 Task: Search one way flight ticket for 2 adults, 2 children, 2 infants in seat in first from Portland: Portland International Jetport to Fort Wayne: Fort Wayne International Airport on 5-4-2023. Choice of flights is Frontier. Number of bags: 2 carry on bags. Price is upto 91000. Outbound departure time preference is 21:45.
Action: Mouse moved to (283, 111)
Screenshot: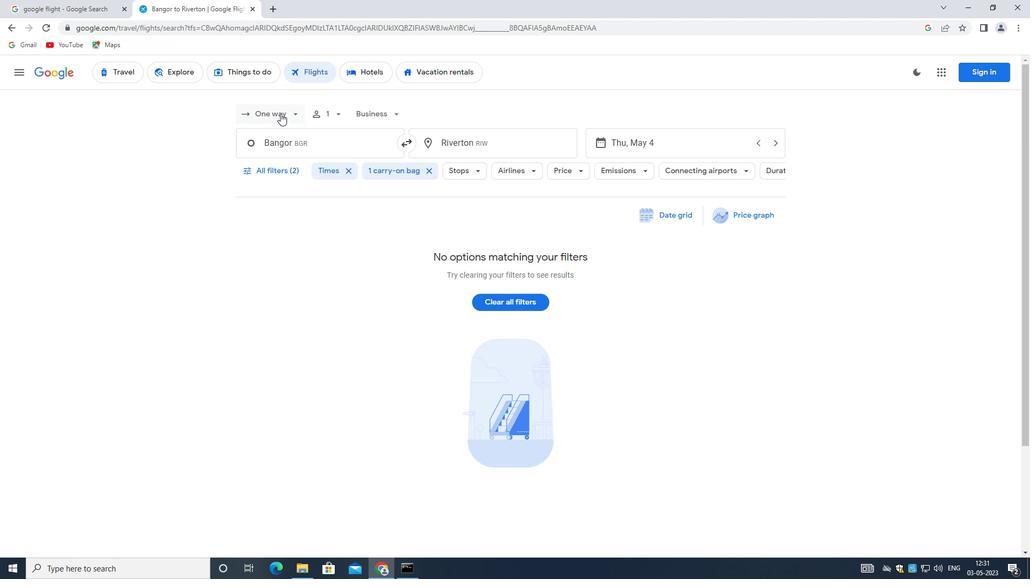 
Action: Mouse pressed left at (283, 111)
Screenshot: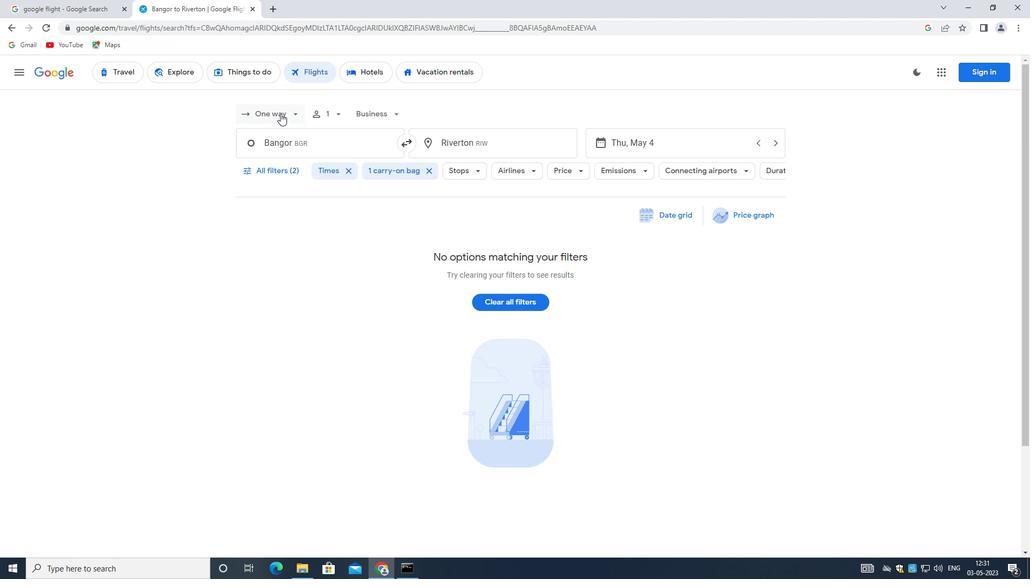 
Action: Mouse moved to (285, 159)
Screenshot: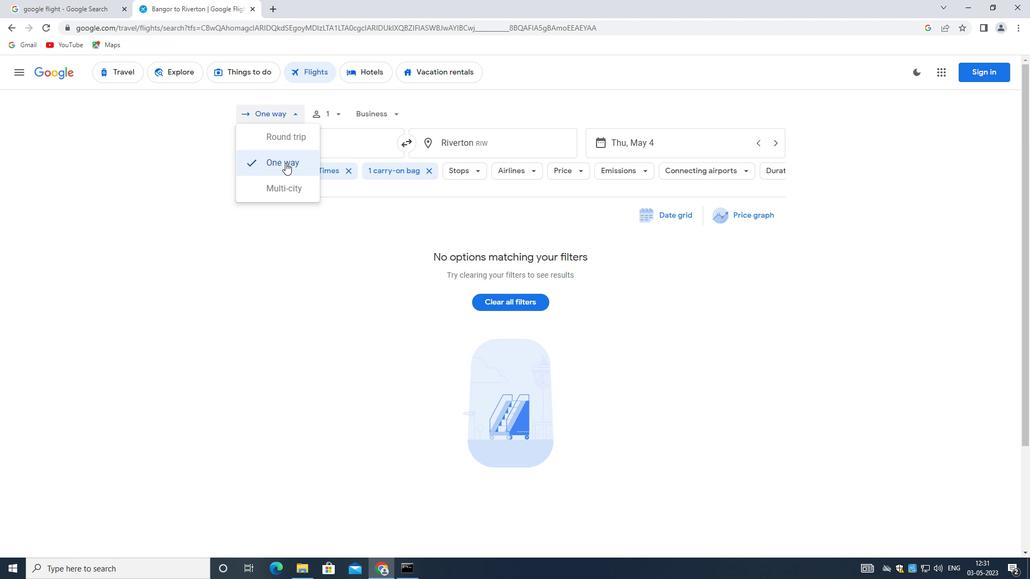 
Action: Mouse pressed left at (285, 159)
Screenshot: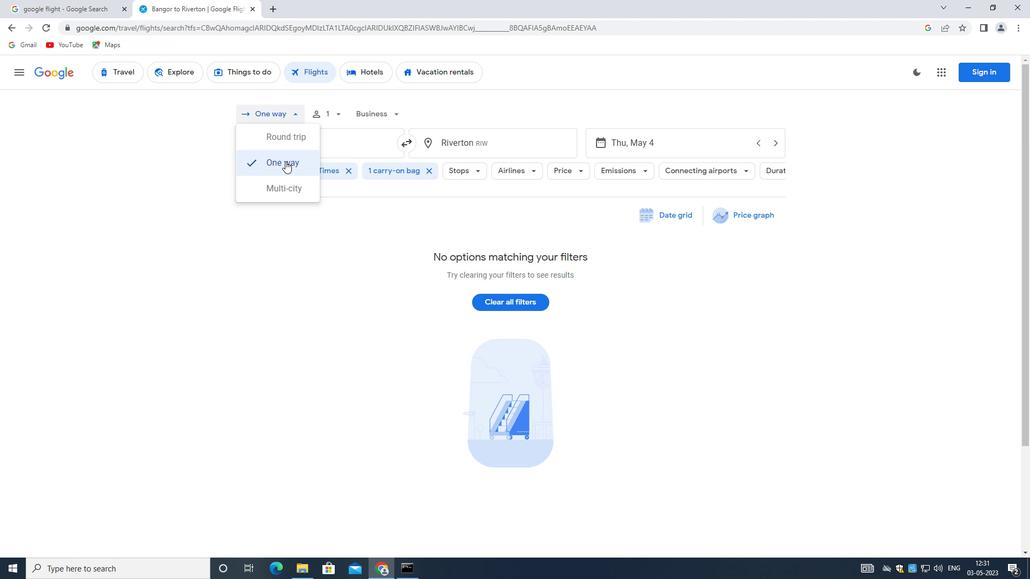 
Action: Mouse moved to (338, 115)
Screenshot: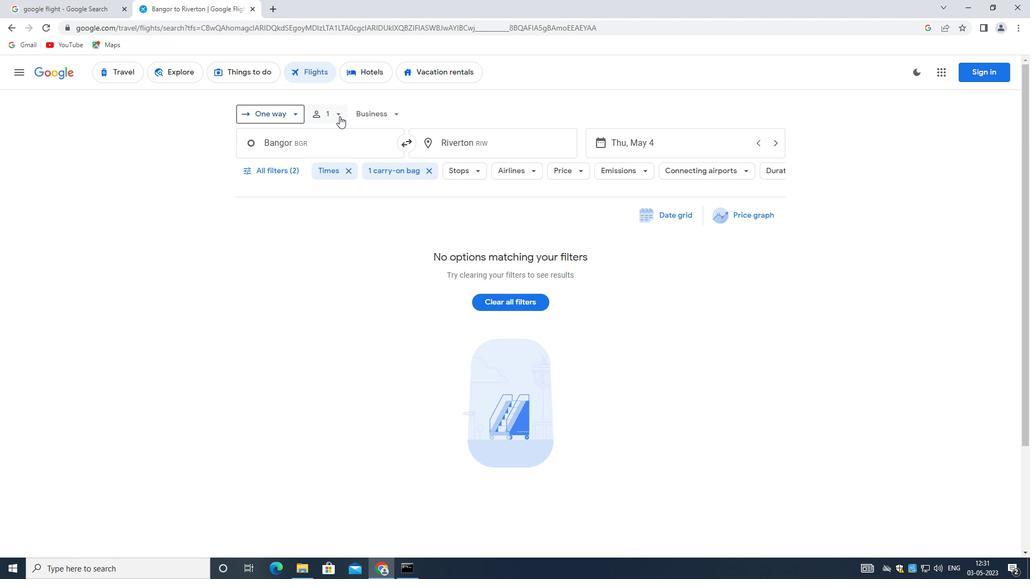 
Action: Mouse pressed left at (338, 115)
Screenshot: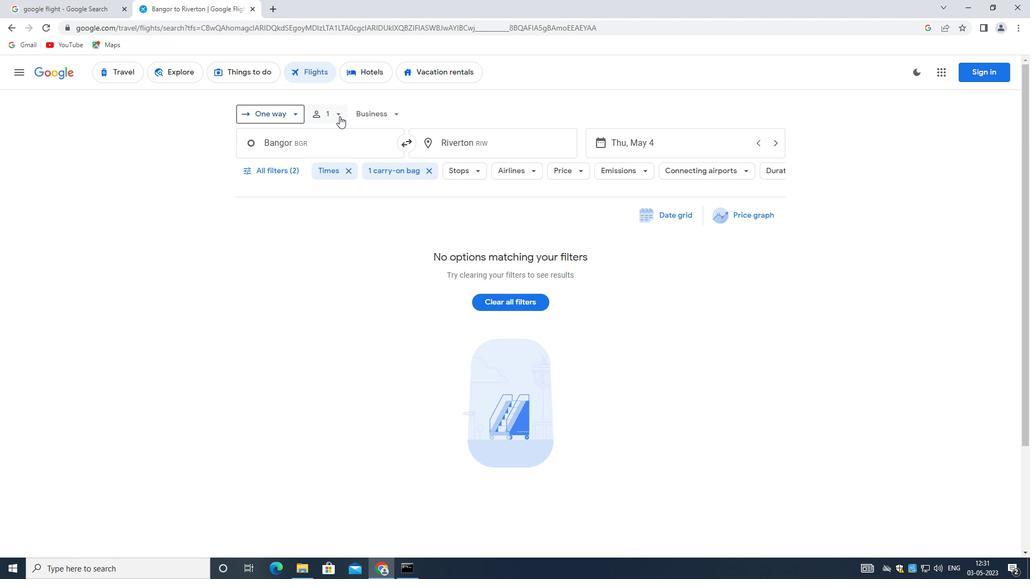 
Action: Mouse moved to (421, 138)
Screenshot: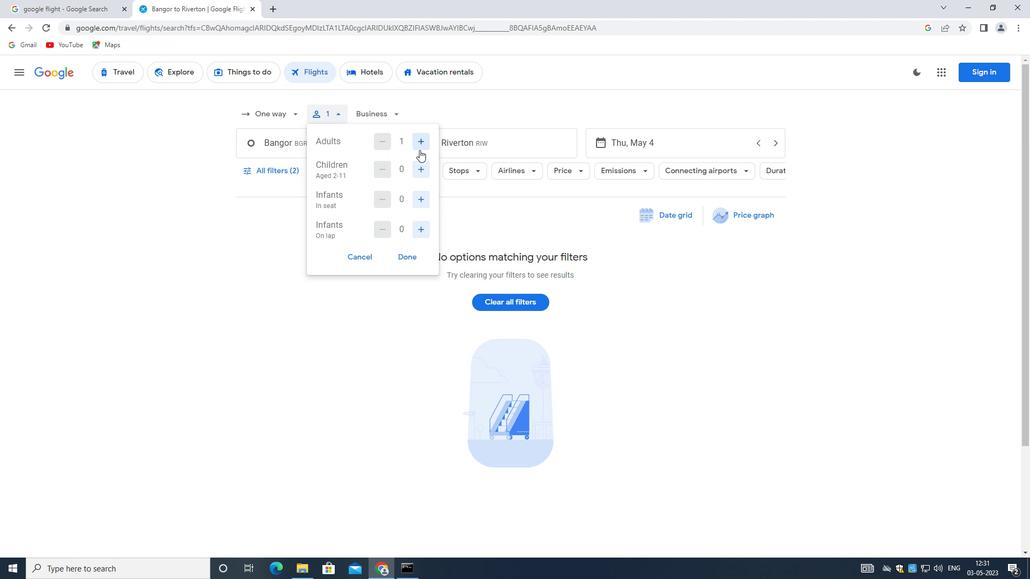
Action: Mouse pressed left at (421, 138)
Screenshot: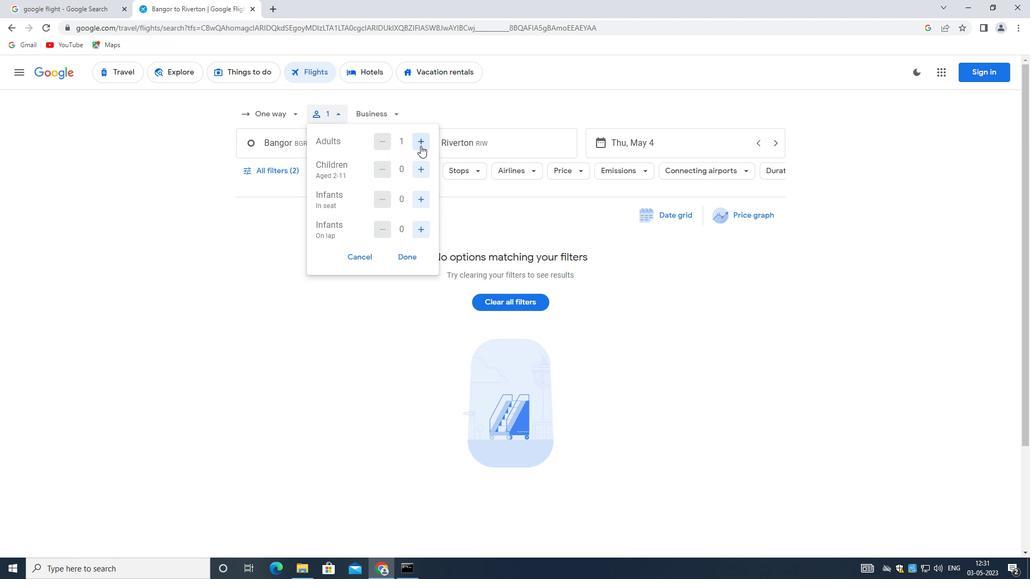 
Action: Mouse moved to (421, 171)
Screenshot: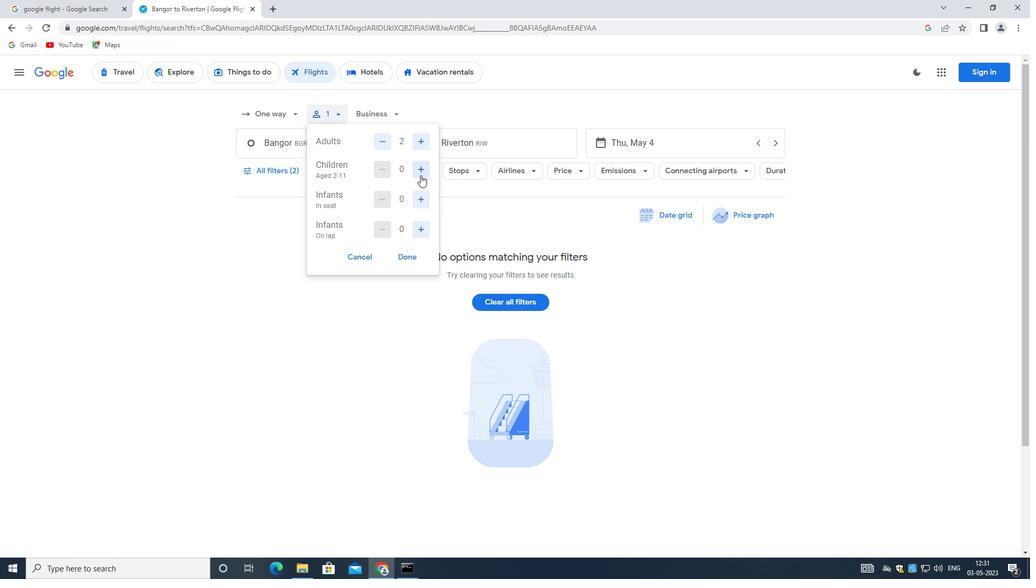 
Action: Mouse pressed left at (421, 171)
Screenshot: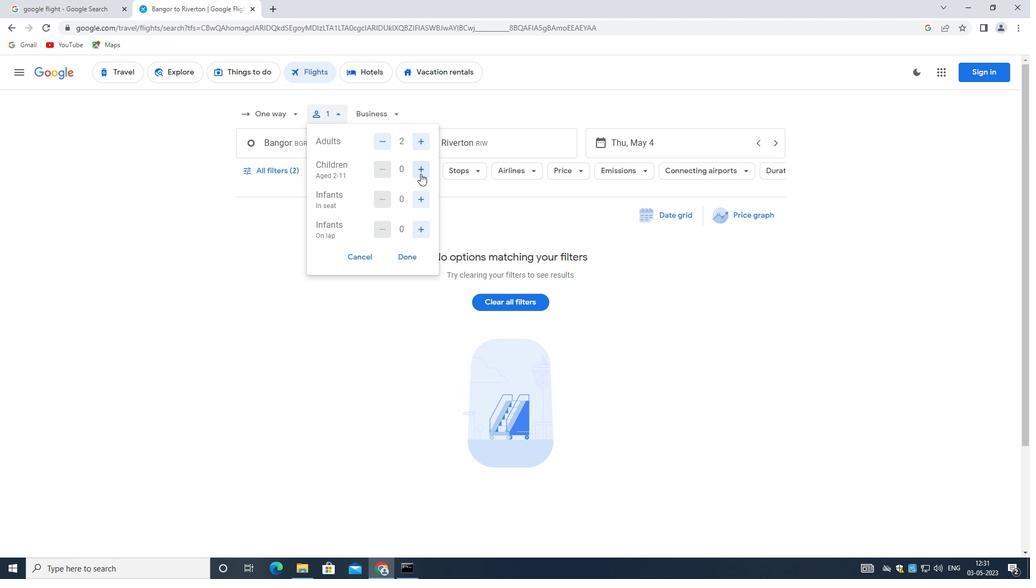 
Action: Mouse moved to (420, 171)
Screenshot: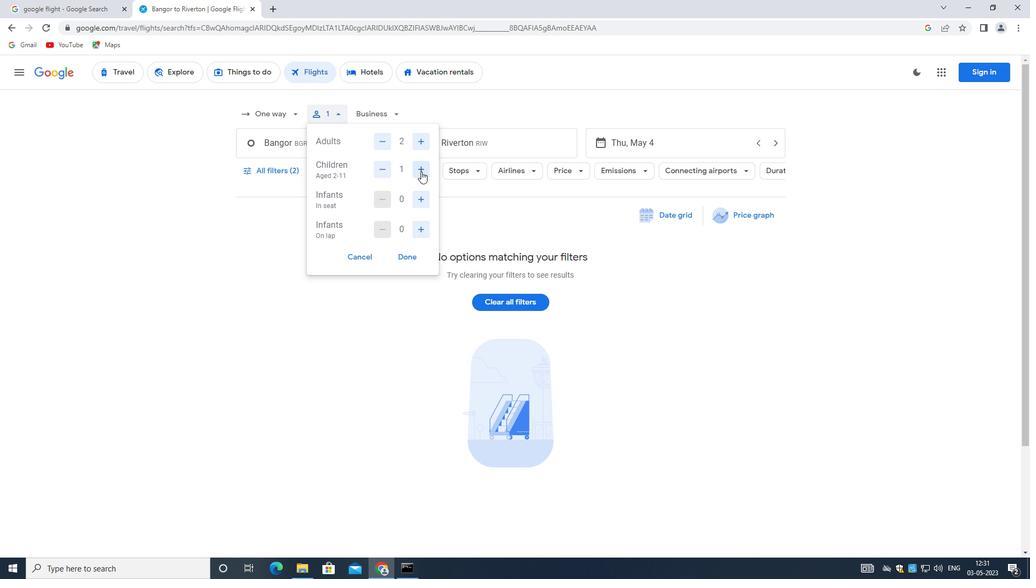
Action: Mouse pressed left at (420, 171)
Screenshot: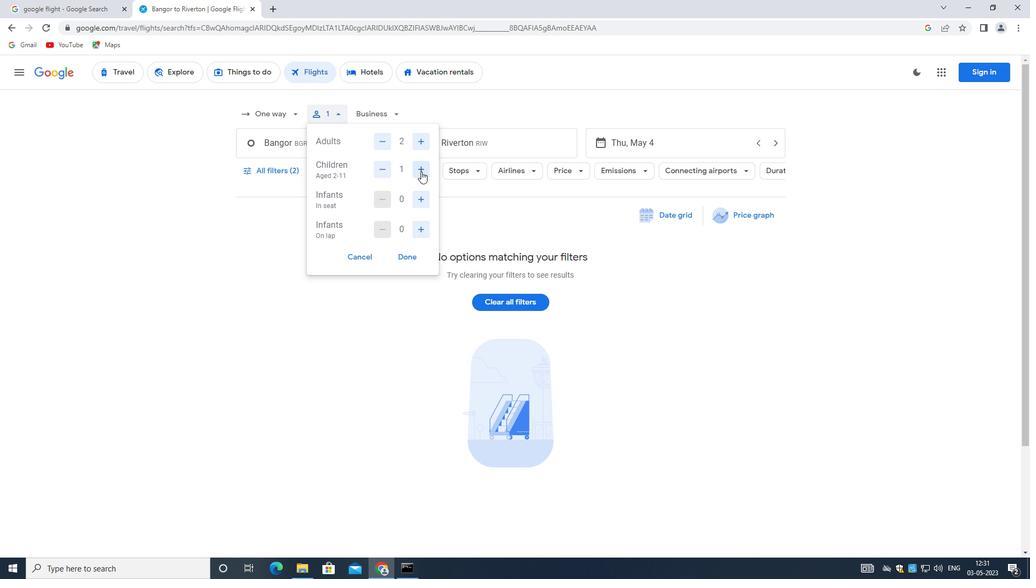 
Action: Mouse moved to (417, 199)
Screenshot: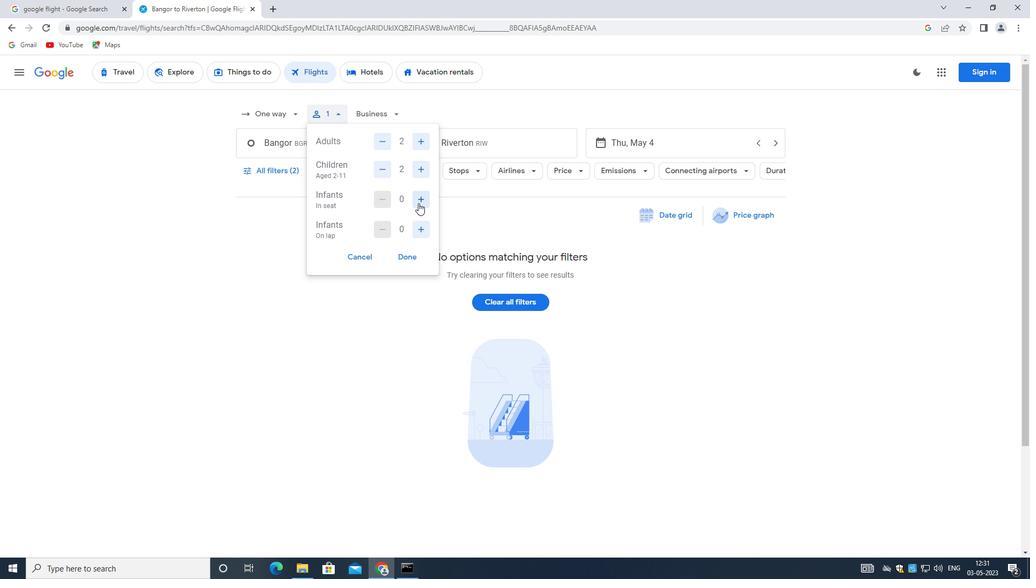 
Action: Mouse pressed left at (417, 199)
Screenshot: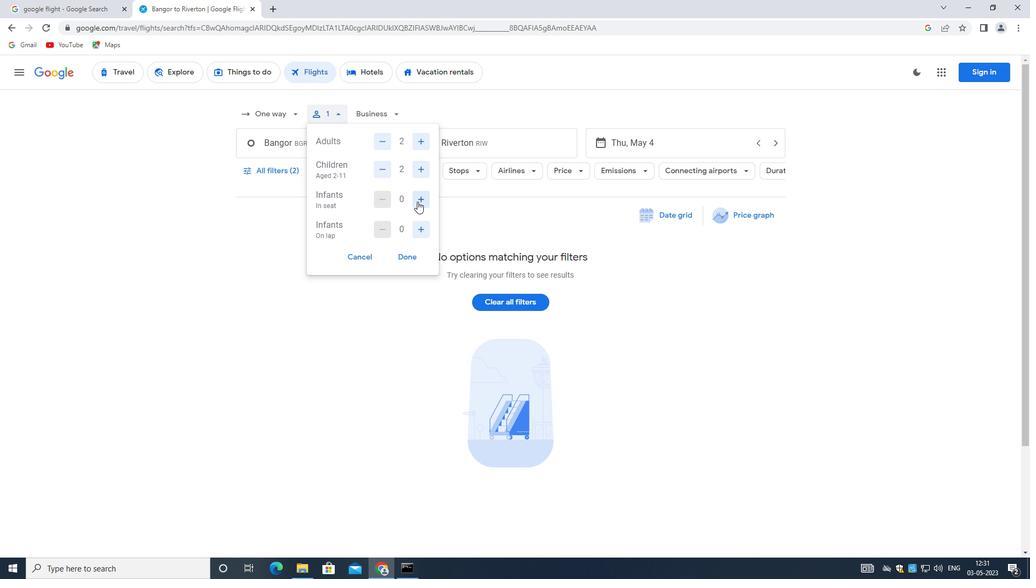 
Action: Mouse moved to (417, 198)
Screenshot: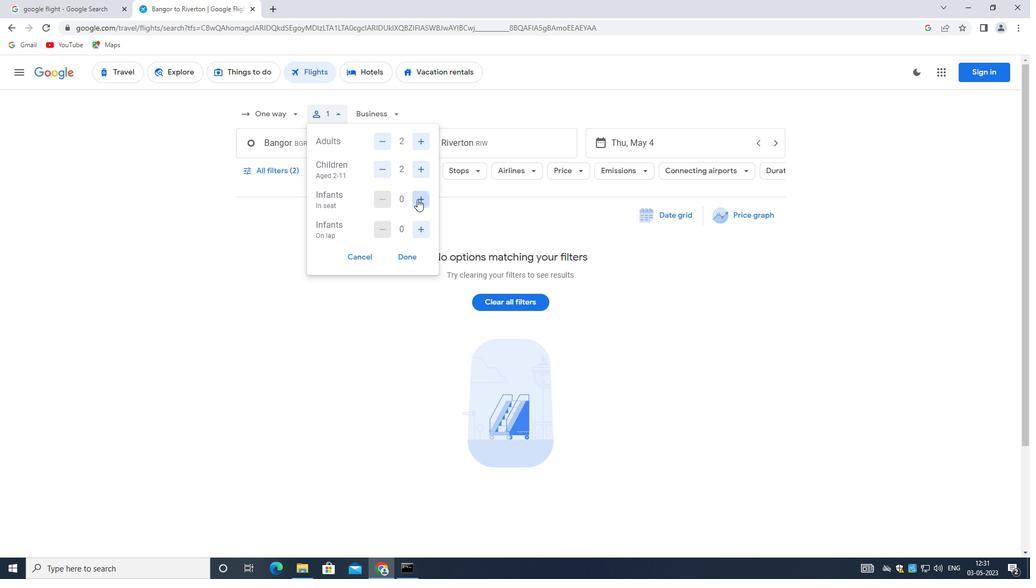 
Action: Mouse pressed left at (417, 198)
Screenshot: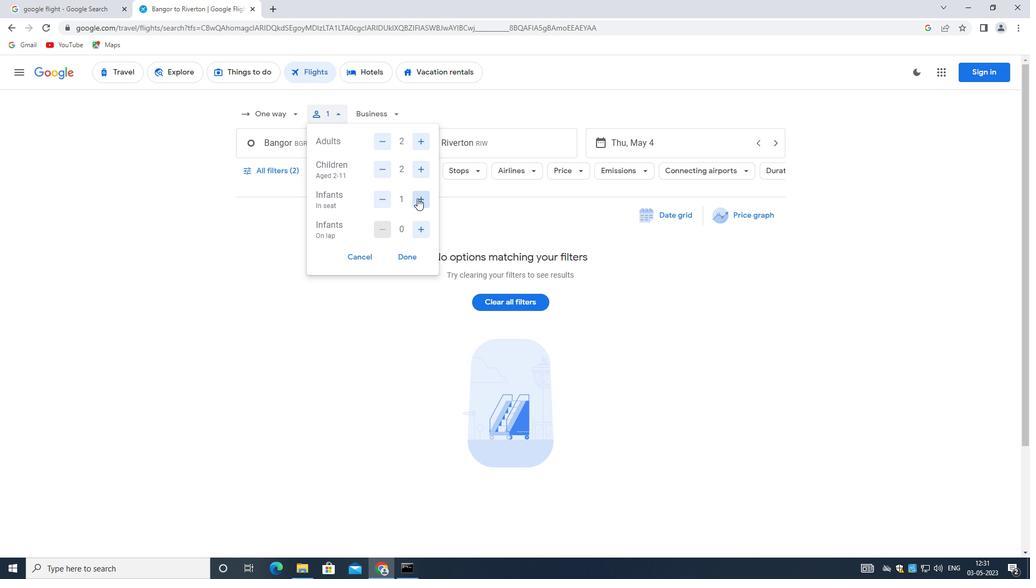 
Action: Mouse moved to (401, 258)
Screenshot: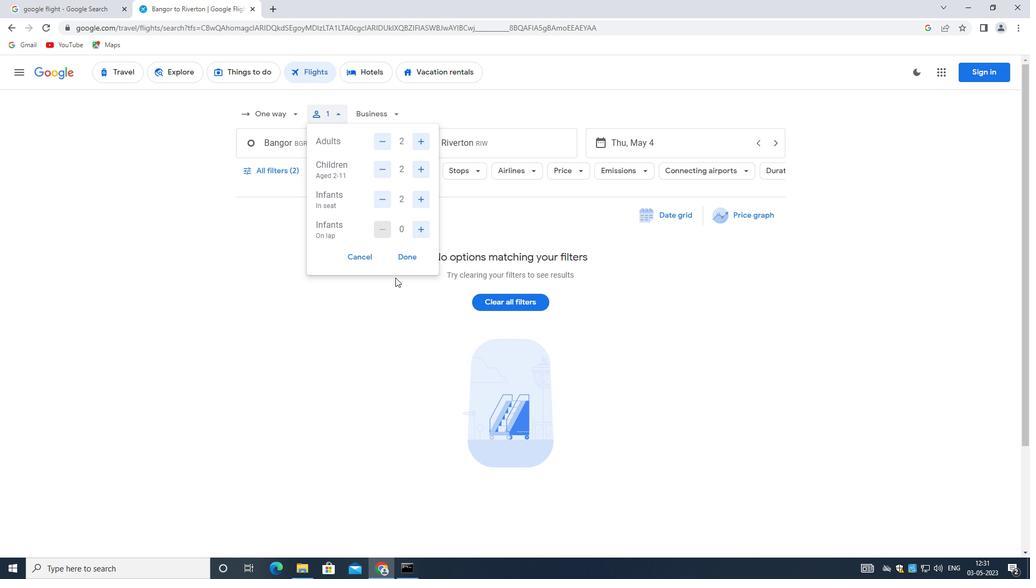 
Action: Mouse pressed left at (401, 258)
Screenshot: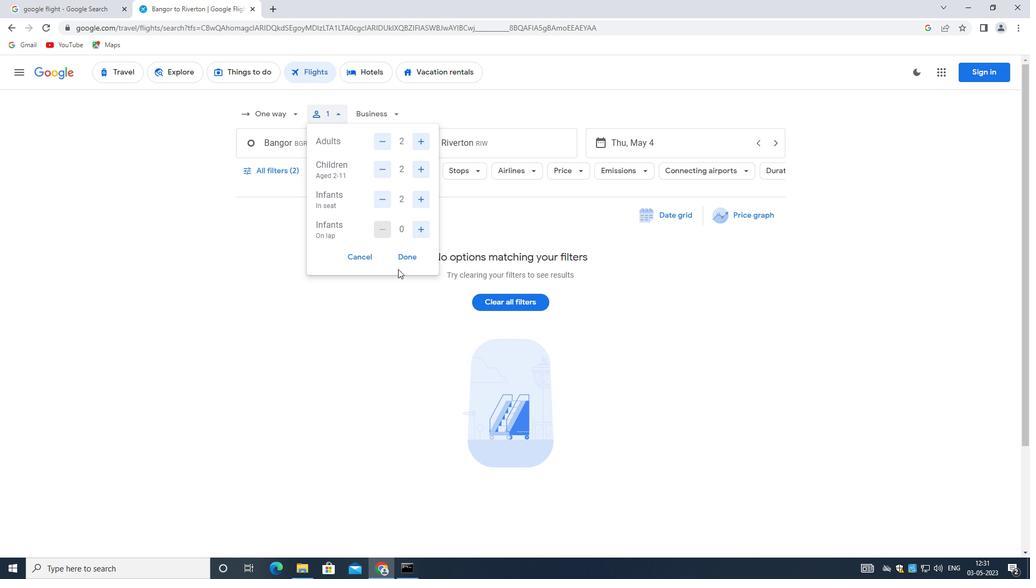 
Action: Mouse moved to (282, 137)
Screenshot: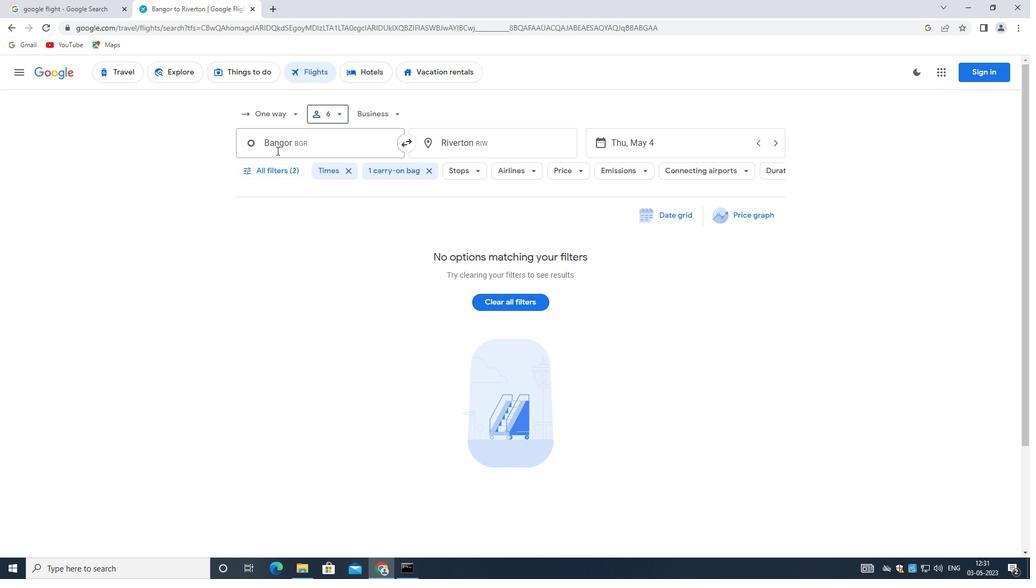 
Action: Mouse pressed left at (282, 137)
Screenshot: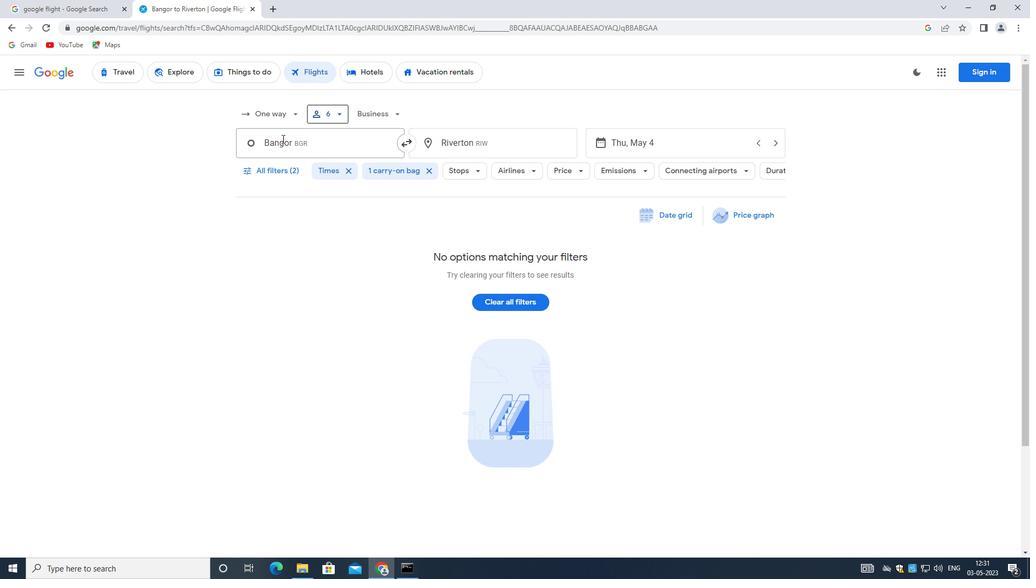
Action: Key pressed <Key.backspace><Key.shift_r>Portland<Key.space><Key.shift_r>I
Screenshot: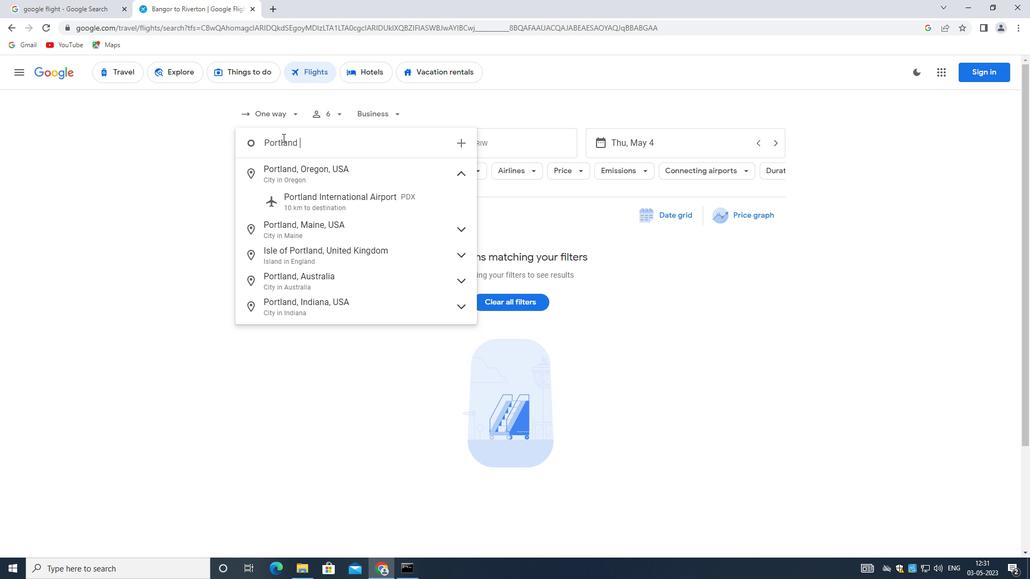 
Action: Mouse moved to (316, 164)
Screenshot: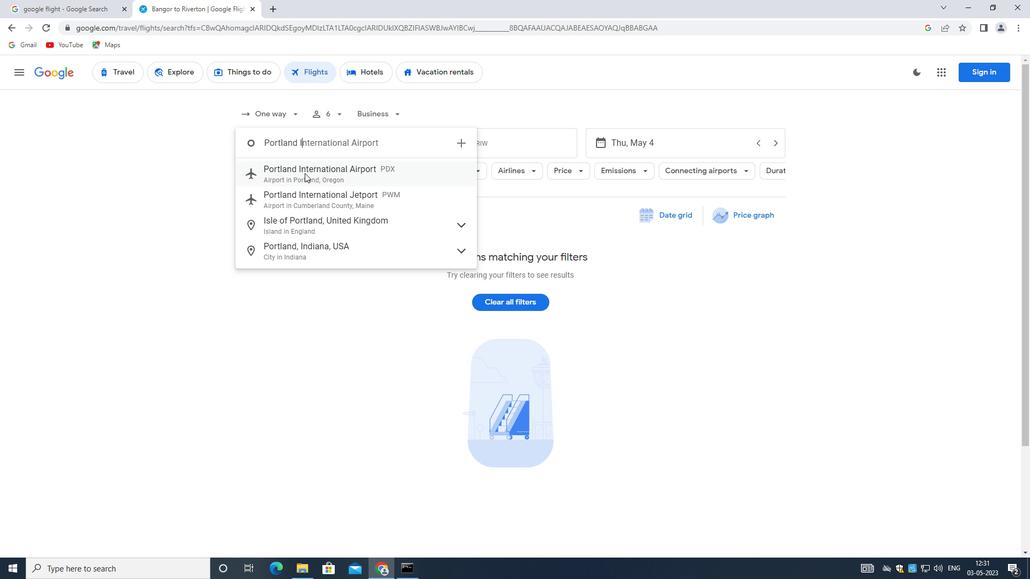 
Action: Mouse pressed left at (316, 164)
Screenshot: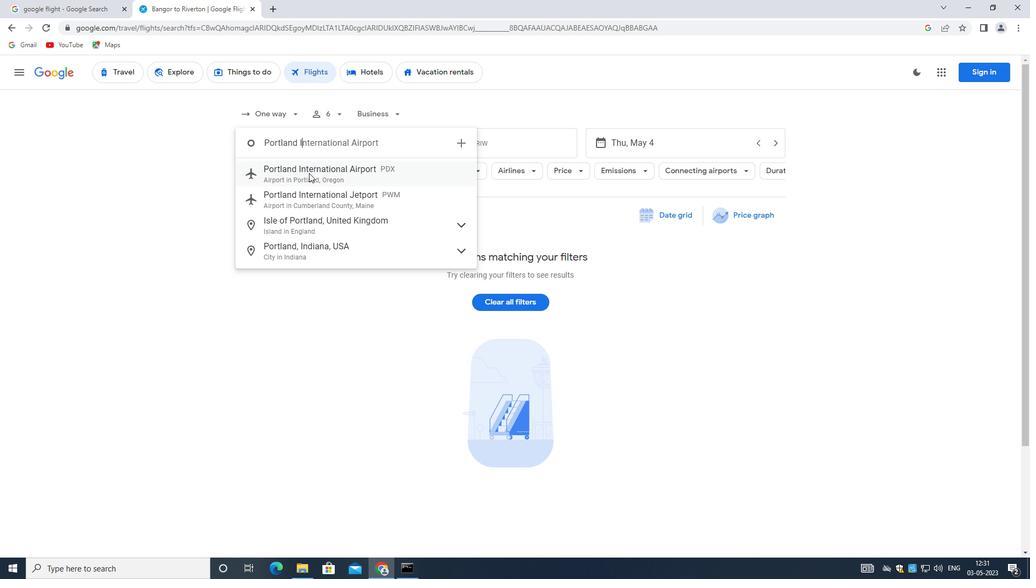 
Action: Mouse moved to (444, 136)
Screenshot: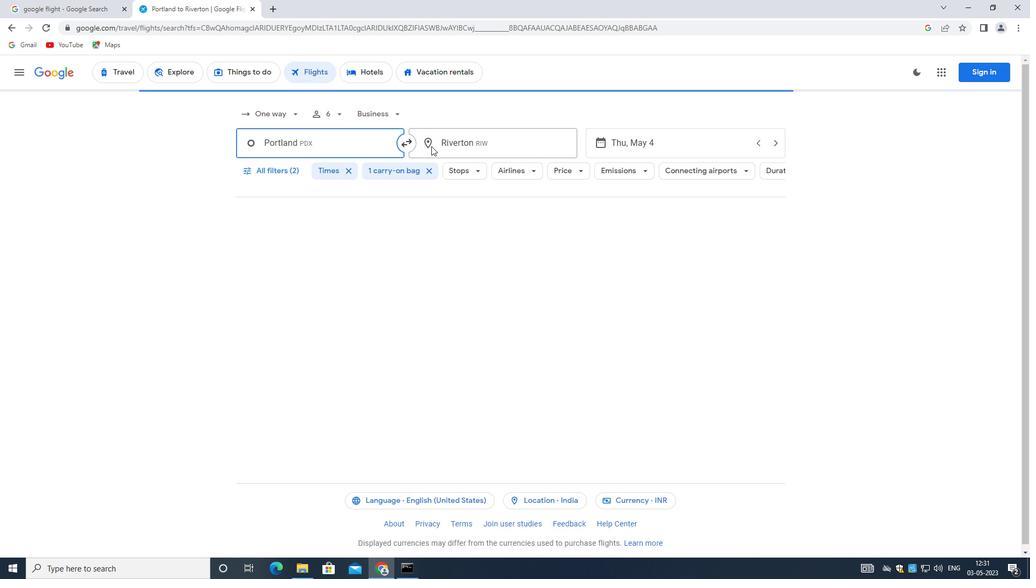
Action: Mouse pressed left at (444, 136)
Screenshot: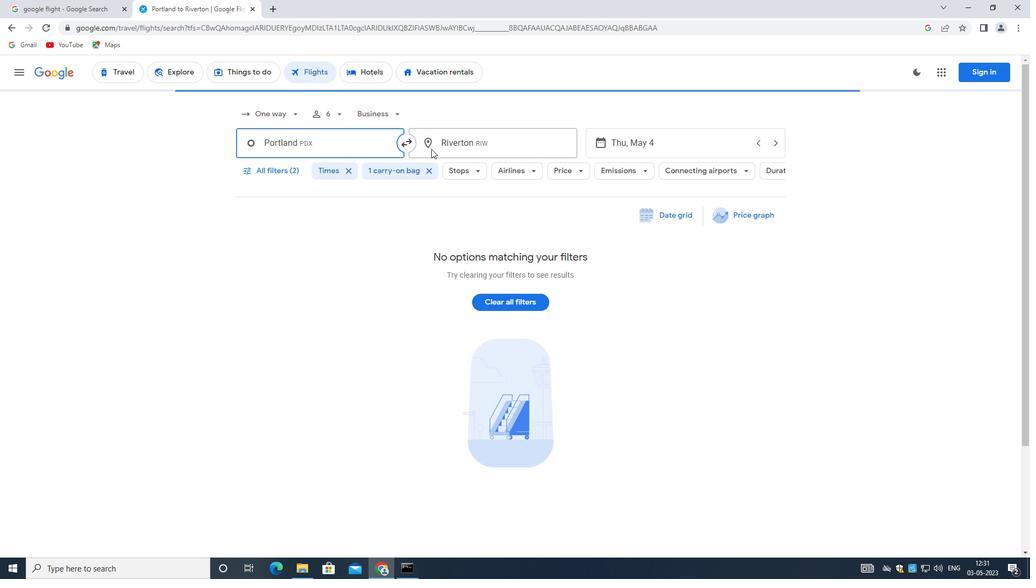 
Action: Mouse moved to (445, 134)
Screenshot: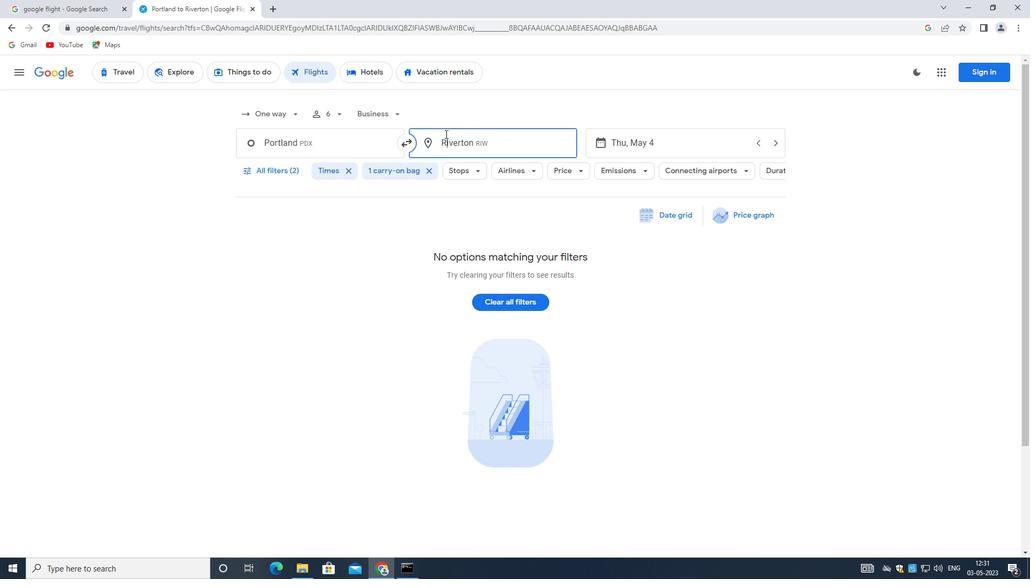 
Action: Key pressed <Key.backspace><Key.shift><Key.shift>FORT<Key.space><Key.shift>WAY
Screenshot: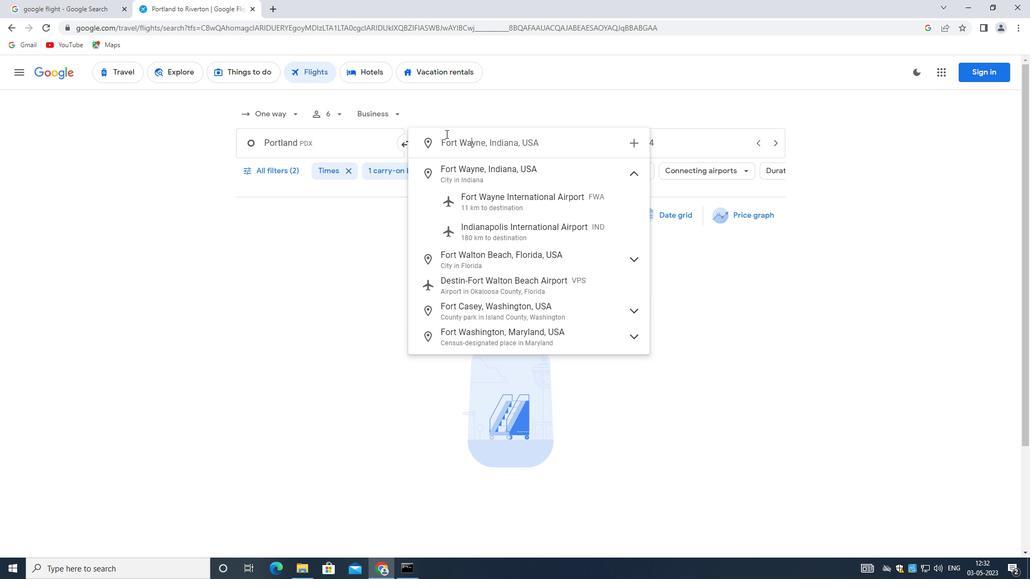 
Action: Mouse moved to (524, 197)
Screenshot: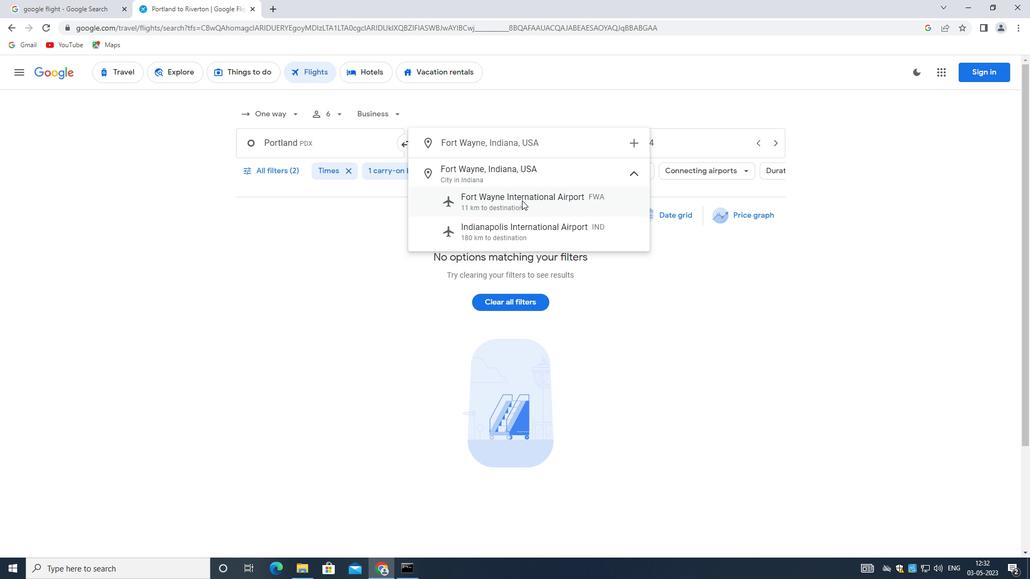 
Action: Mouse pressed left at (524, 197)
Screenshot: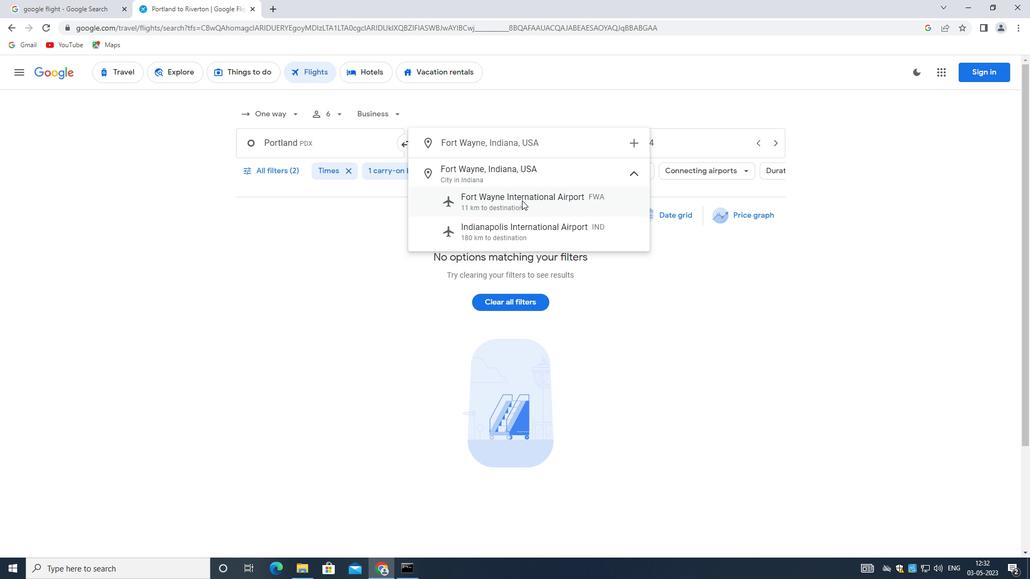 
Action: Mouse moved to (666, 143)
Screenshot: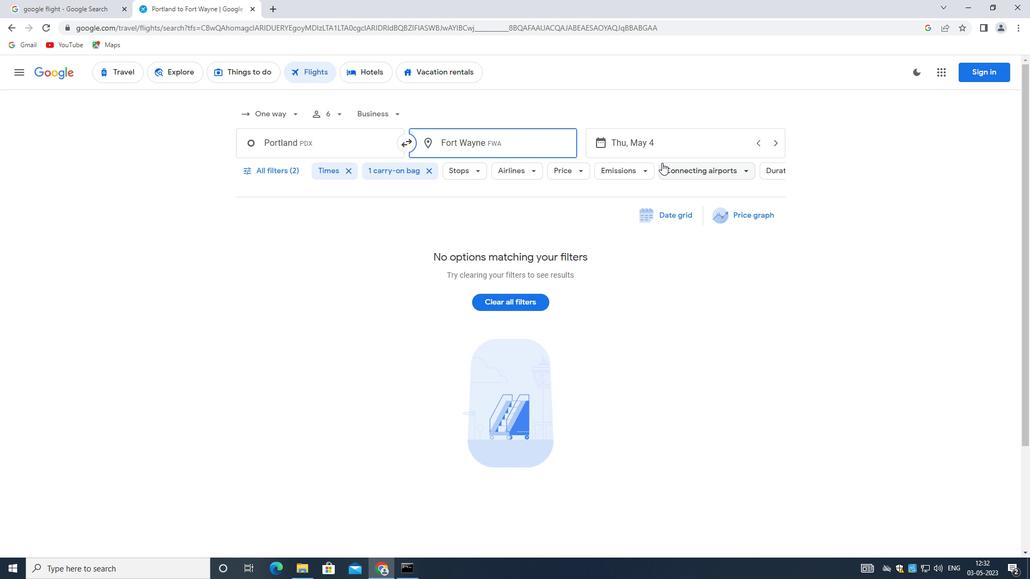 
Action: Mouse pressed left at (666, 143)
Screenshot: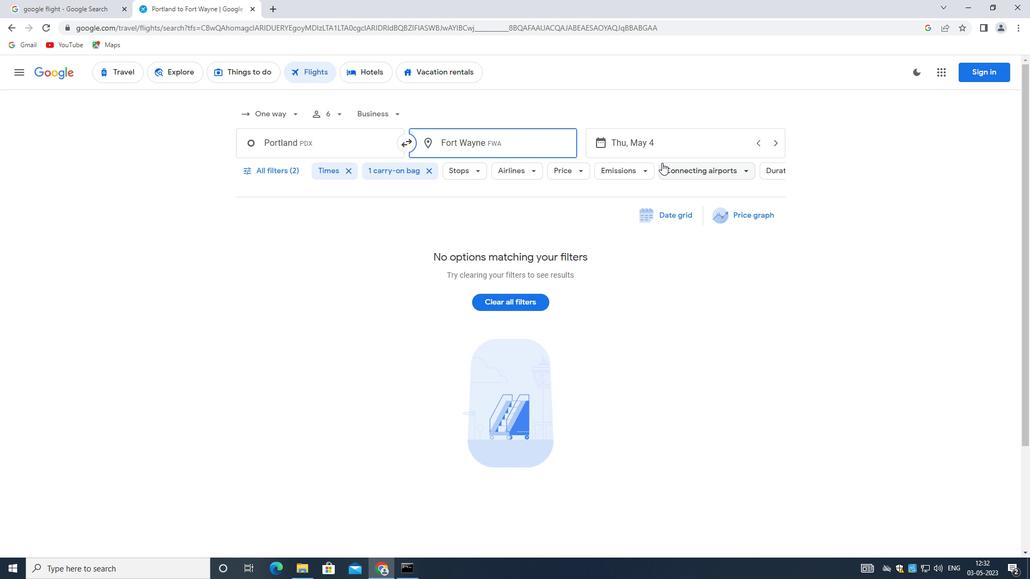 
Action: Mouse moved to (770, 407)
Screenshot: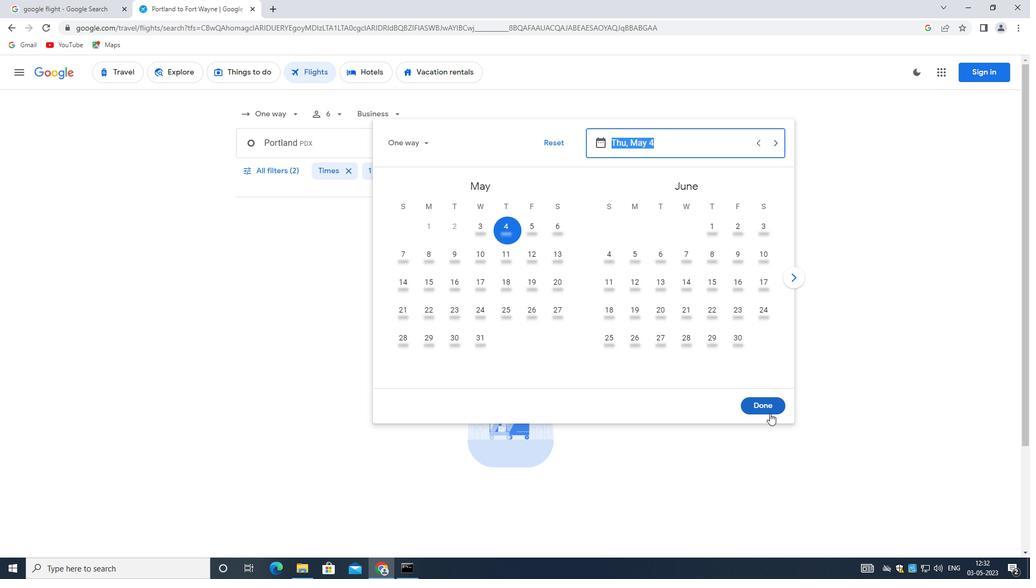 
Action: Mouse pressed left at (770, 407)
Screenshot: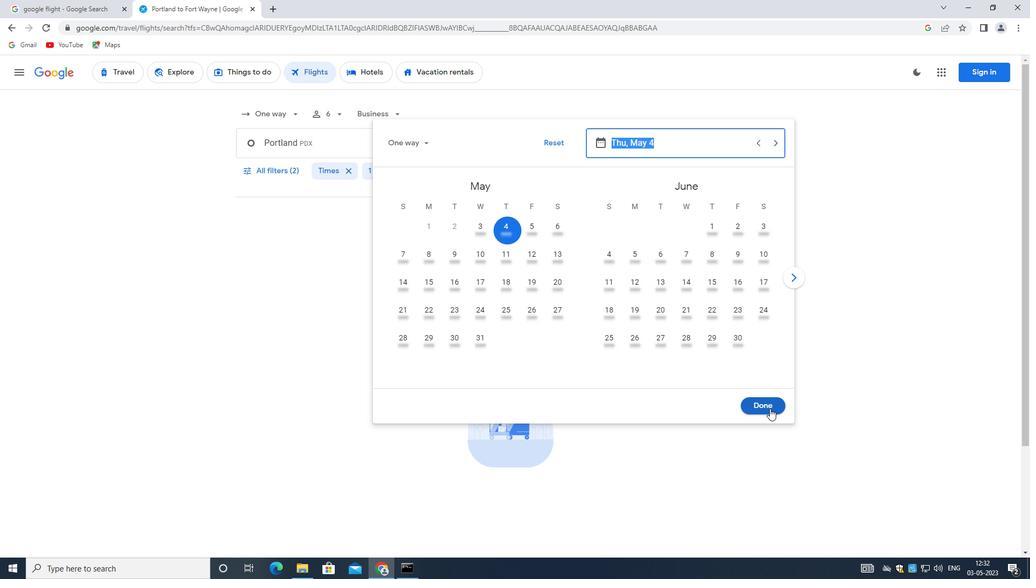 
Action: Mouse moved to (275, 171)
Screenshot: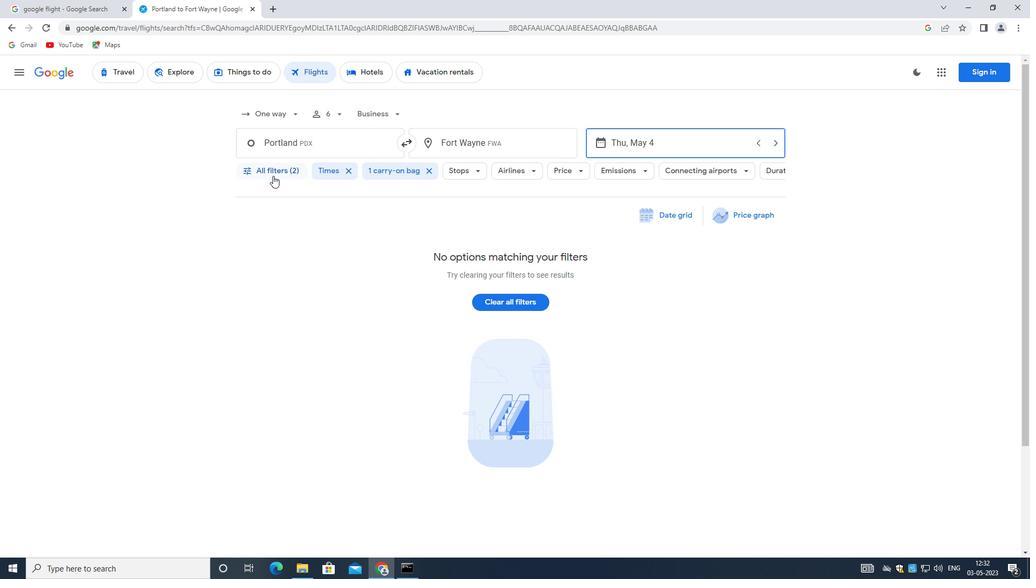 
Action: Mouse pressed left at (275, 171)
Screenshot: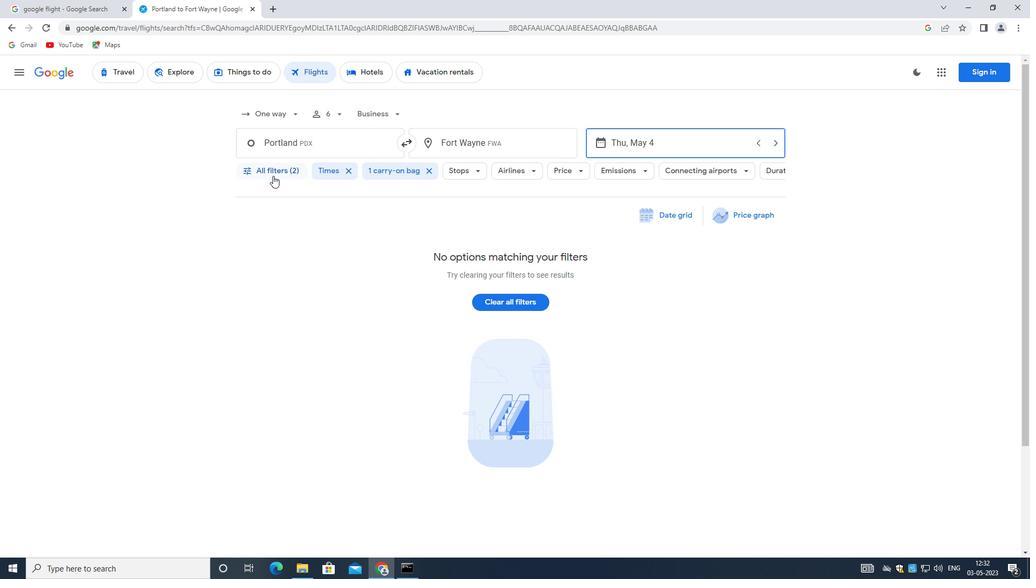
Action: Mouse moved to (304, 352)
Screenshot: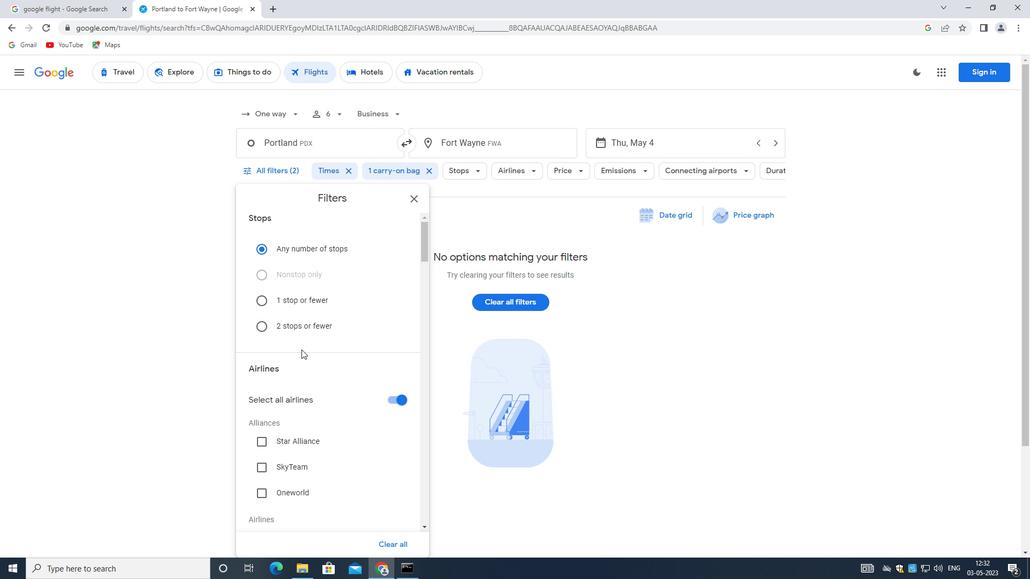 
Action: Mouse scrolled (304, 351) with delta (0, 0)
Screenshot: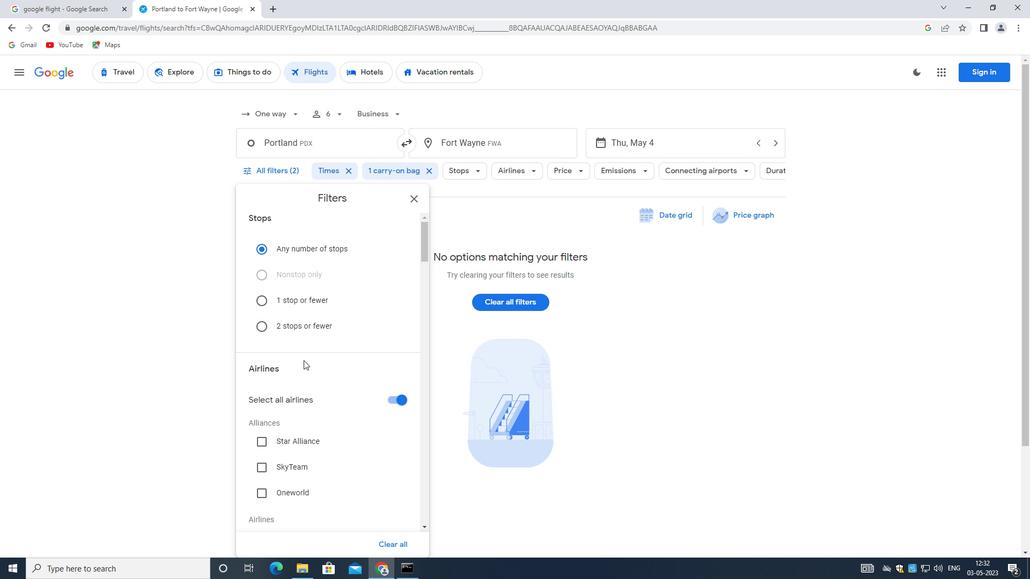 
Action: Mouse moved to (304, 352)
Screenshot: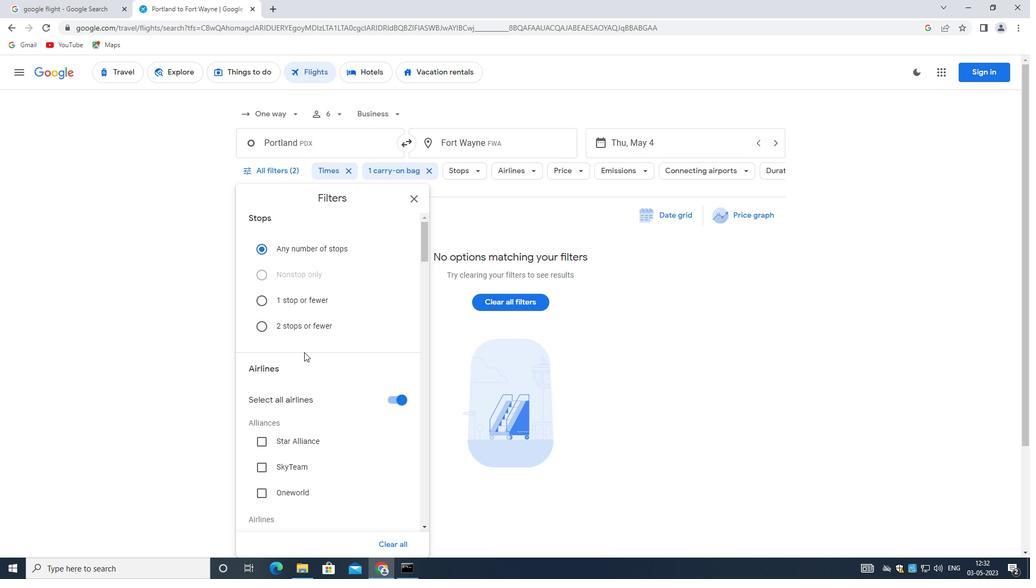 
Action: Mouse scrolled (304, 351) with delta (0, 0)
Screenshot: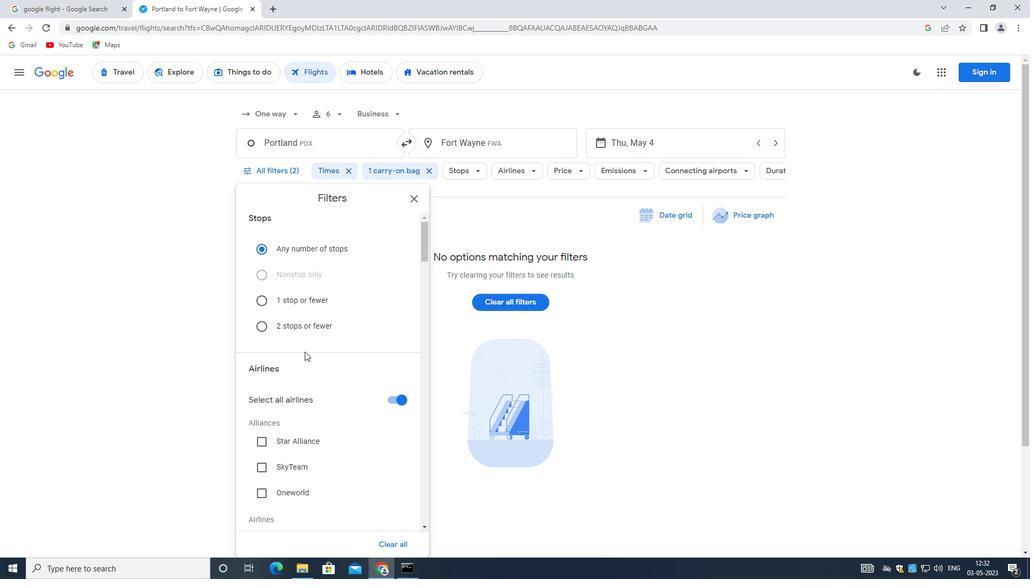 
Action: Mouse moved to (392, 294)
Screenshot: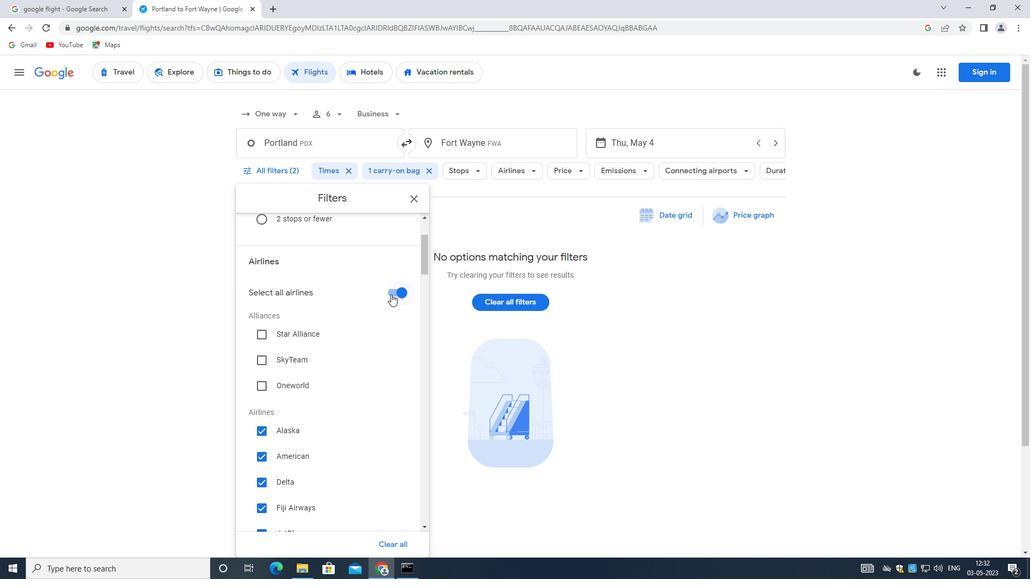 
Action: Mouse pressed left at (392, 294)
Screenshot: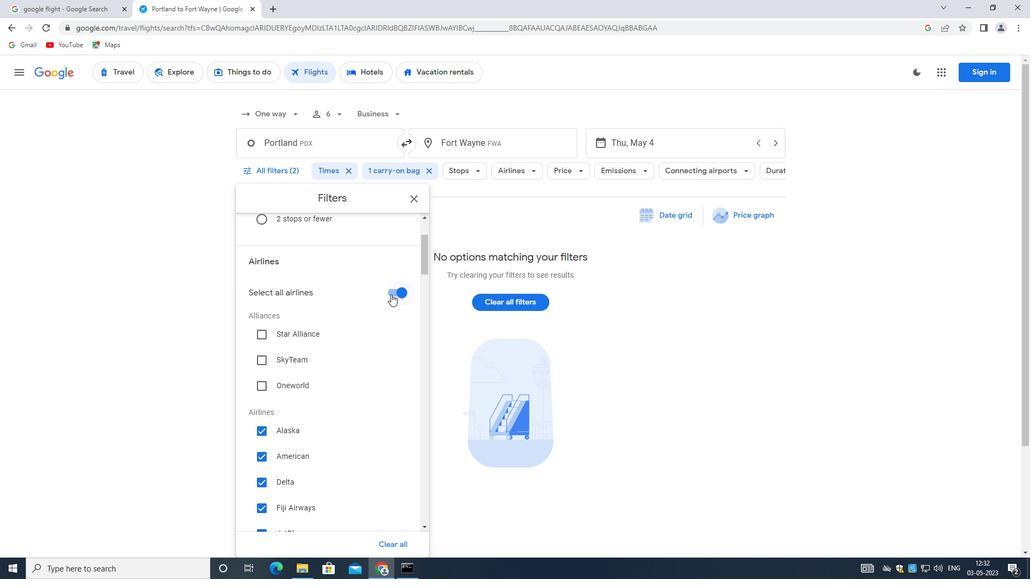 
Action: Mouse moved to (374, 339)
Screenshot: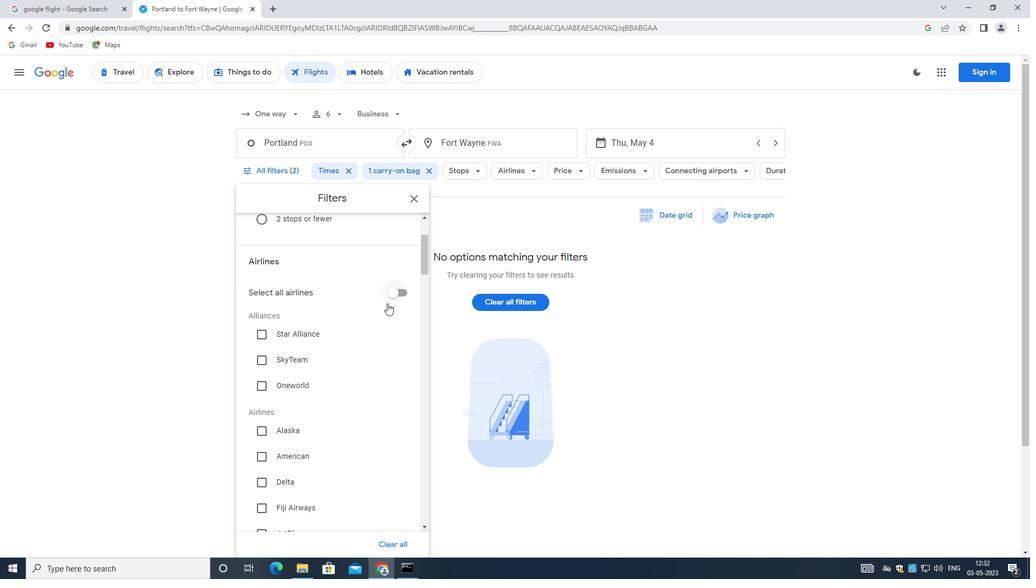
Action: Mouse scrolled (374, 338) with delta (0, 0)
Screenshot: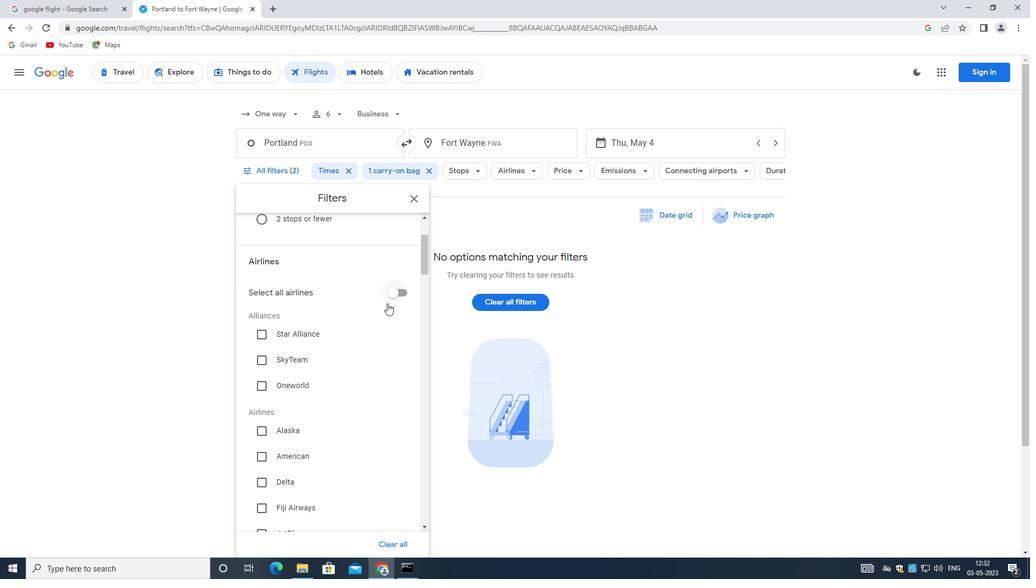 
Action: Mouse moved to (375, 342)
Screenshot: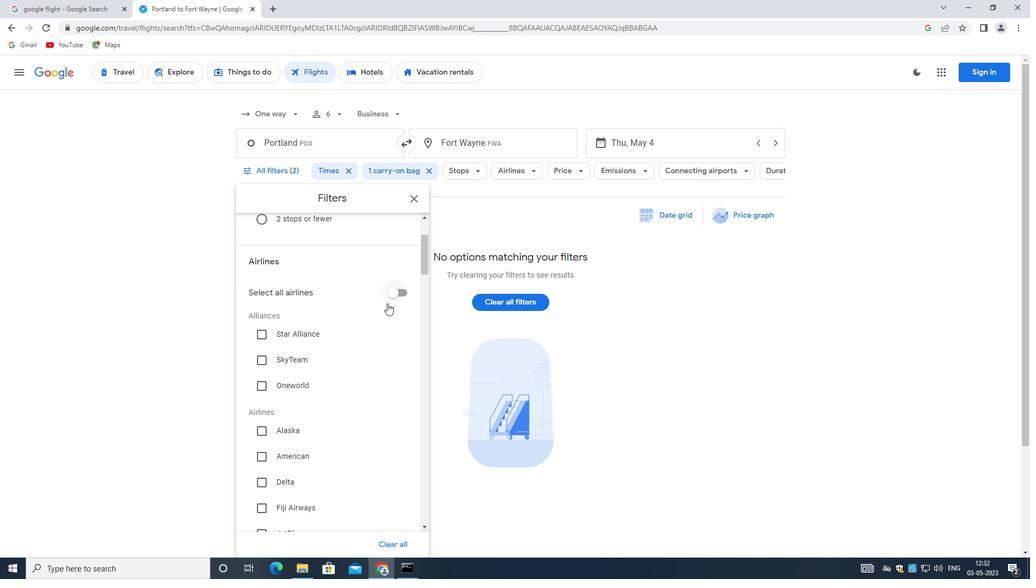 
Action: Mouse scrolled (375, 341) with delta (0, 0)
Screenshot: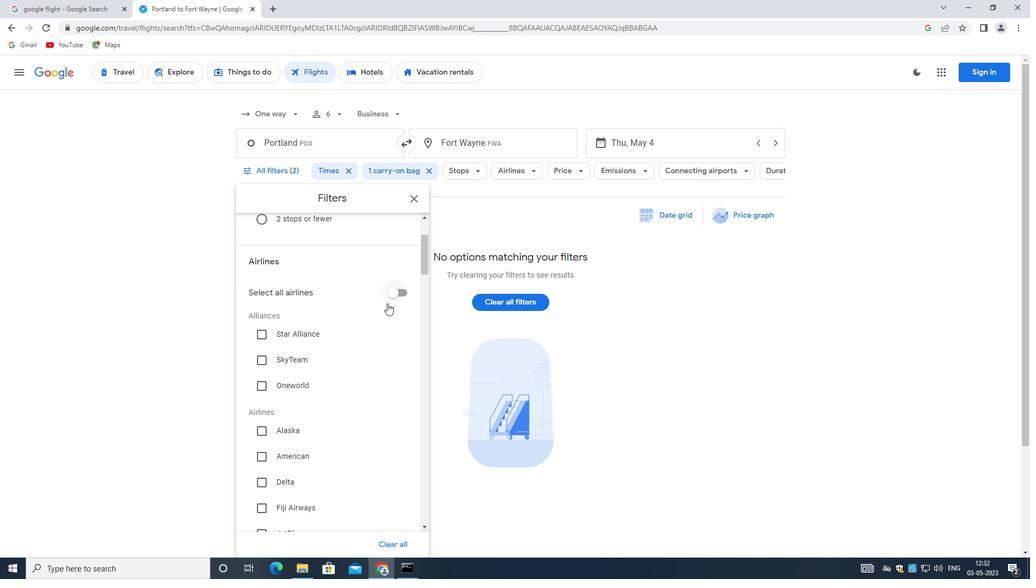 
Action: Mouse moved to (375, 342)
Screenshot: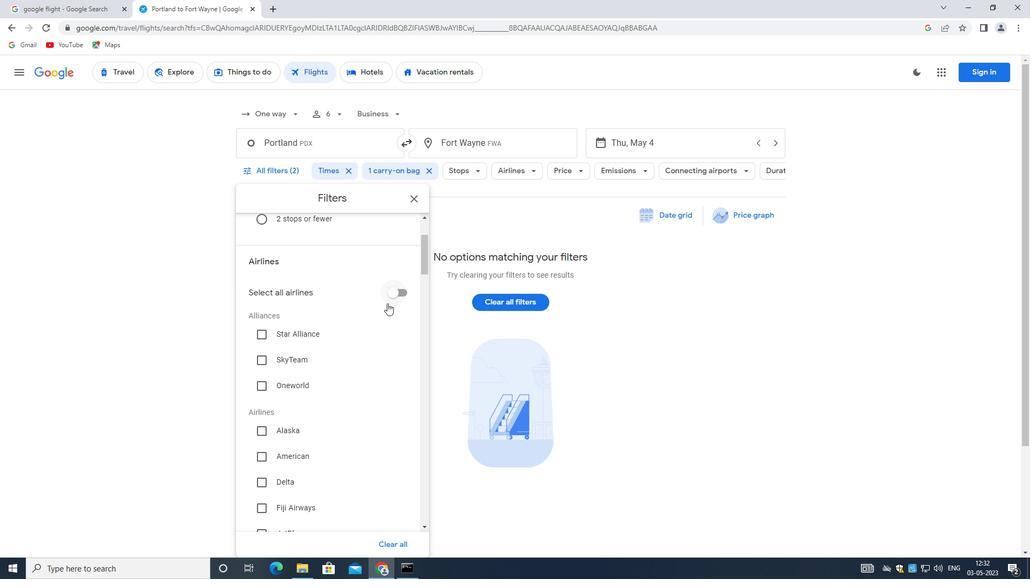
Action: Mouse scrolled (375, 342) with delta (0, 0)
Screenshot: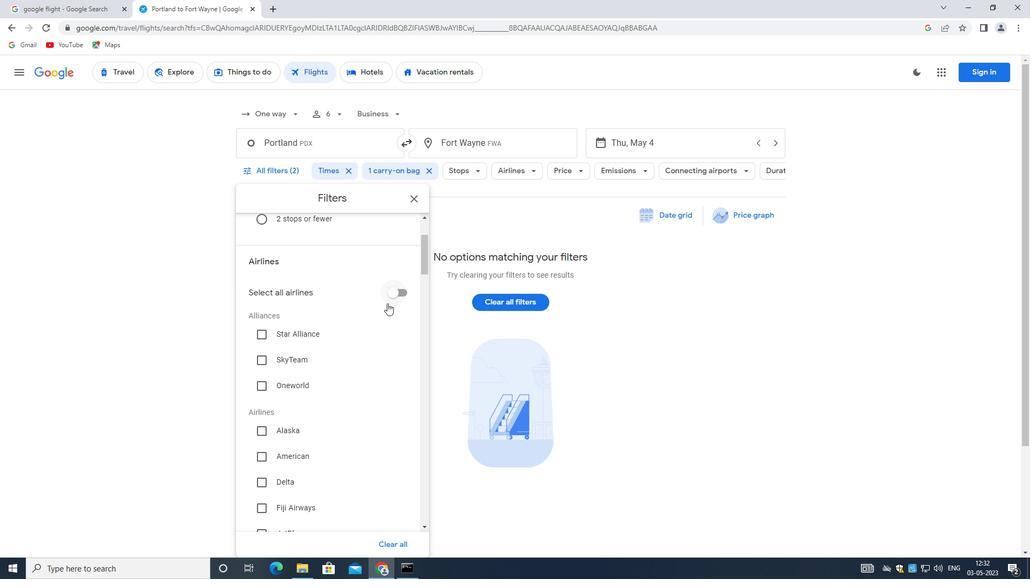 
Action: Mouse moved to (375, 343)
Screenshot: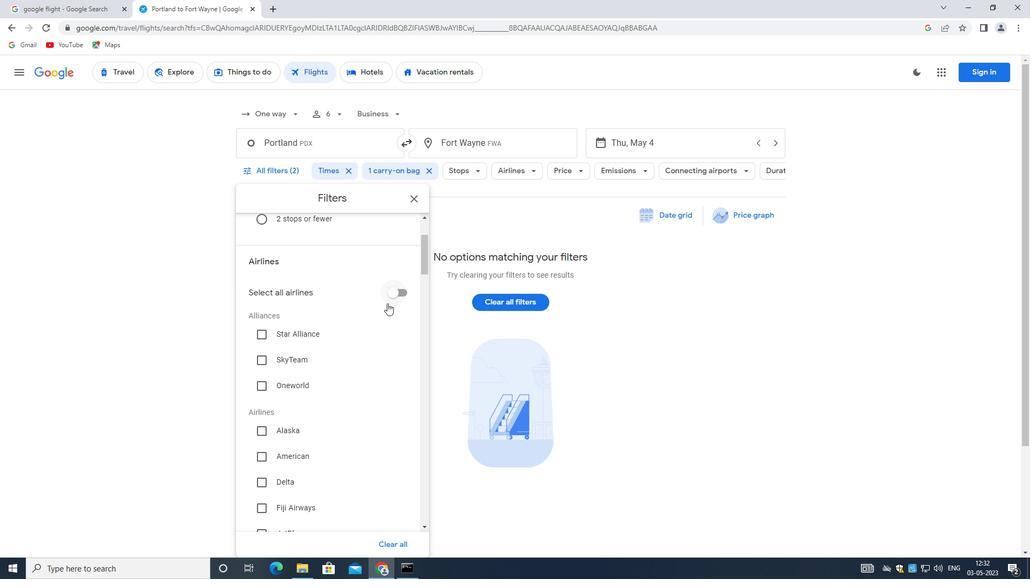 
Action: Mouse scrolled (375, 343) with delta (0, 0)
Screenshot: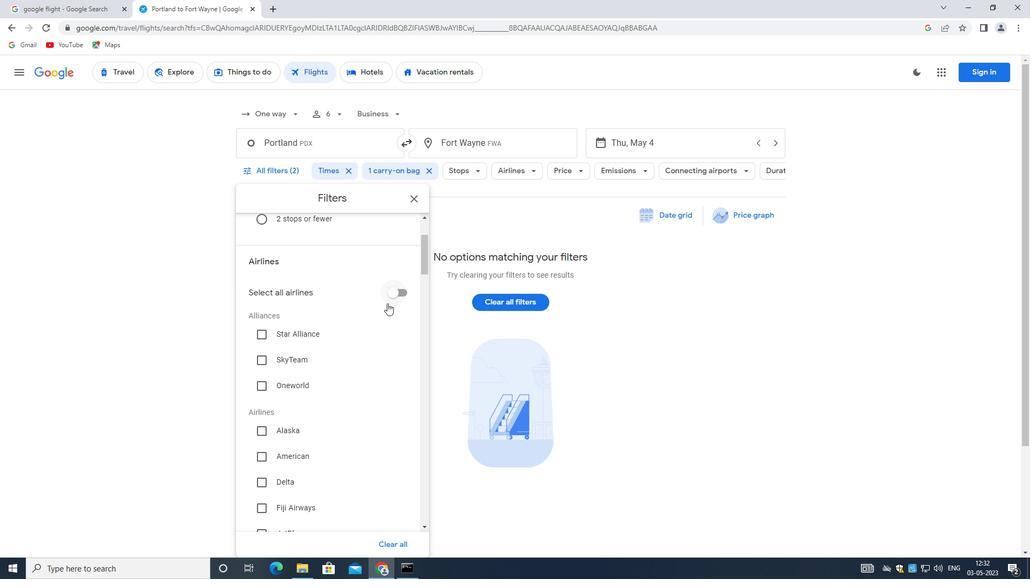 
Action: Mouse moved to (377, 346)
Screenshot: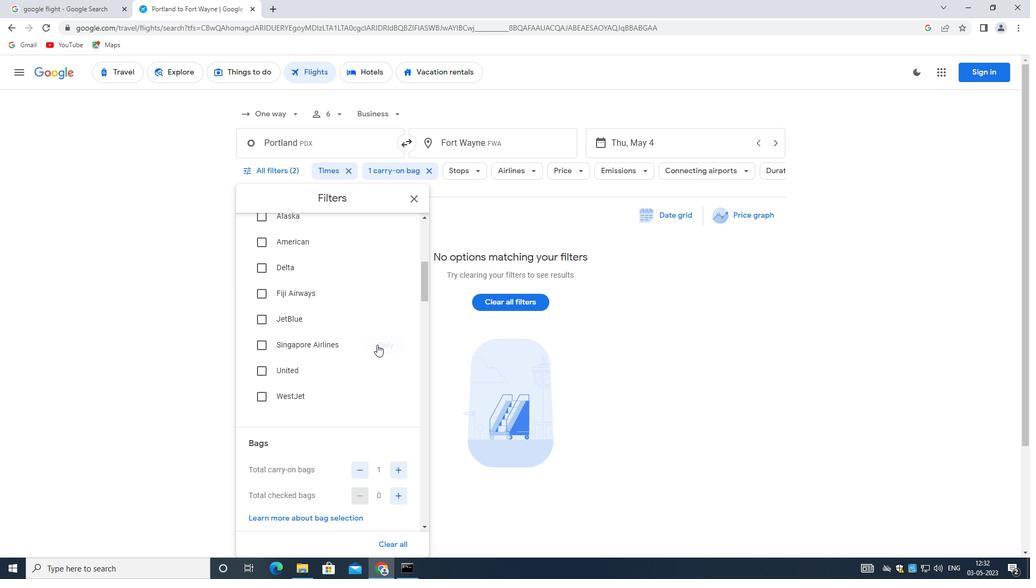 
Action: Mouse scrolled (377, 345) with delta (0, 0)
Screenshot: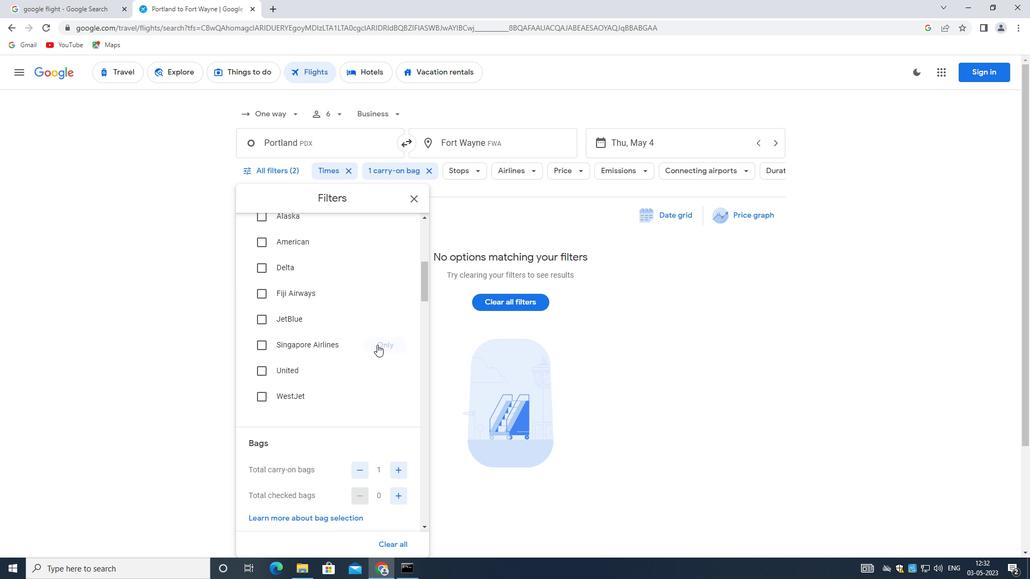 
Action: Mouse moved to (377, 346)
Screenshot: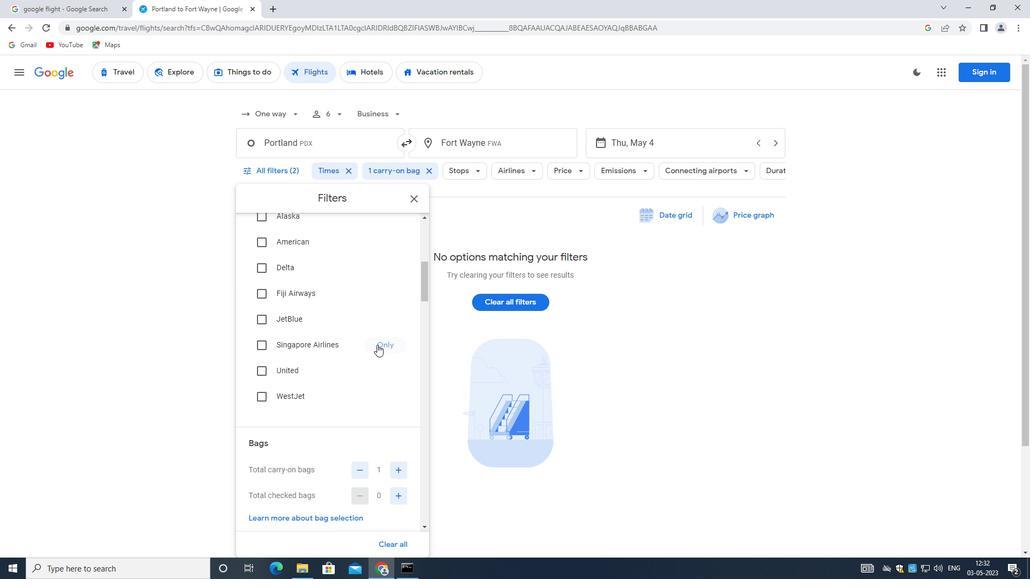 
Action: Mouse scrolled (377, 346) with delta (0, 0)
Screenshot: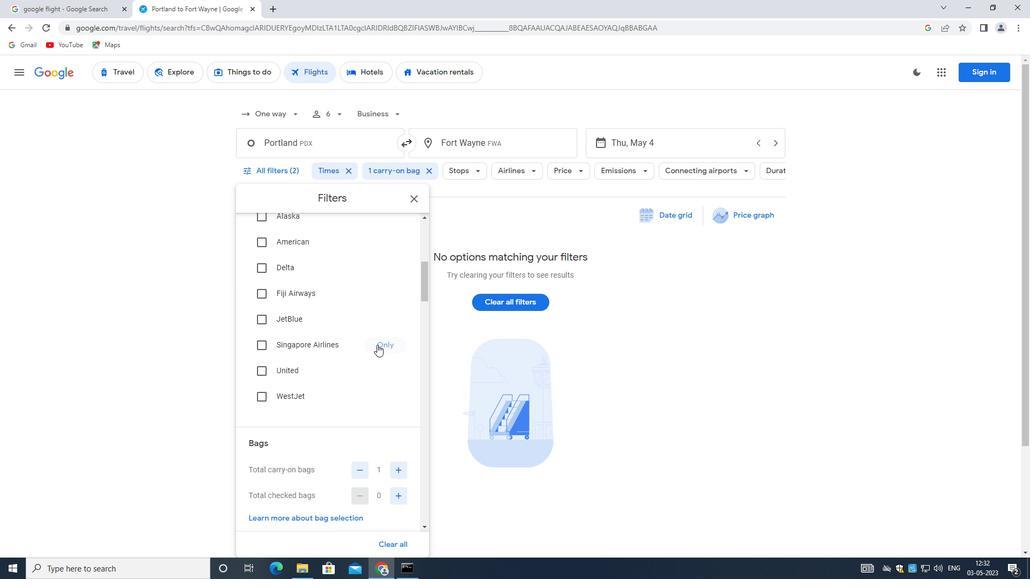 
Action: Mouse moved to (403, 361)
Screenshot: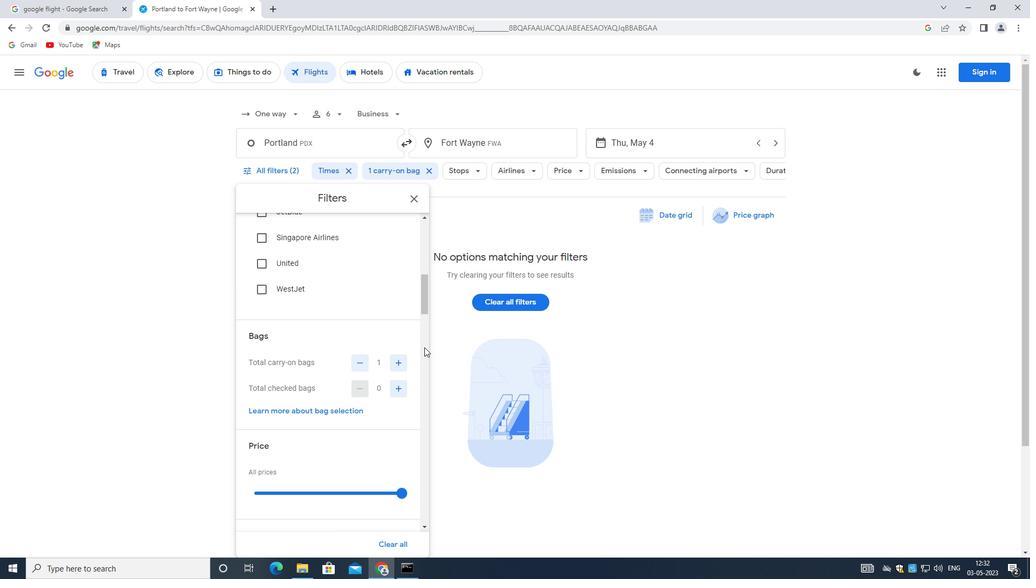 
Action: Mouse pressed left at (403, 361)
Screenshot: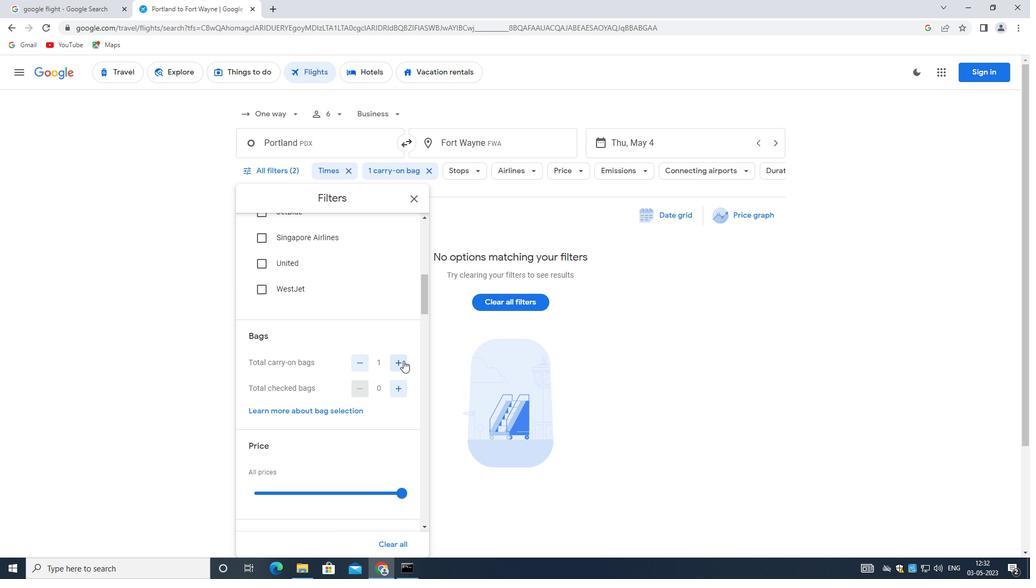
Action: Mouse moved to (367, 370)
Screenshot: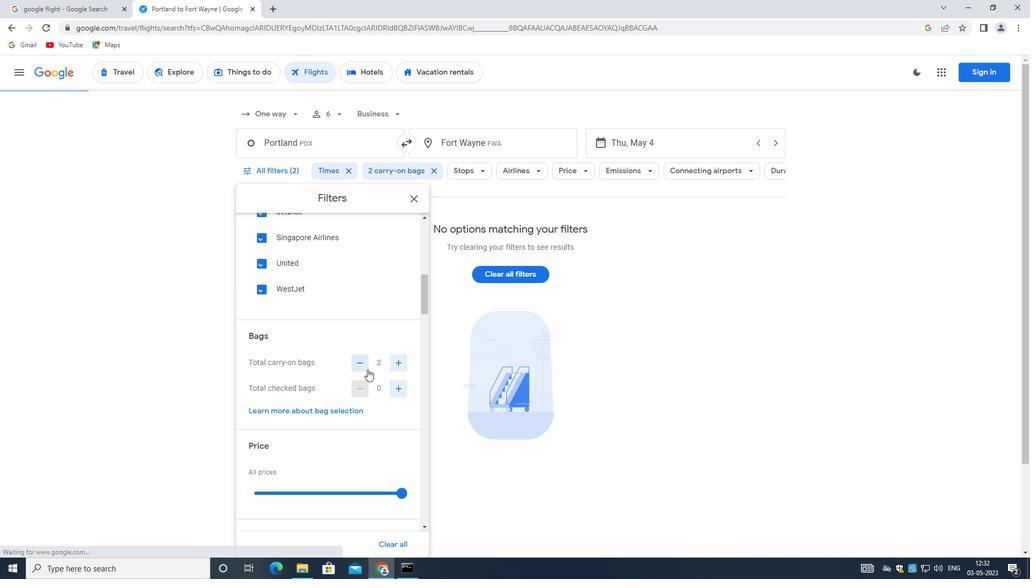 
Action: Mouse scrolled (367, 369) with delta (0, 0)
Screenshot: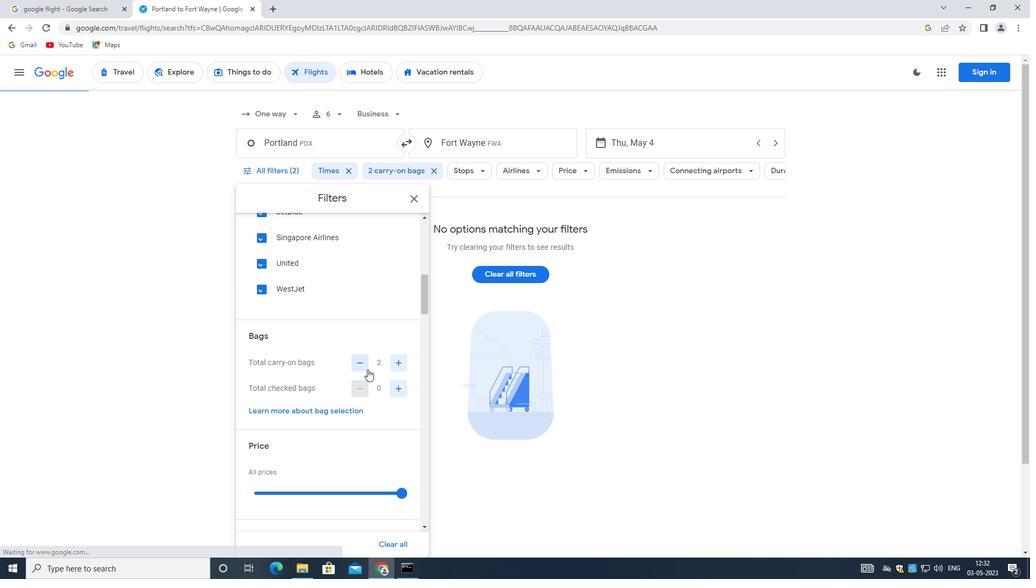 
Action: Mouse moved to (363, 372)
Screenshot: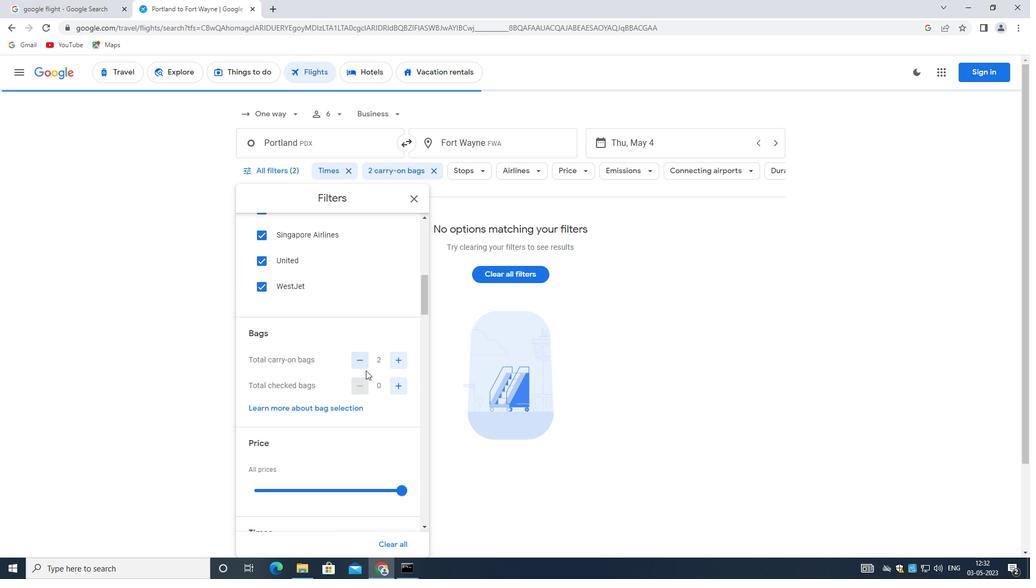 
Action: Mouse scrolled (363, 372) with delta (0, 0)
Screenshot: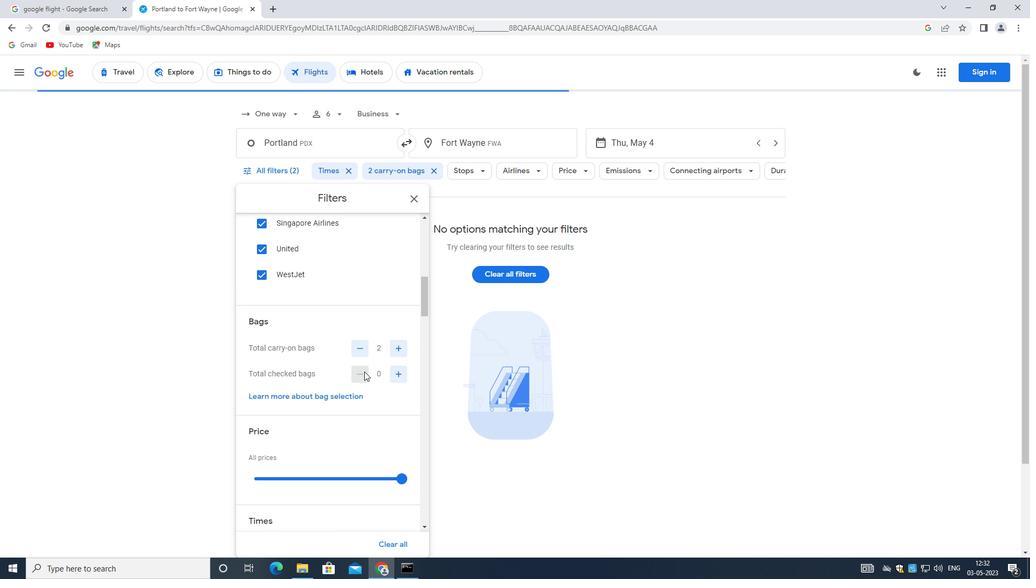 
Action: Mouse scrolled (363, 372) with delta (0, 0)
Screenshot: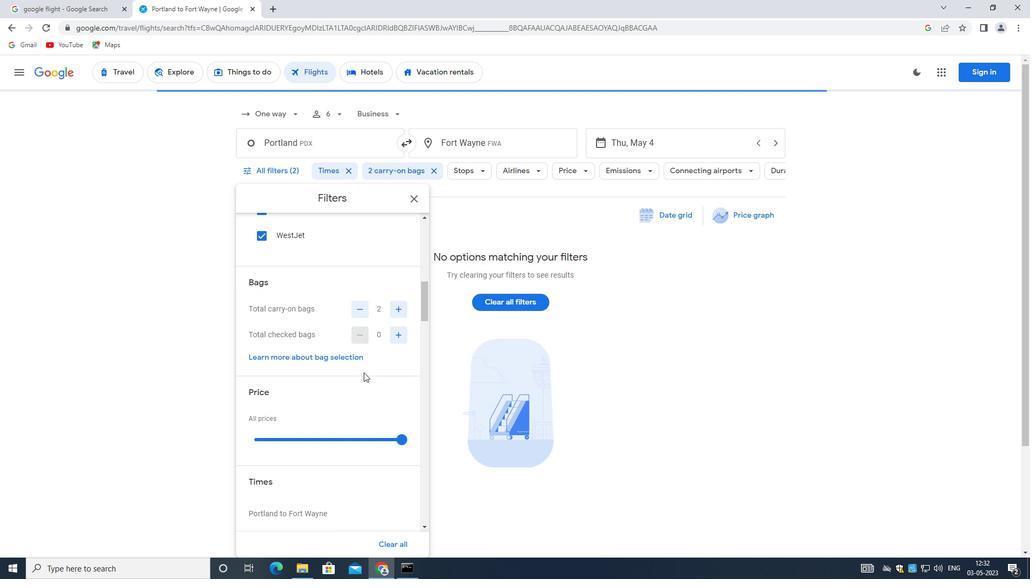 
Action: Mouse moved to (362, 373)
Screenshot: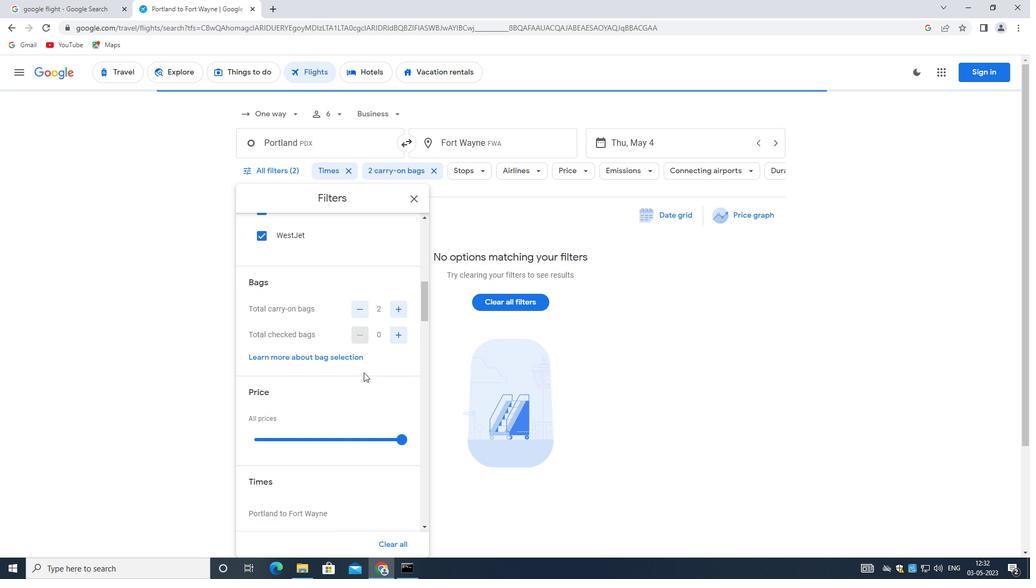 
Action: Mouse scrolled (362, 372) with delta (0, 0)
Screenshot: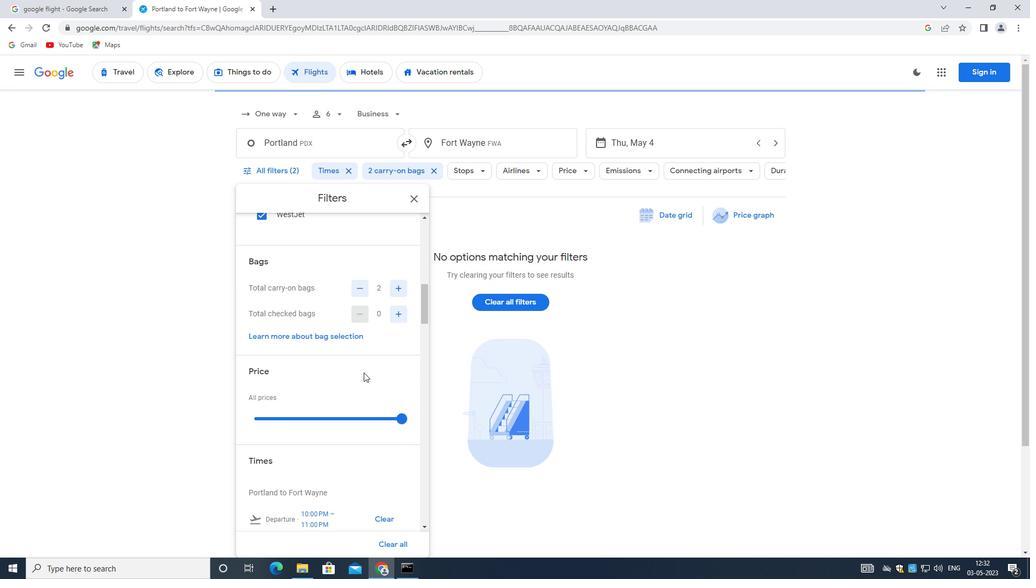 
Action: Mouse scrolled (362, 372) with delta (0, 0)
Screenshot: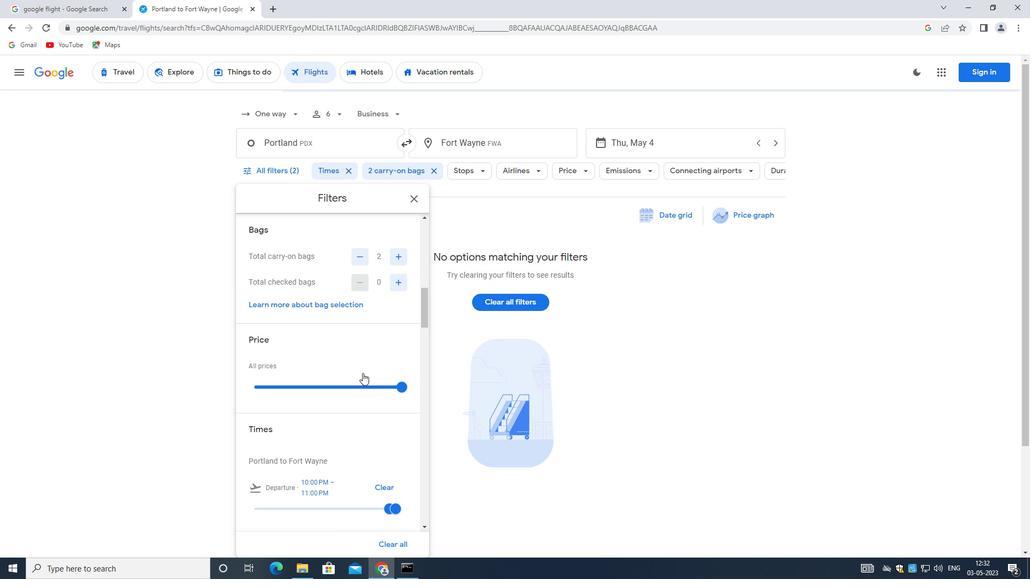 
Action: Mouse moved to (359, 268)
Screenshot: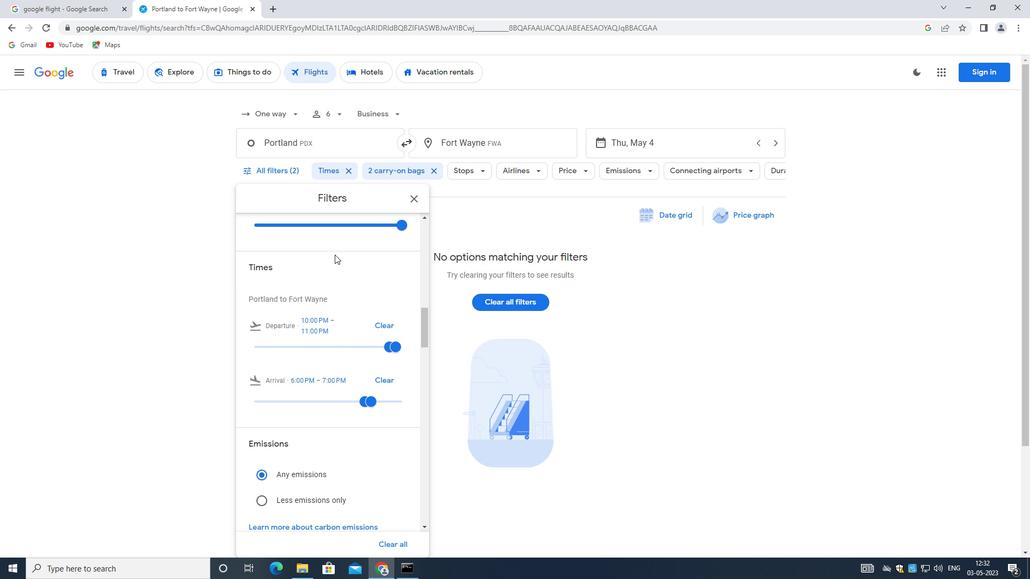 
Action: Mouse scrolled (359, 268) with delta (0, 0)
Screenshot: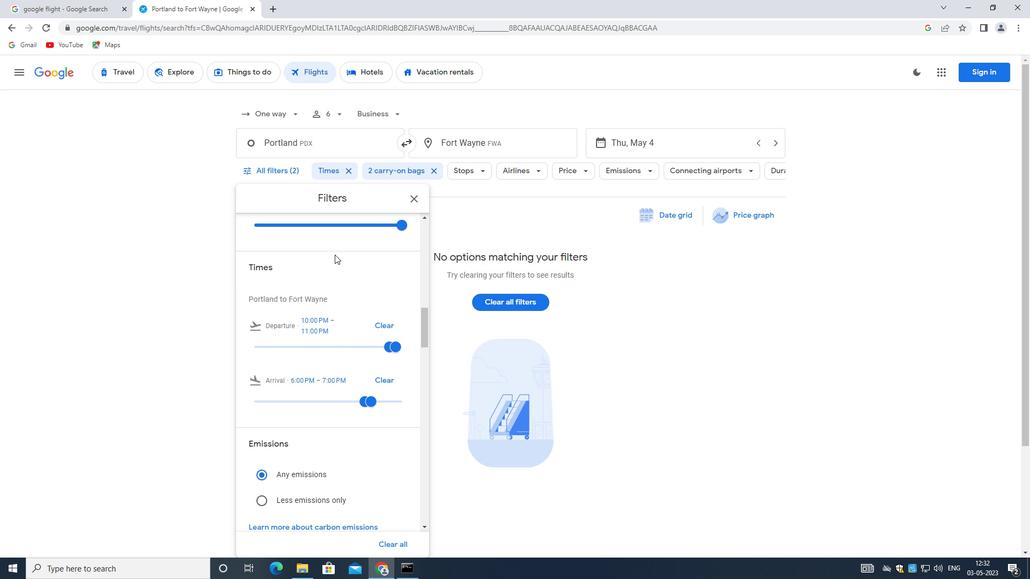 
Action: Mouse scrolled (359, 268) with delta (0, 0)
Screenshot: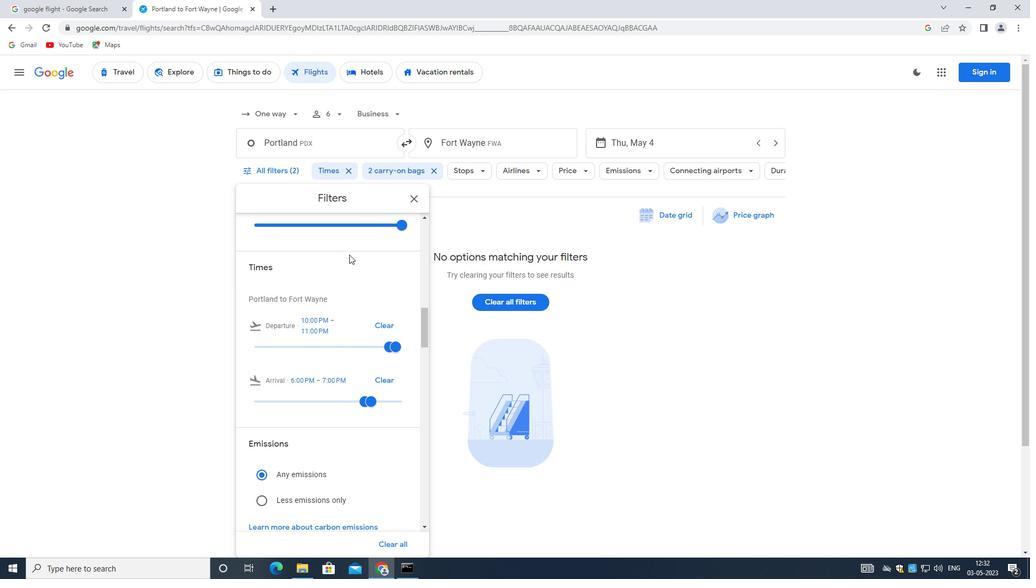 
Action: Mouse moved to (400, 326)
Screenshot: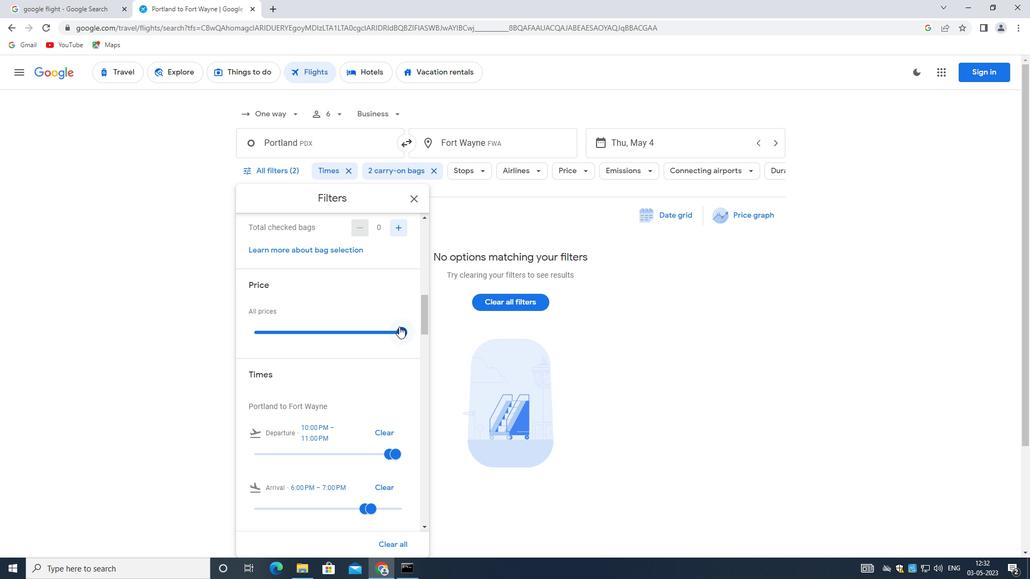 
Action: Mouse pressed left at (400, 326)
Screenshot: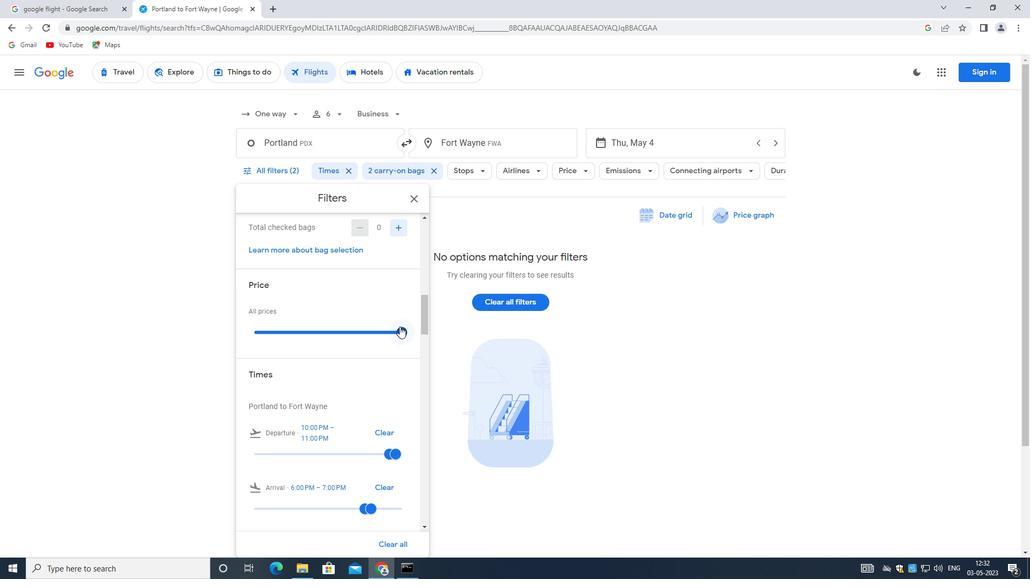 
Action: Mouse pressed left at (400, 326)
Screenshot: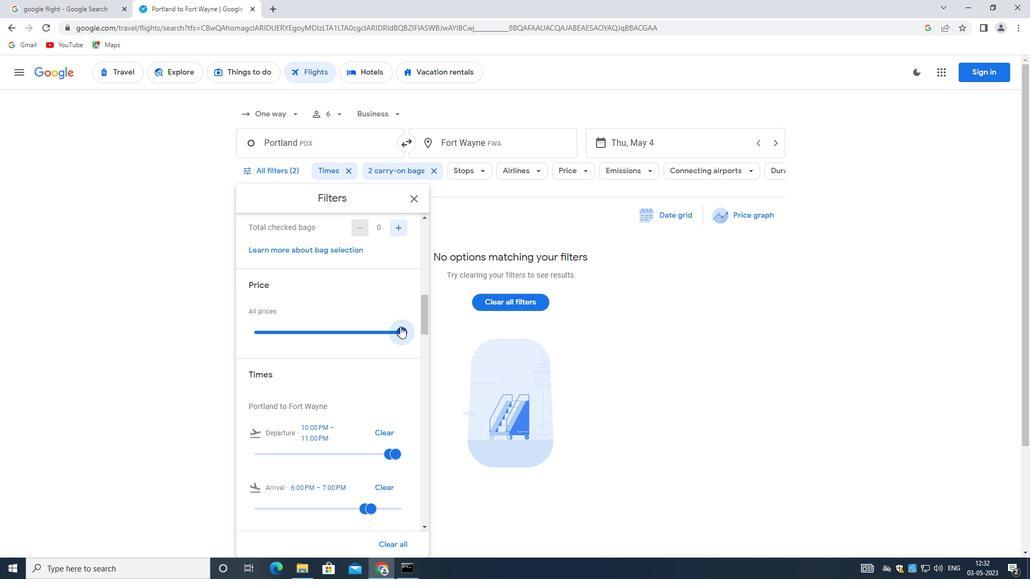 
Action: Mouse moved to (375, 454)
Screenshot: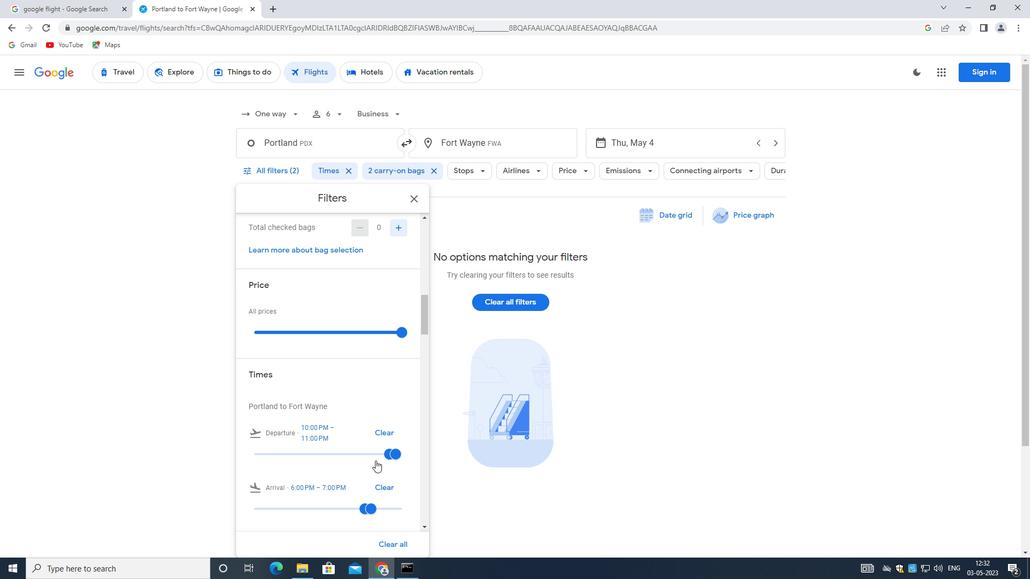 
Action: Mouse pressed left at (375, 454)
Screenshot: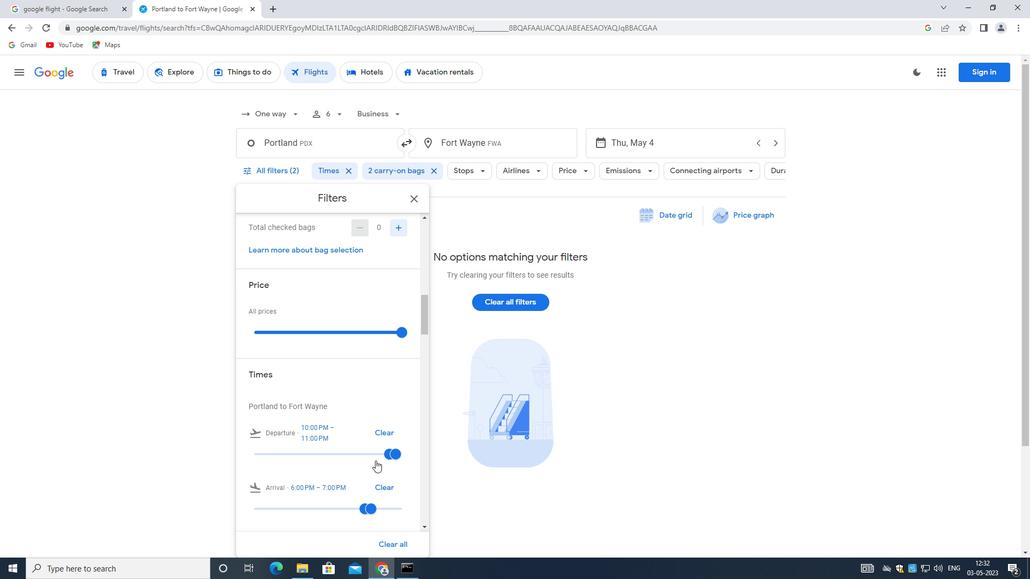 
Action: Mouse moved to (377, 451)
Screenshot: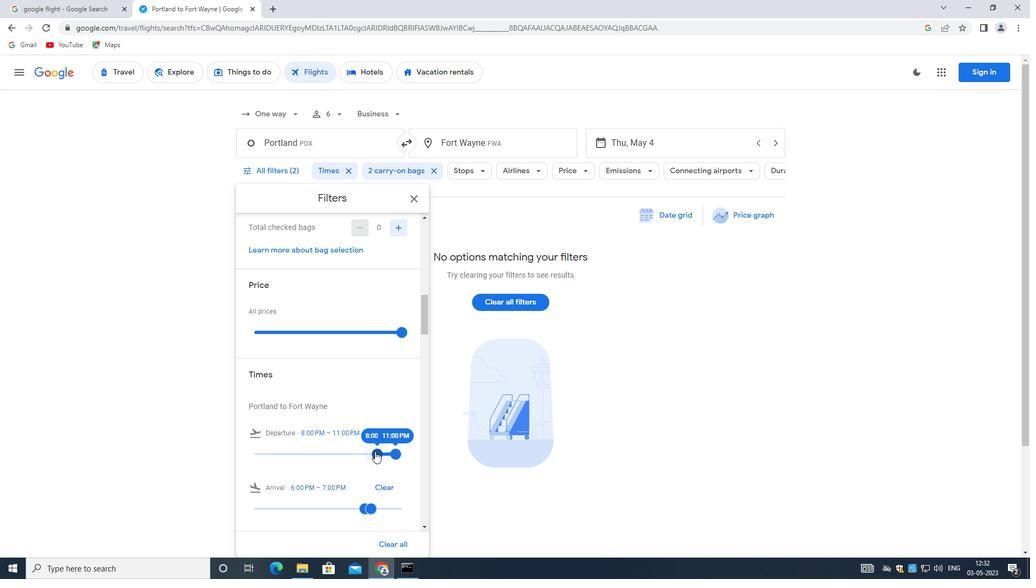 
Action: Mouse pressed left at (377, 451)
Screenshot: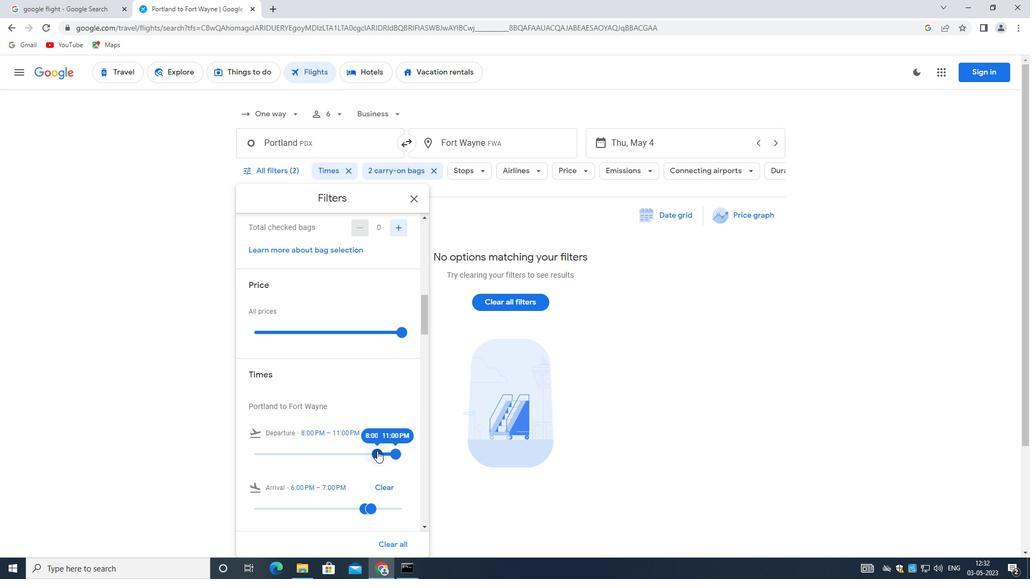 
Action: Mouse moved to (398, 451)
Screenshot: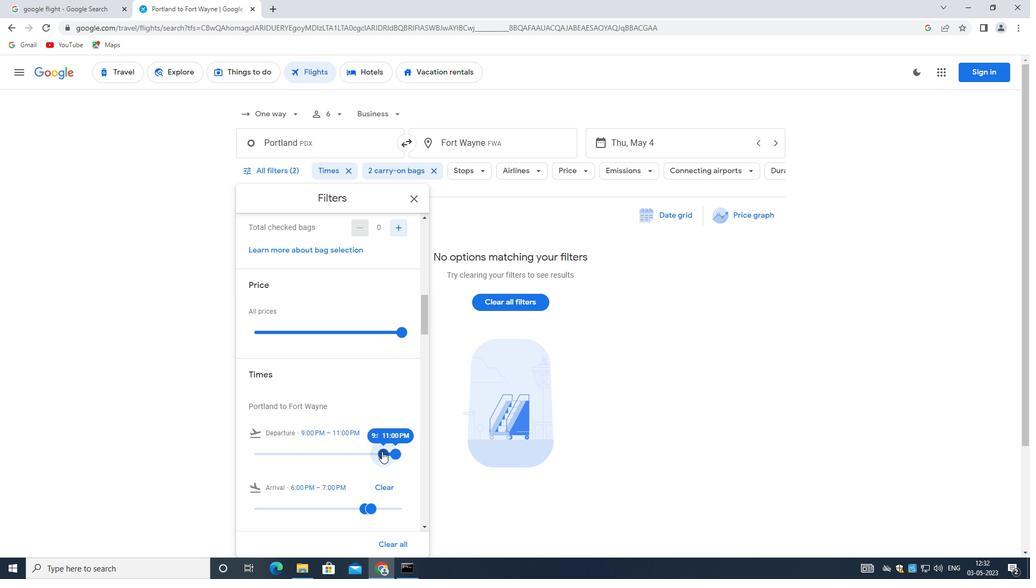 
Action: Mouse pressed left at (398, 451)
Screenshot: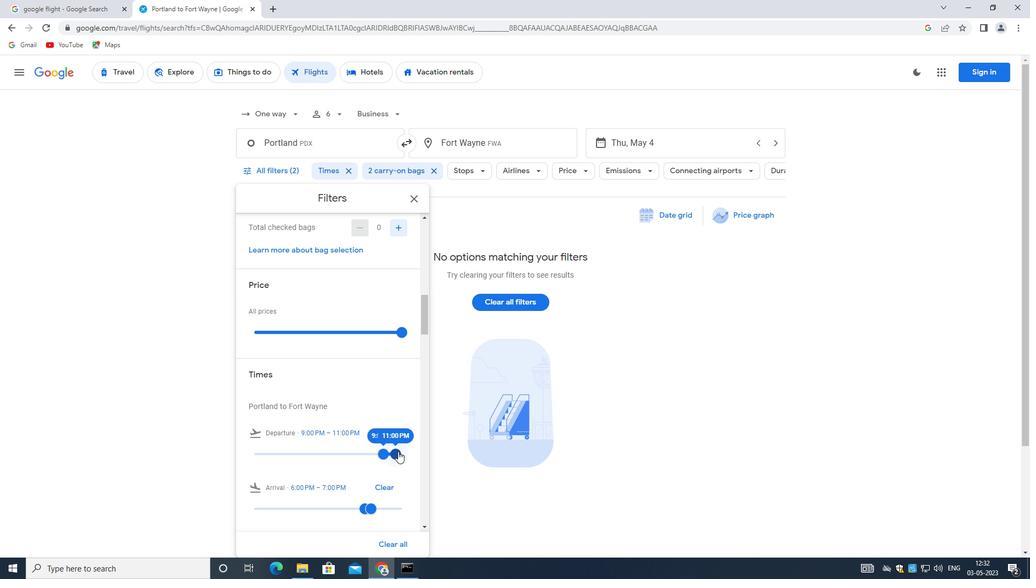 
Action: Mouse moved to (336, 444)
Screenshot: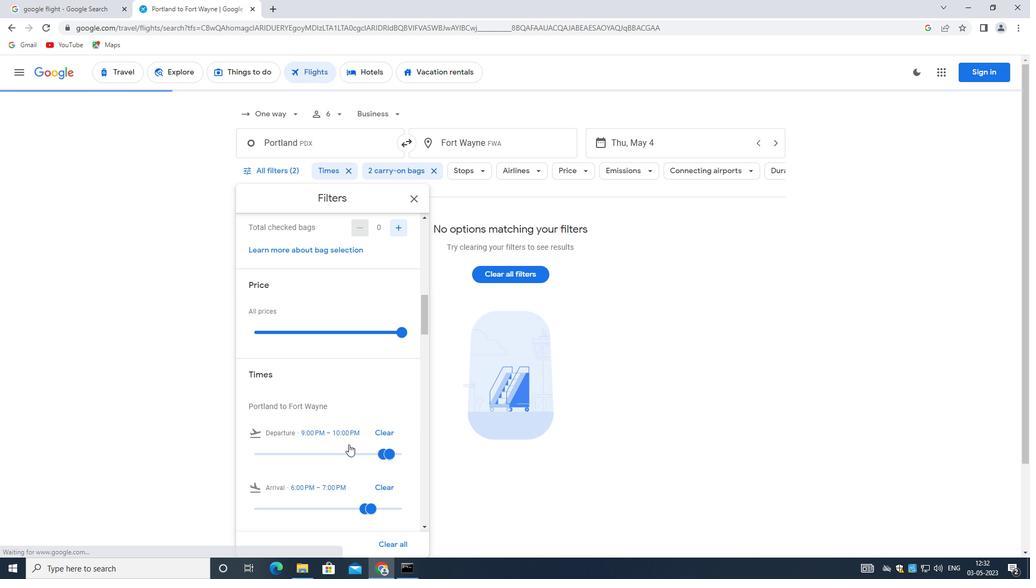 
Action: Mouse scrolled (336, 443) with delta (0, 0)
Screenshot: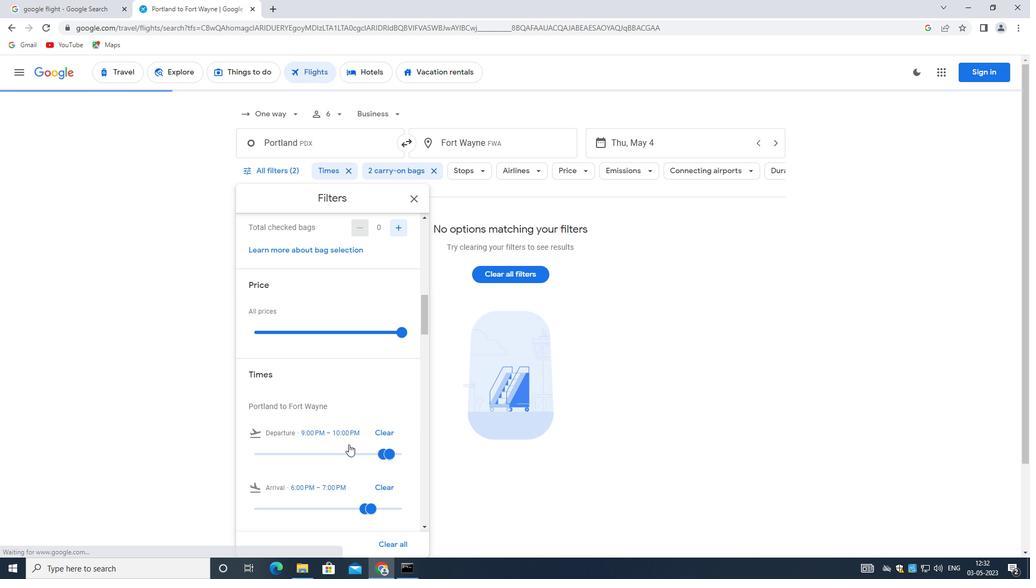 
Action: Mouse moved to (336, 443)
Screenshot: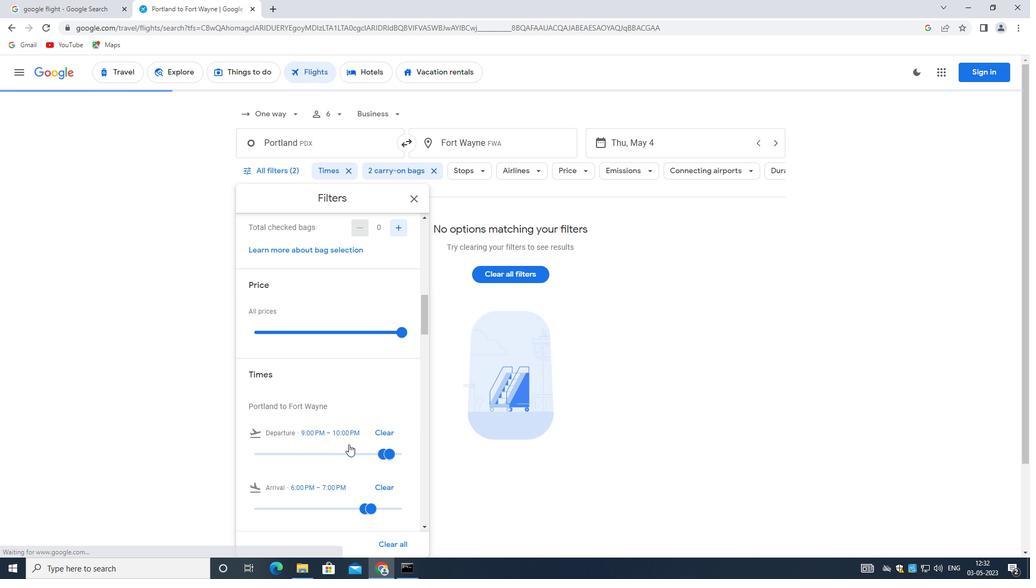 
Action: Mouse scrolled (336, 443) with delta (0, 0)
Screenshot: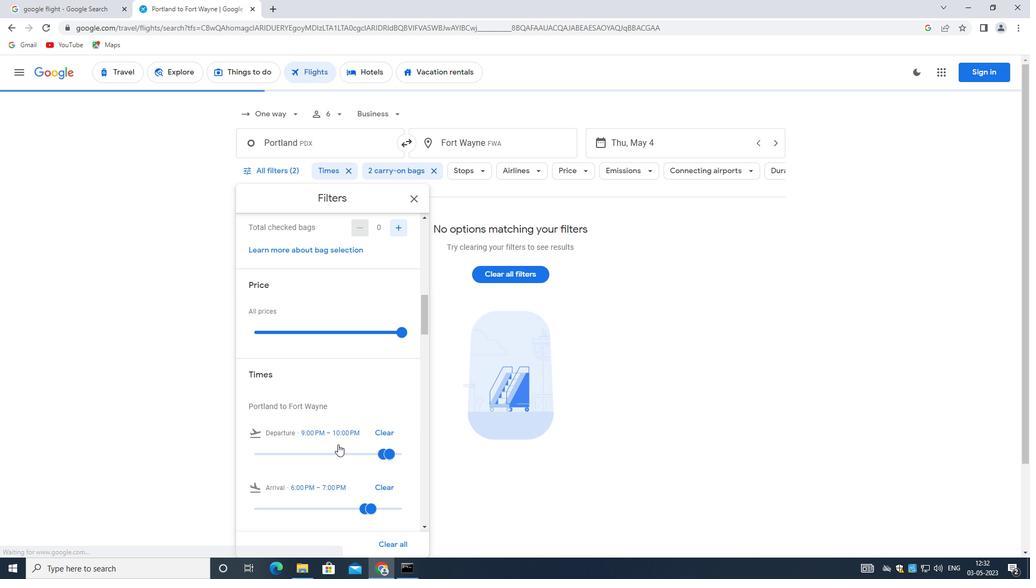 
Action: Mouse scrolled (336, 443) with delta (0, 0)
Screenshot: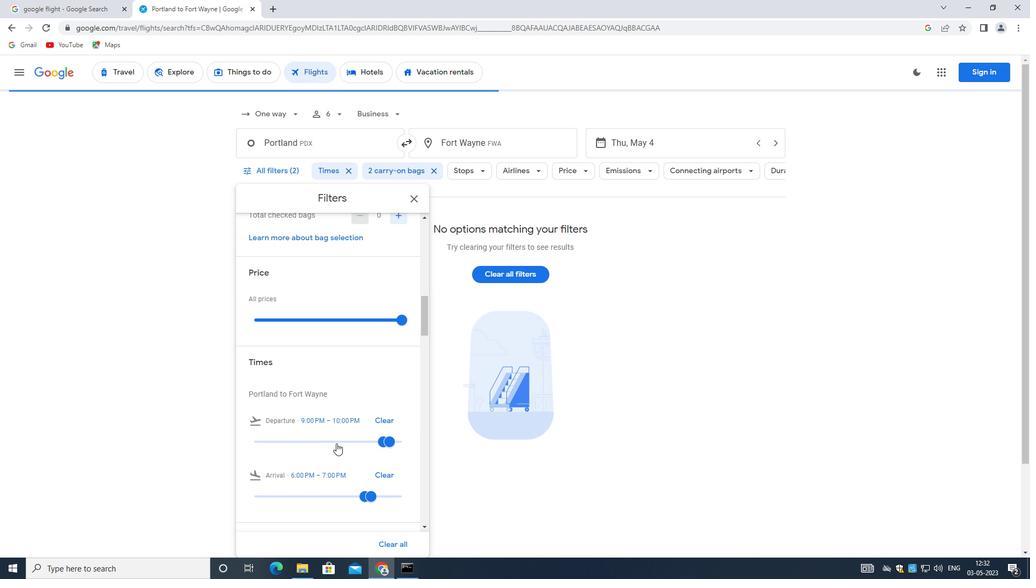 
Action: Mouse scrolled (336, 443) with delta (0, 0)
Screenshot: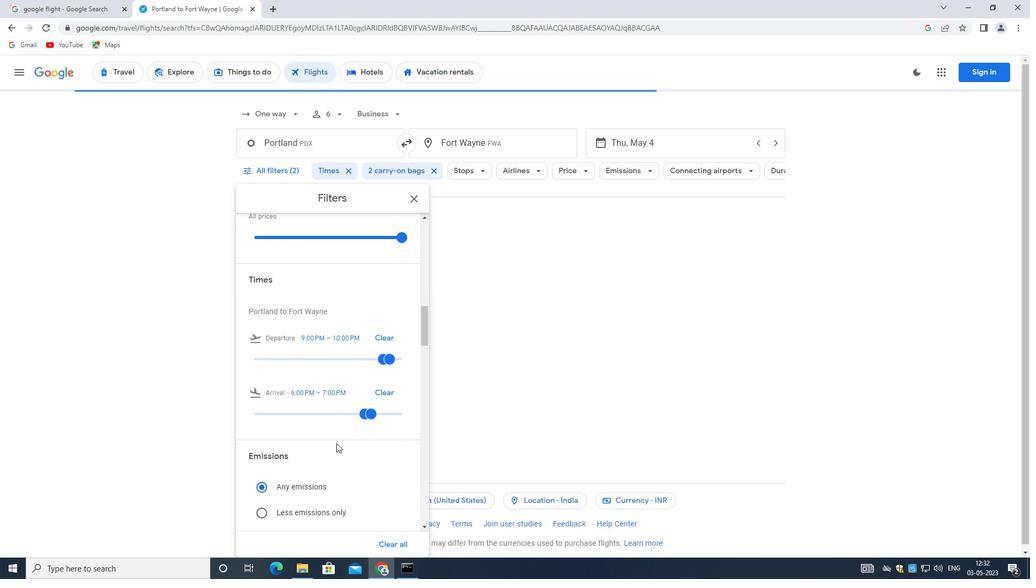 
Action: Mouse scrolled (336, 443) with delta (0, 0)
Screenshot: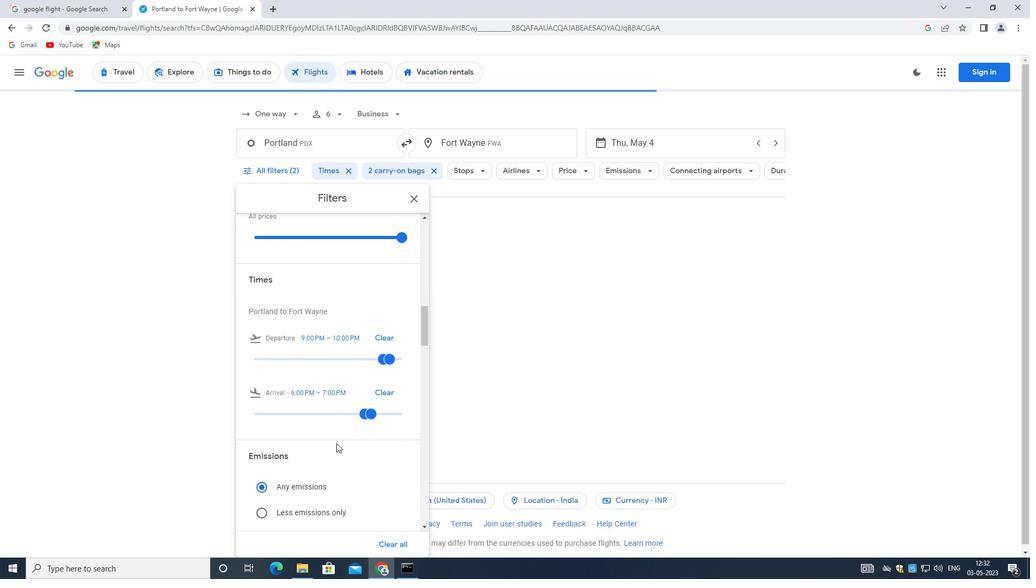
Action: Mouse moved to (335, 443)
Screenshot: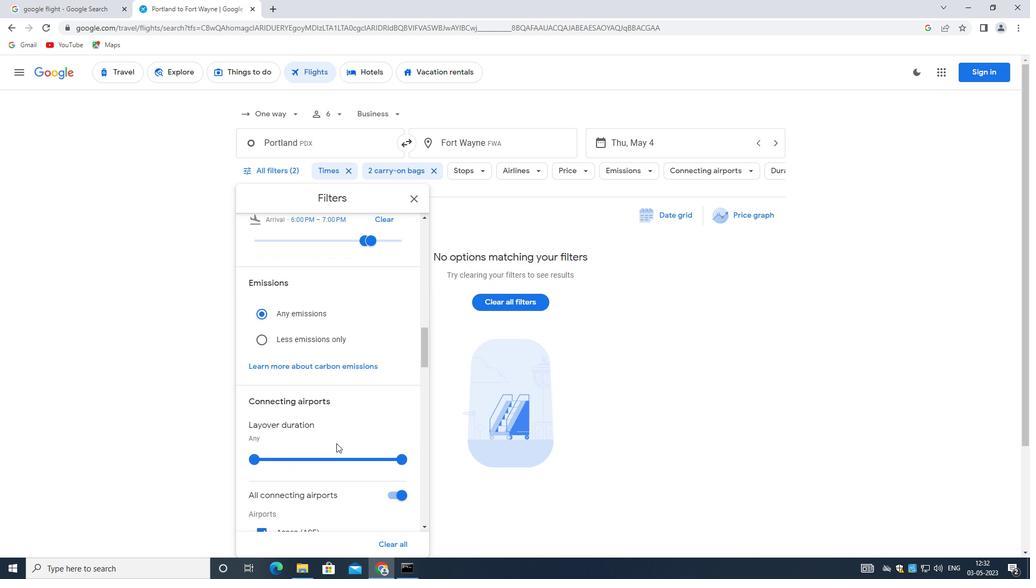 
Action: Mouse scrolled (335, 443) with delta (0, 0)
Screenshot: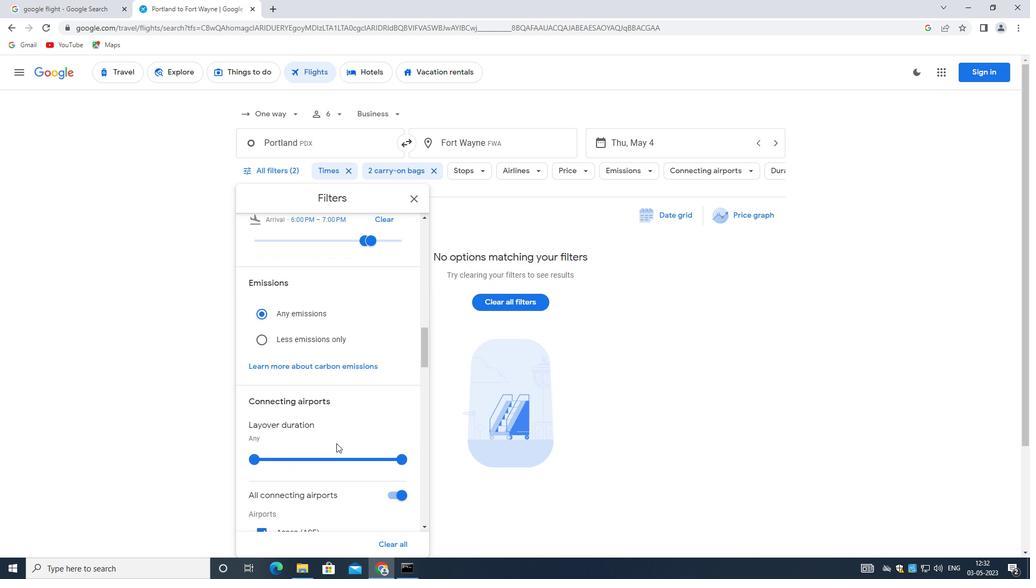 
Action: Mouse moved to (335, 443)
Screenshot: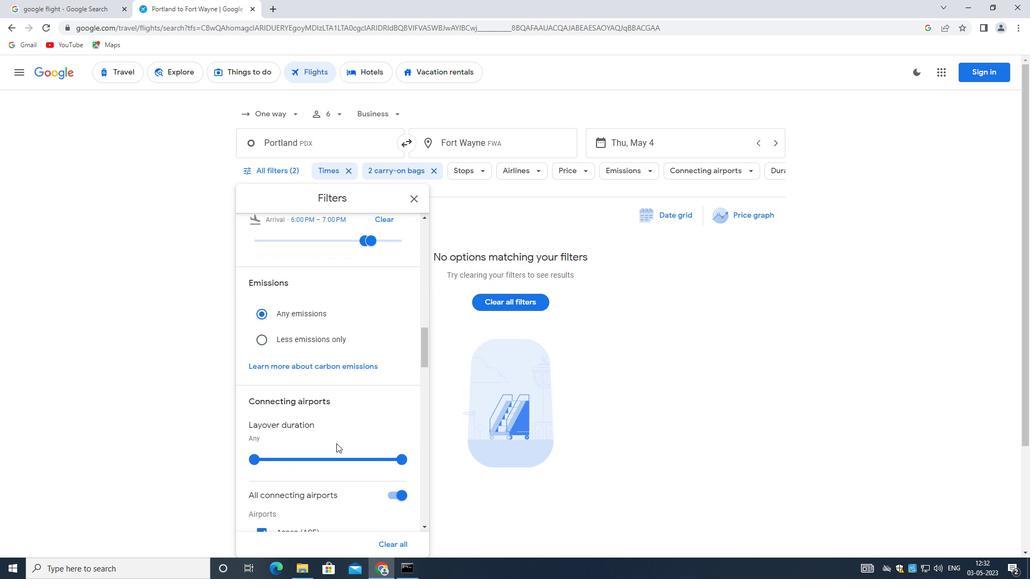 
Action: Mouse scrolled (335, 443) with delta (0, 0)
Screenshot: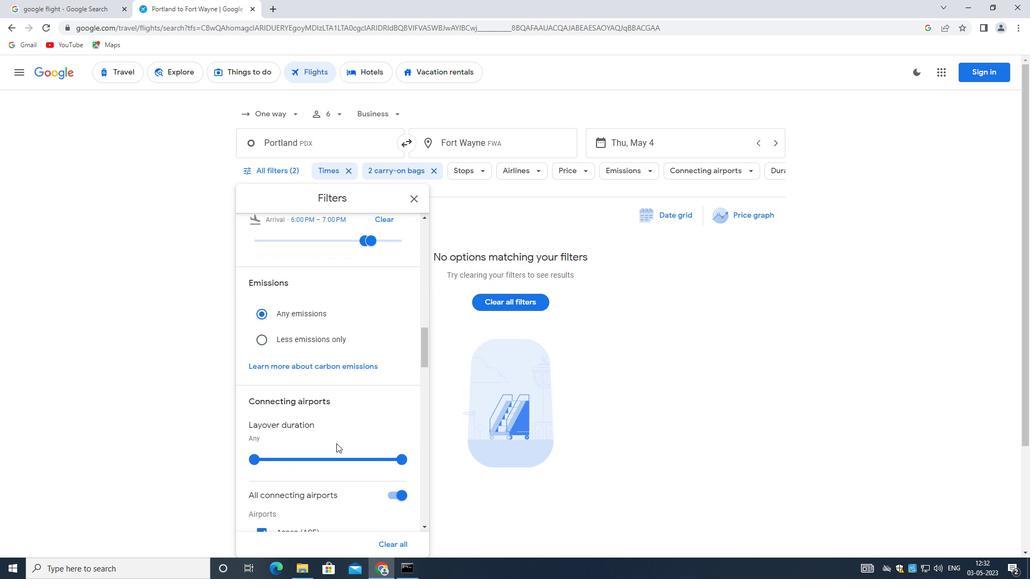 
Action: Mouse scrolled (335, 443) with delta (0, 0)
Screenshot: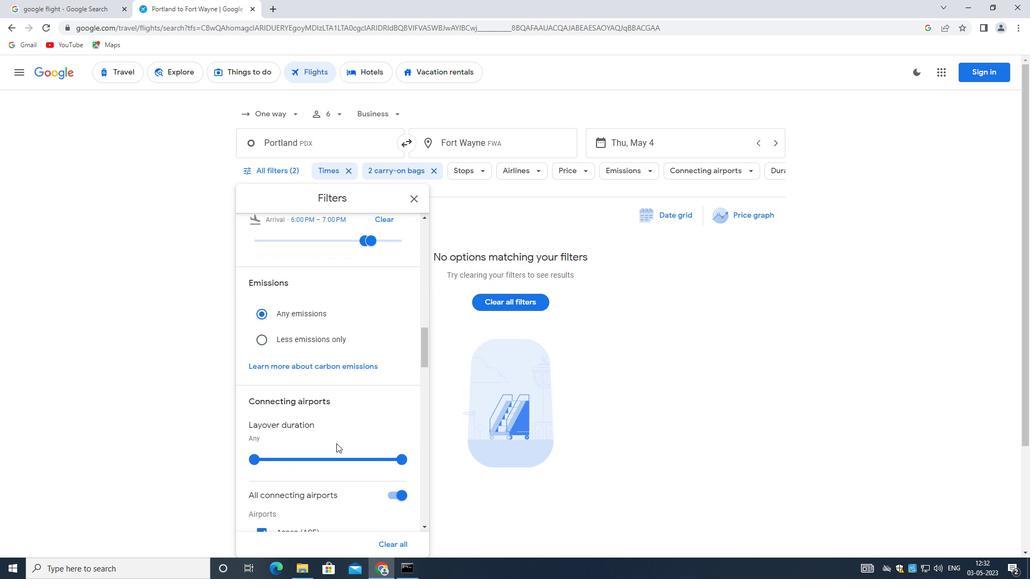 
Action: Mouse moved to (335, 444)
Screenshot: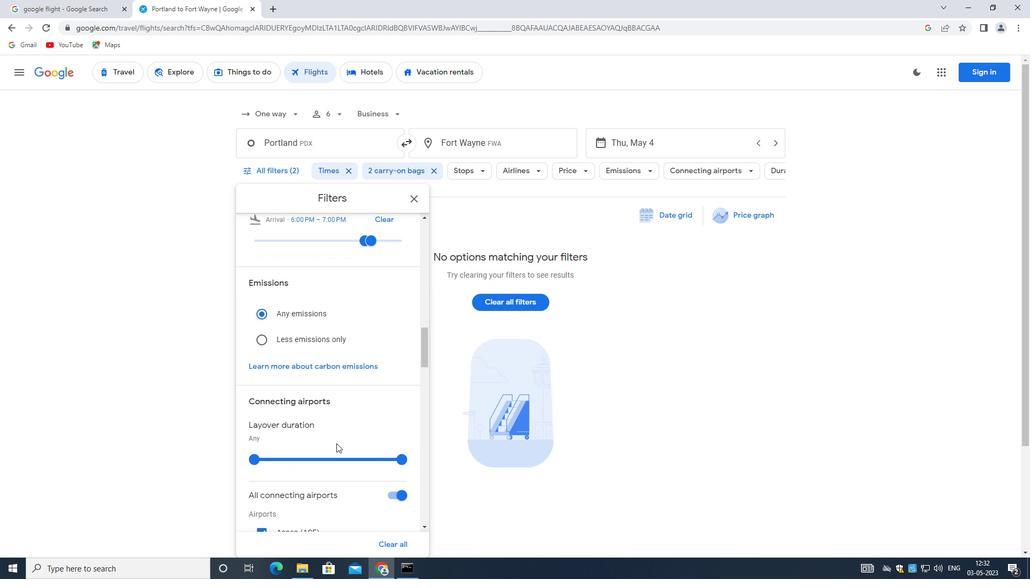 
Action: Mouse scrolled (335, 443) with delta (0, 0)
Screenshot: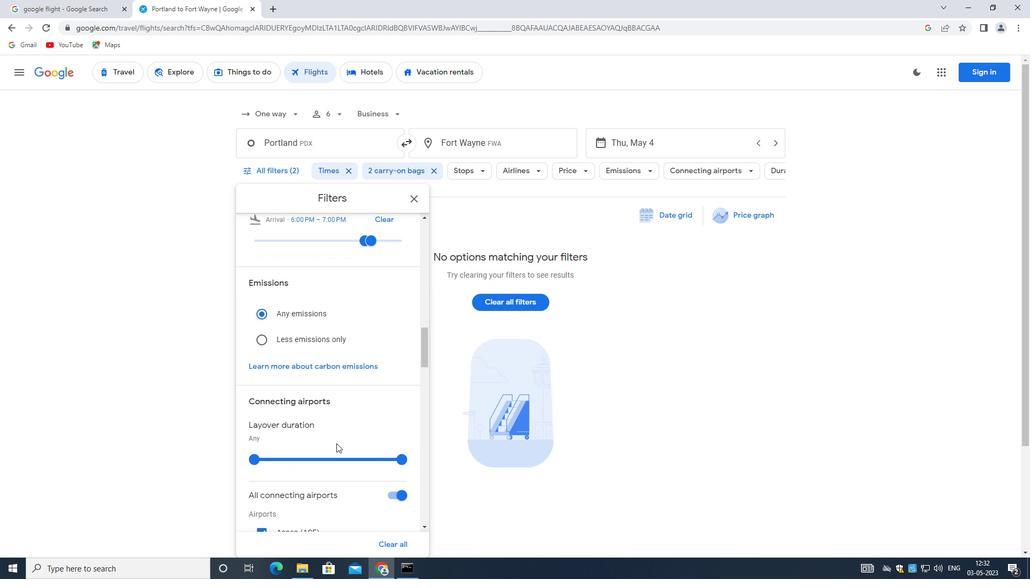 
Action: Mouse moved to (334, 445)
Screenshot: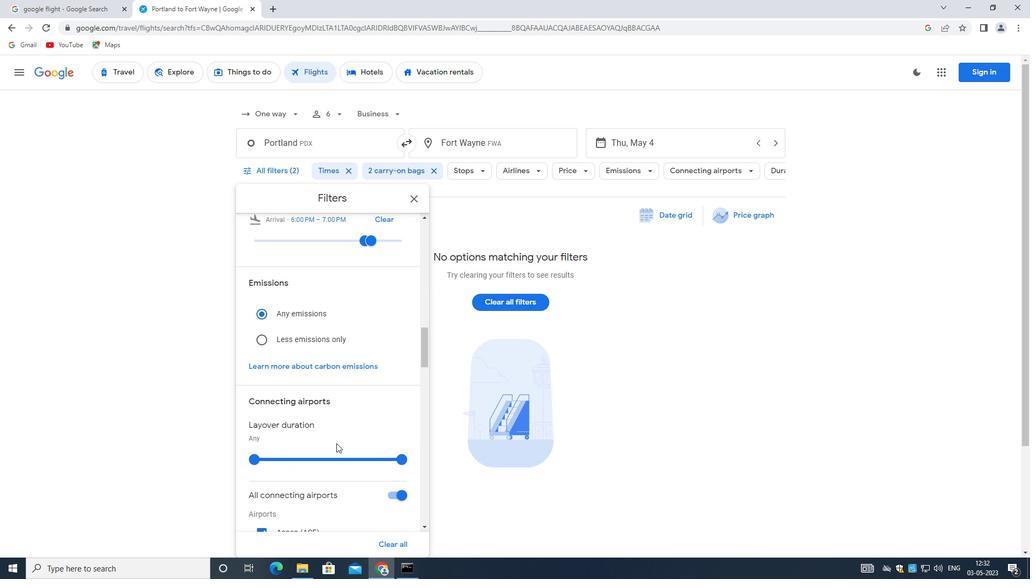 
Action: Mouse scrolled (334, 444) with delta (0, 0)
Screenshot: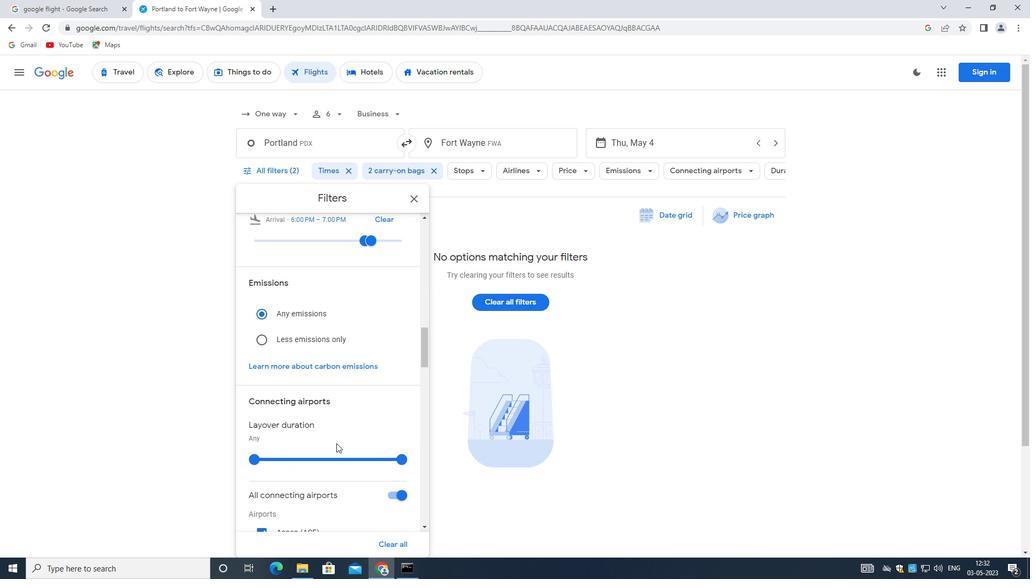 
Action: Mouse scrolled (334, 444) with delta (0, 0)
Screenshot: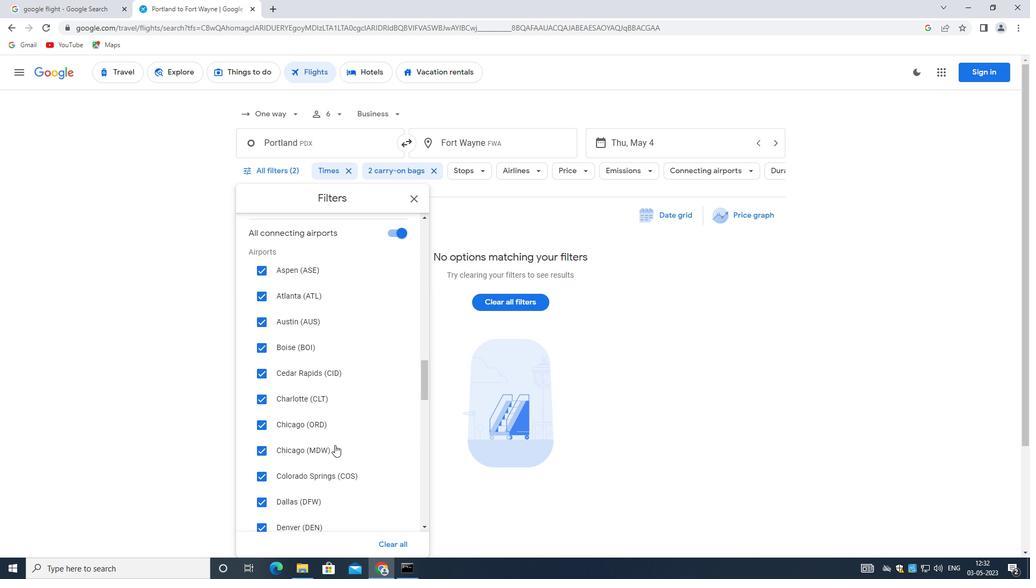 
Action: Mouse scrolled (334, 444) with delta (0, 0)
Screenshot: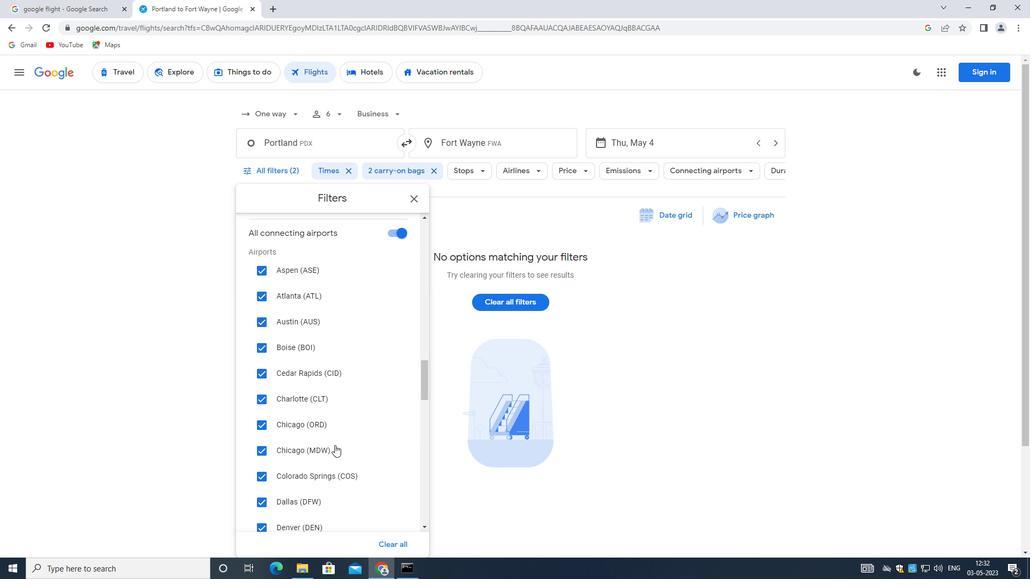 
Action: Mouse scrolled (334, 444) with delta (0, 0)
Screenshot: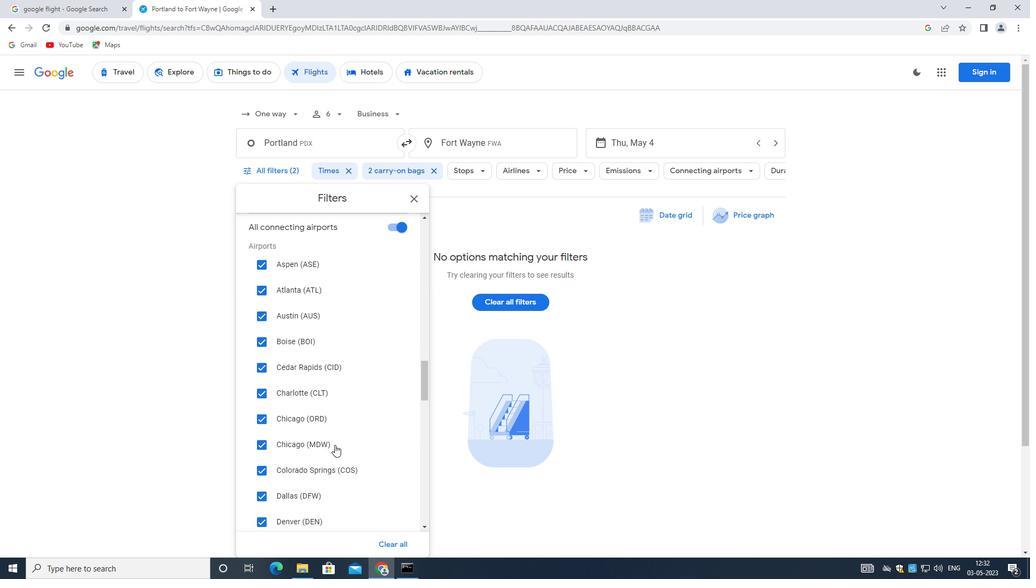 
Action: Mouse scrolled (334, 444) with delta (0, 0)
Screenshot: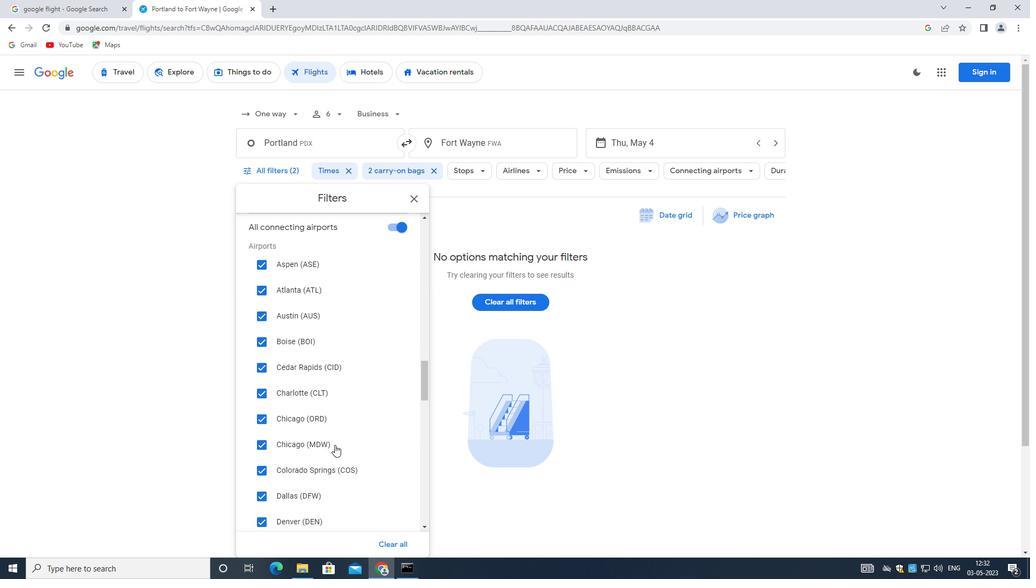 
Action: Mouse moved to (334, 445)
Screenshot: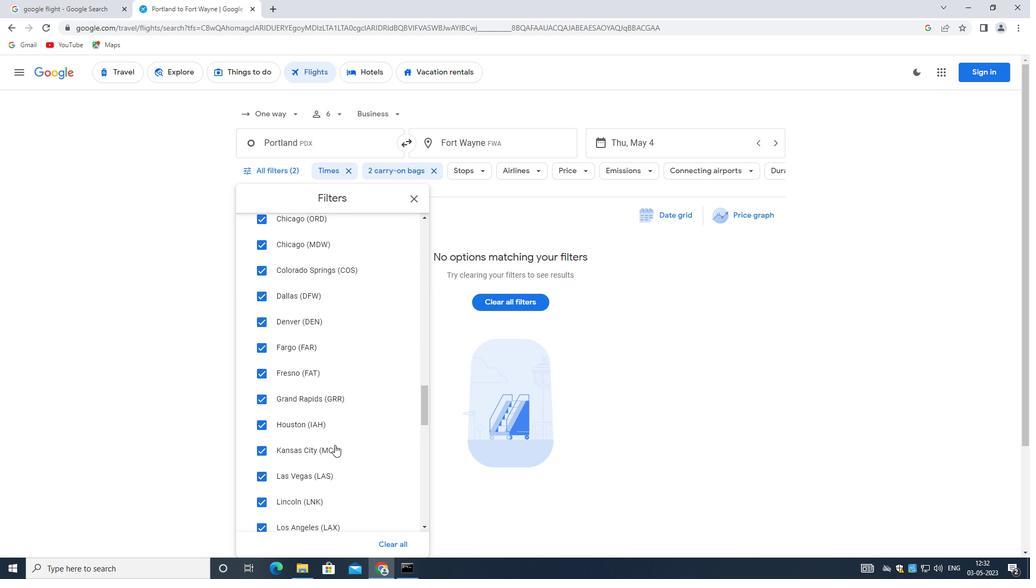 
Action: Mouse scrolled (334, 445) with delta (0, 0)
Screenshot: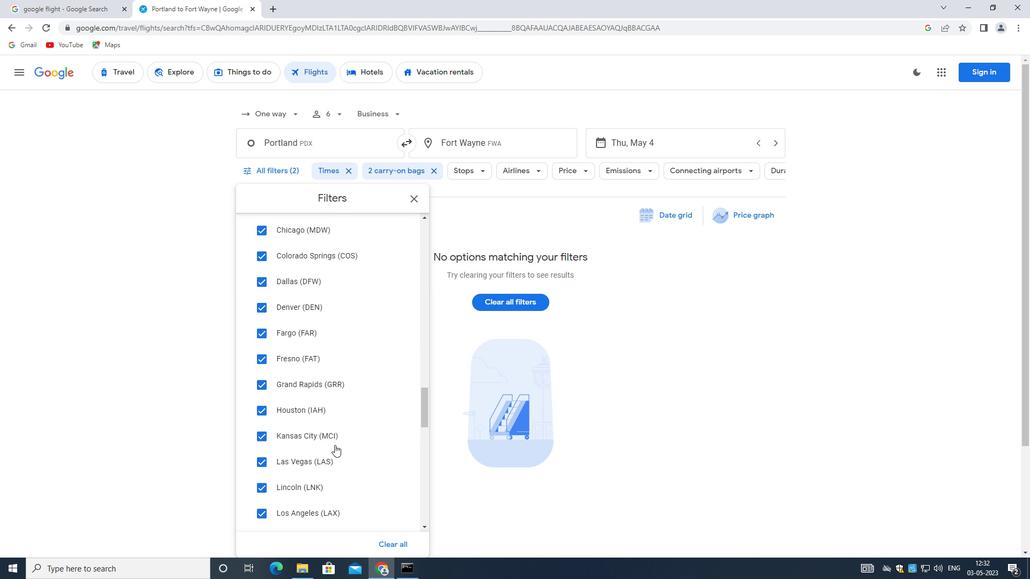 
Action: Mouse scrolled (334, 445) with delta (0, 0)
Screenshot: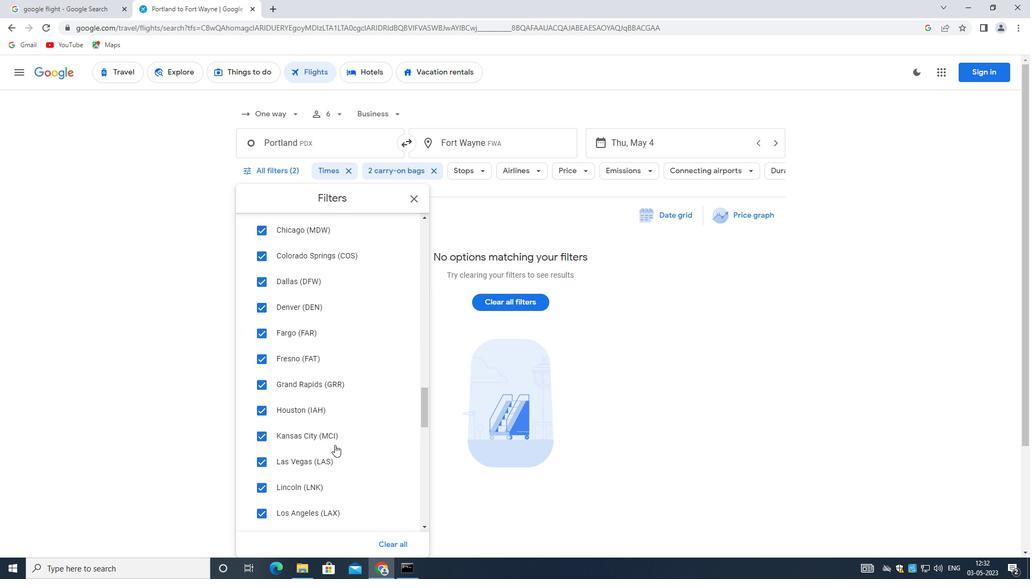 
Action: Mouse scrolled (334, 445) with delta (0, 0)
Screenshot: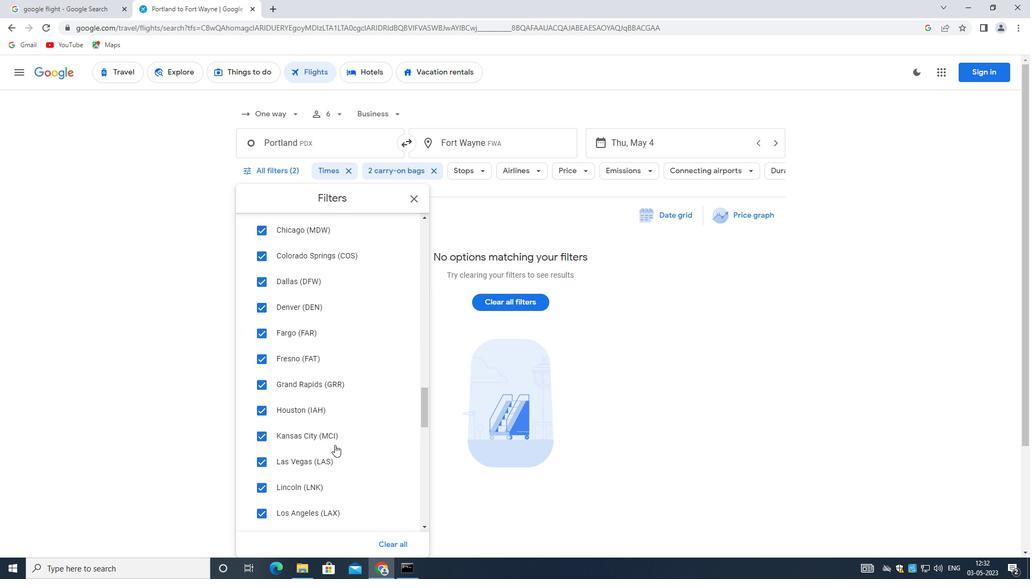 
Action: Mouse scrolled (334, 445) with delta (0, 0)
Screenshot: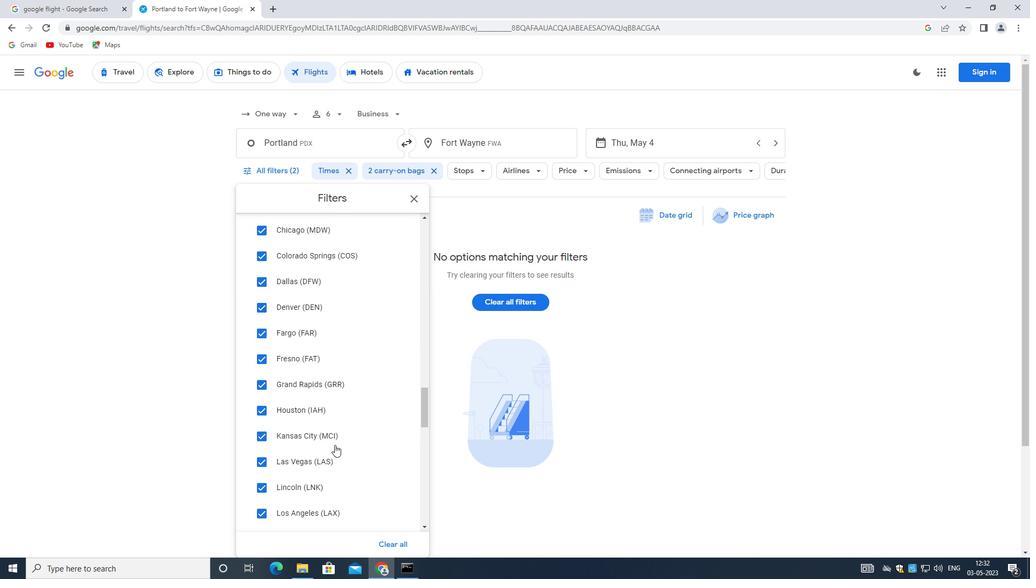 
Action: Mouse moved to (334, 445)
Screenshot: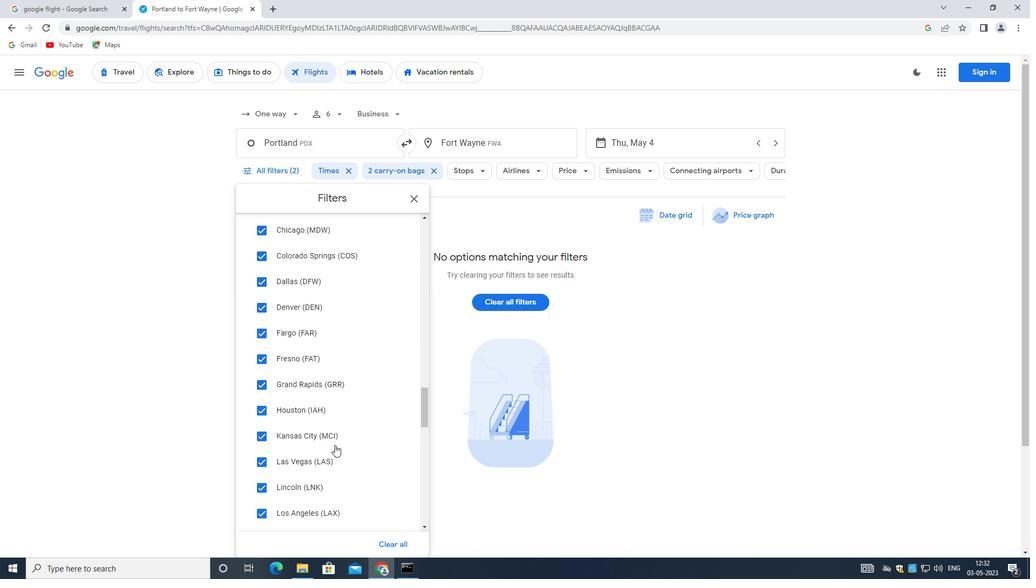 
Action: Mouse scrolled (334, 445) with delta (0, 0)
Screenshot: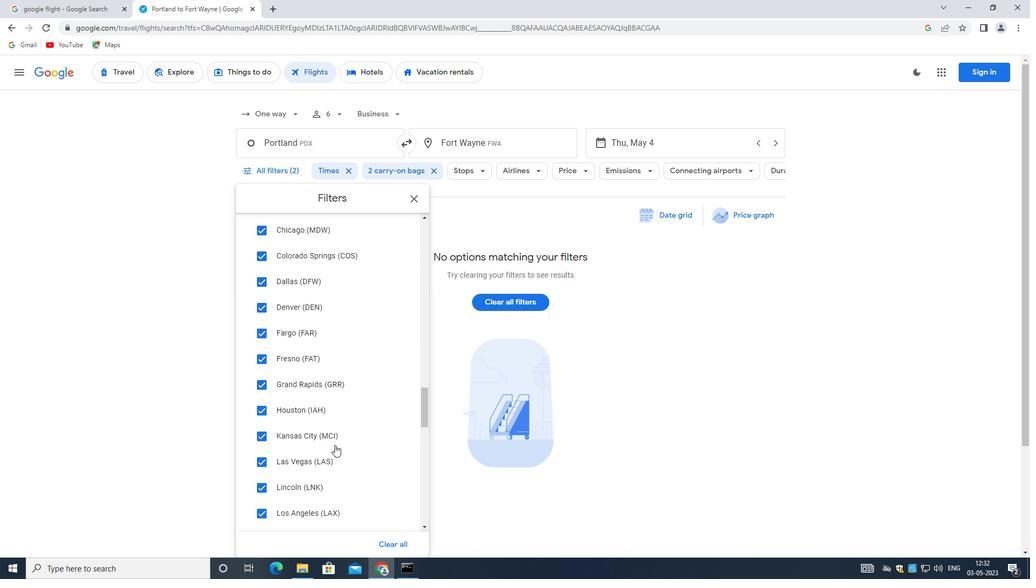 
Action: Mouse scrolled (334, 446) with delta (0, 0)
Screenshot: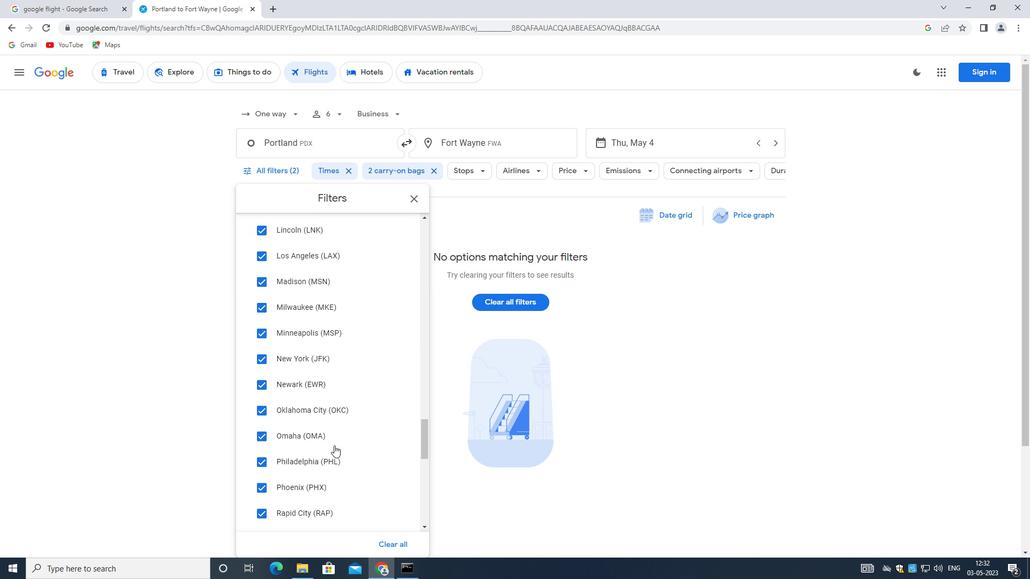 
Action: Mouse scrolled (334, 446) with delta (0, 0)
Screenshot: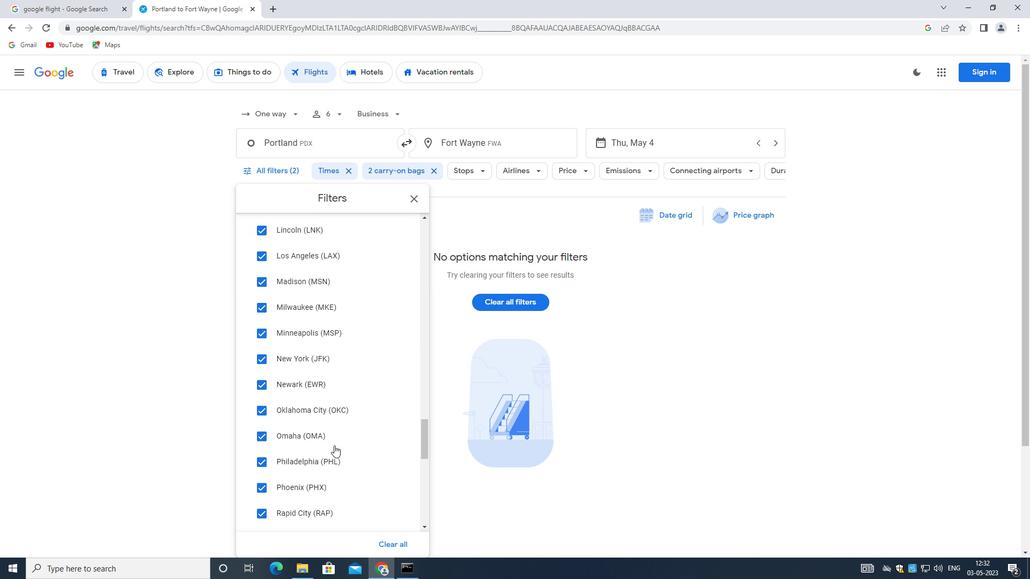 
Action: Mouse scrolled (334, 446) with delta (0, 0)
Screenshot: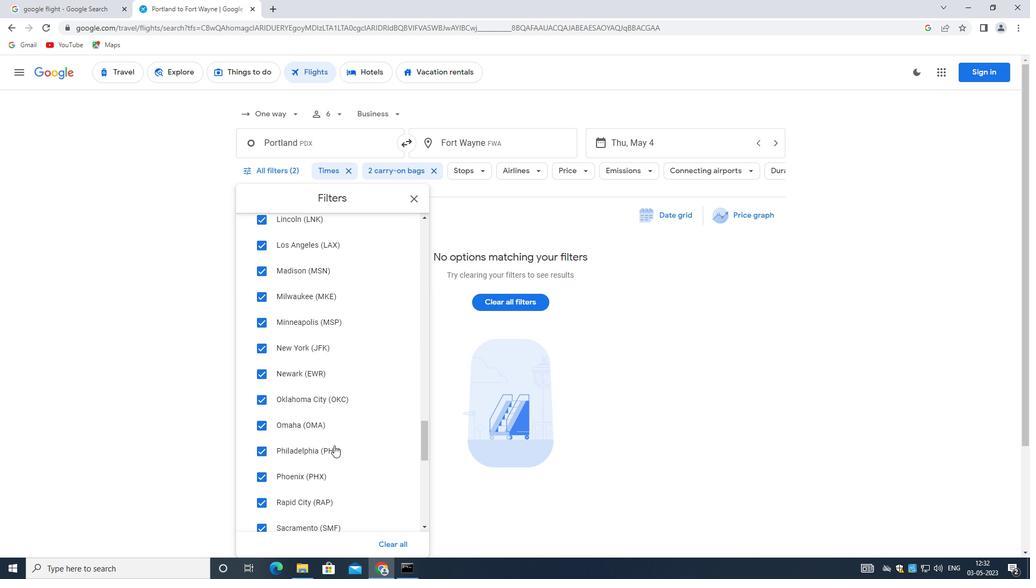 
Action: Mouse scrolled (334, 446) with delta (0, 0)
Screenshot: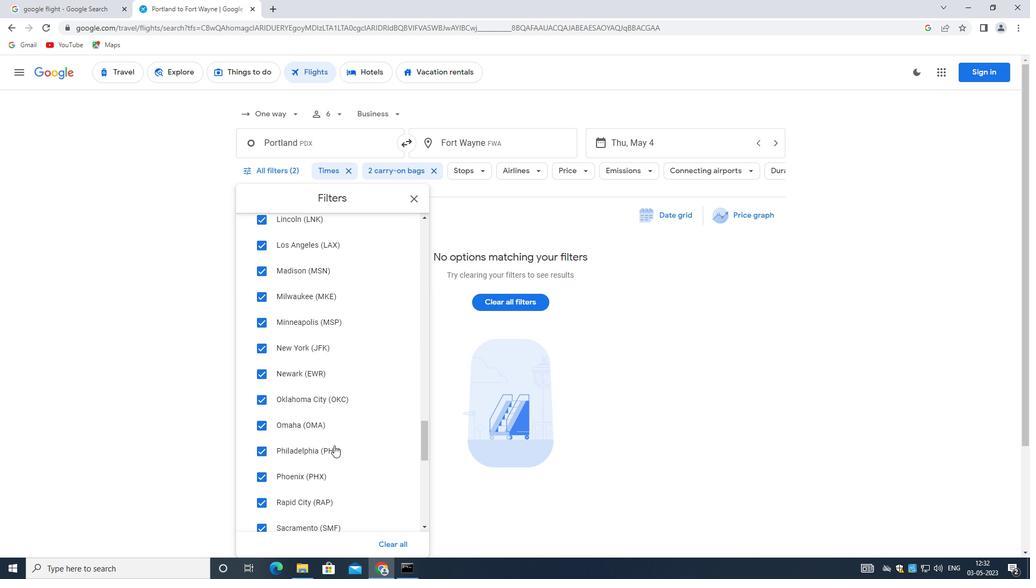 
Action: Mouse scrolled (334, 446) with delta (0, 0)
Screenshot: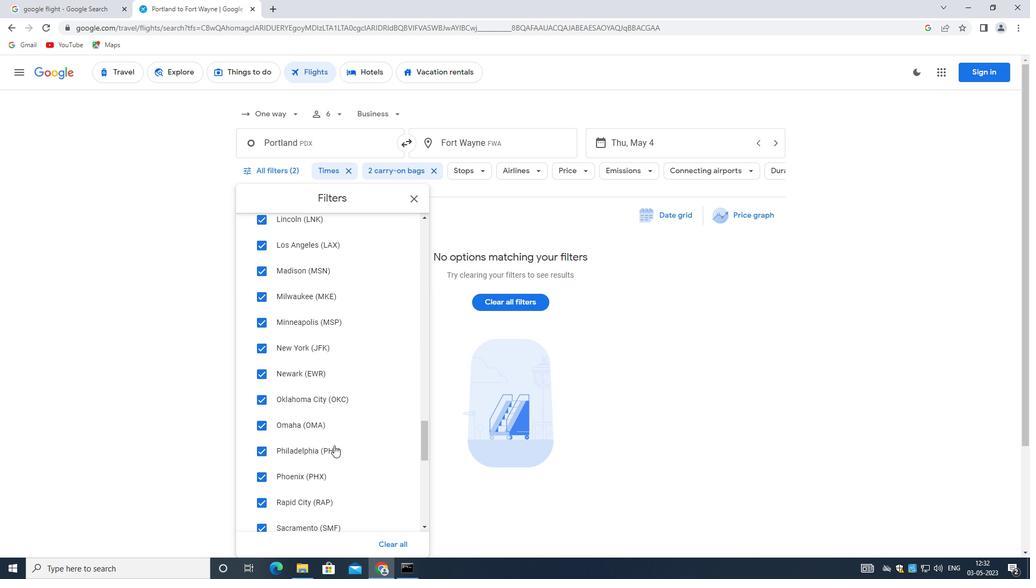 
Action: Mouse moved to (333, 444)
Screenshot: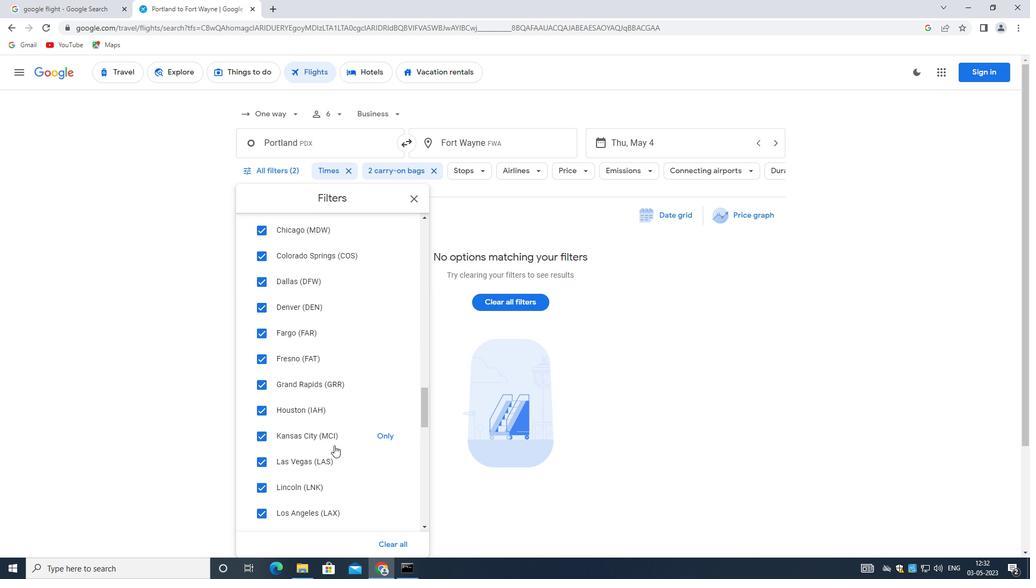 
Action: Mouse scrolled (333, 445) with delta (0, 0)
Screenshot: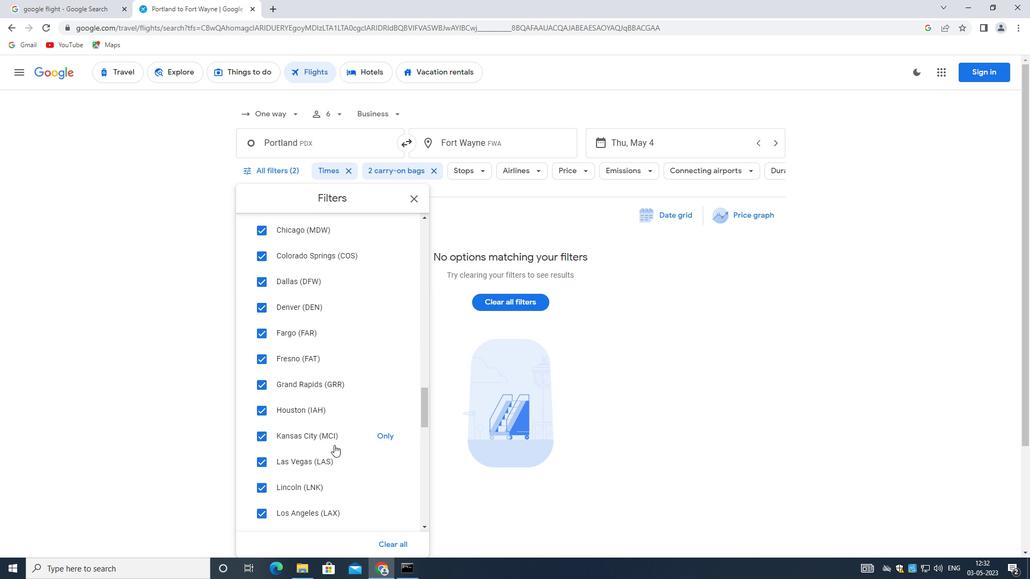 
Action: Mouse scrolled (333, 445) with delta (0, 0)
Screenshot: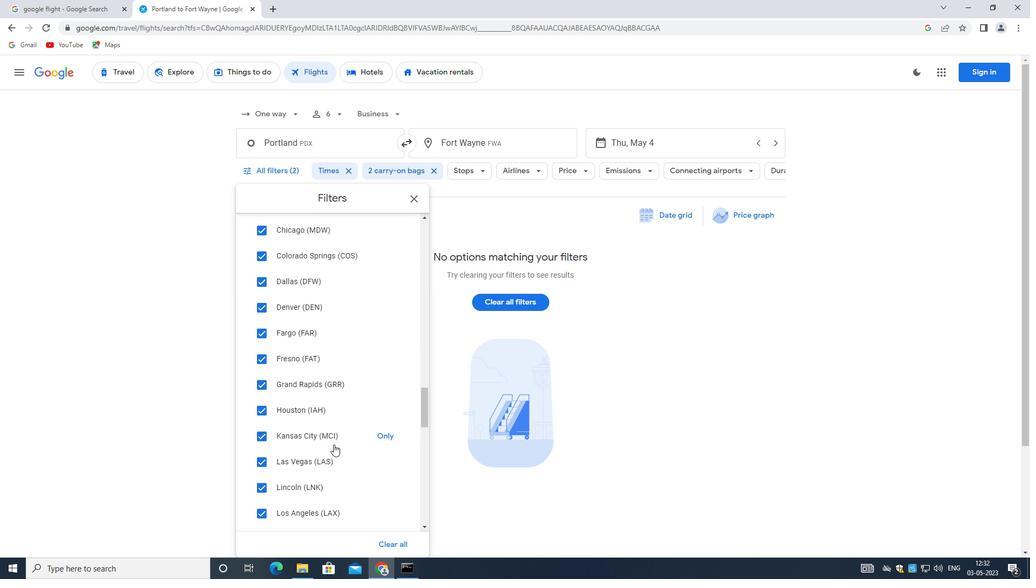 
Action: Mouse scrolled (333, 445) with delta (0, 0)
Screenshot: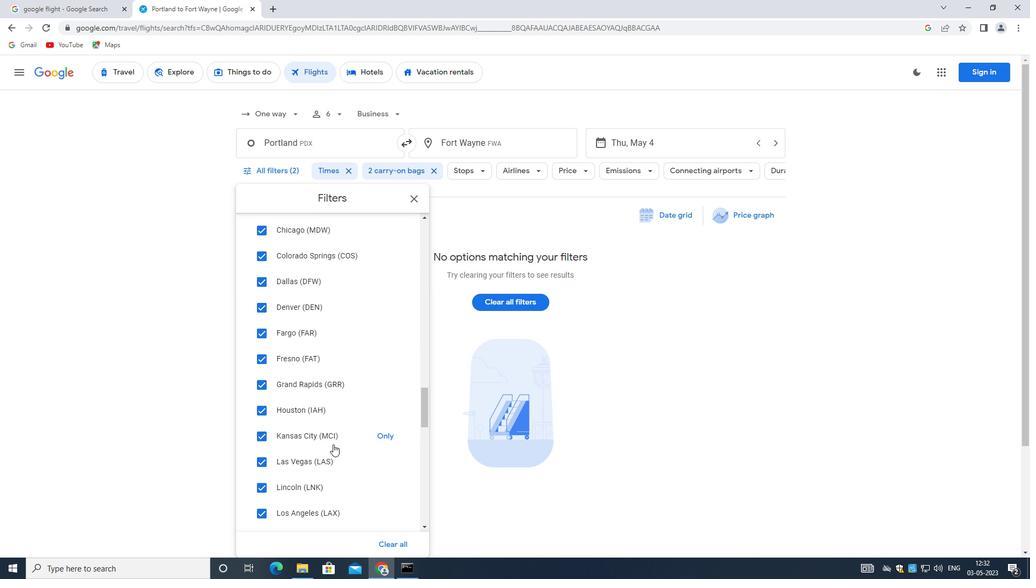 
Action: Mouse scrolled (333, 445) with delta (0, 0)
Screenshot: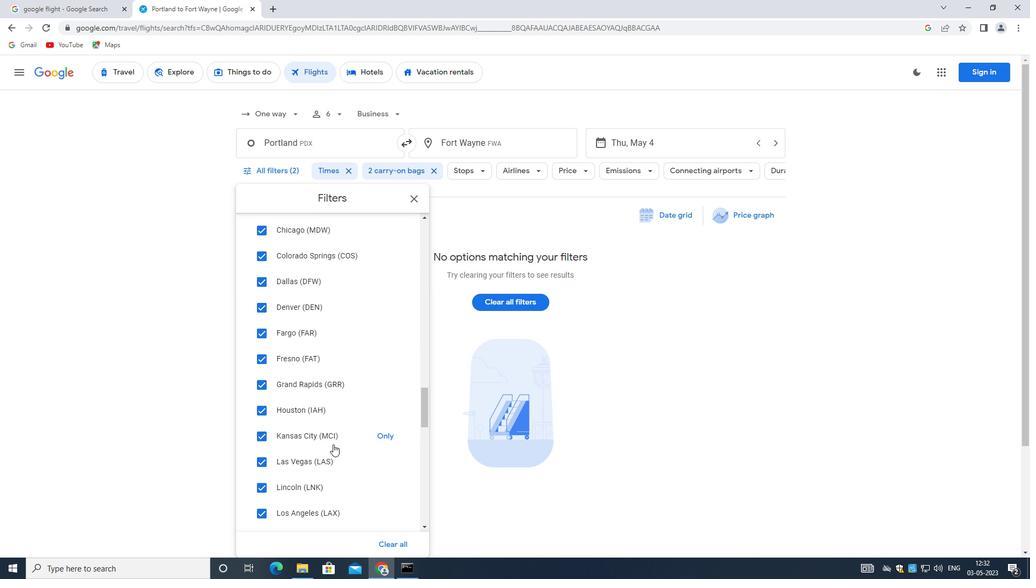 
Action: Mouse scrolled (333, 445) with delta (0, 0)
Screenshot: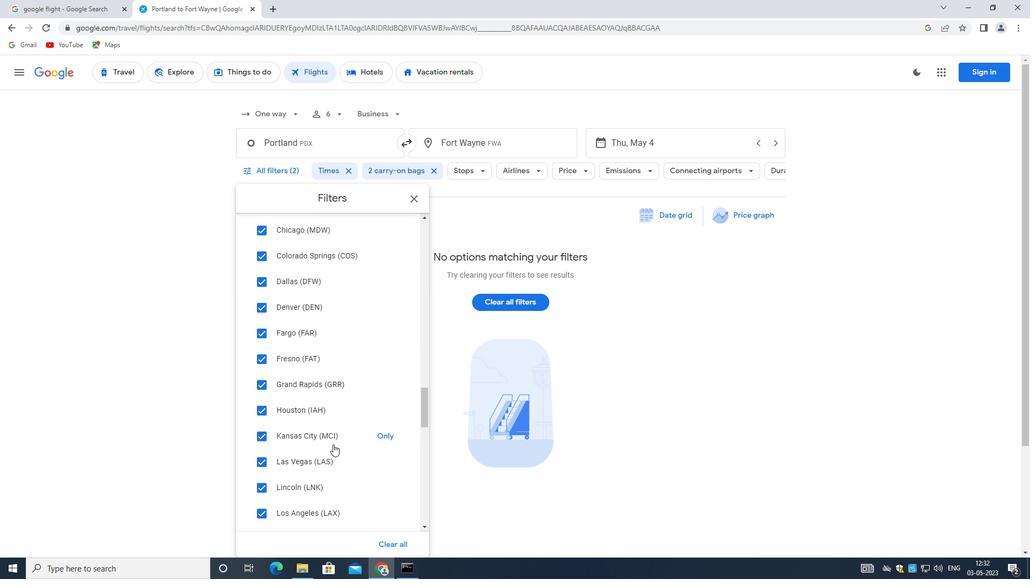 
Action: Mouse moved to (389, 275)
Screenshot: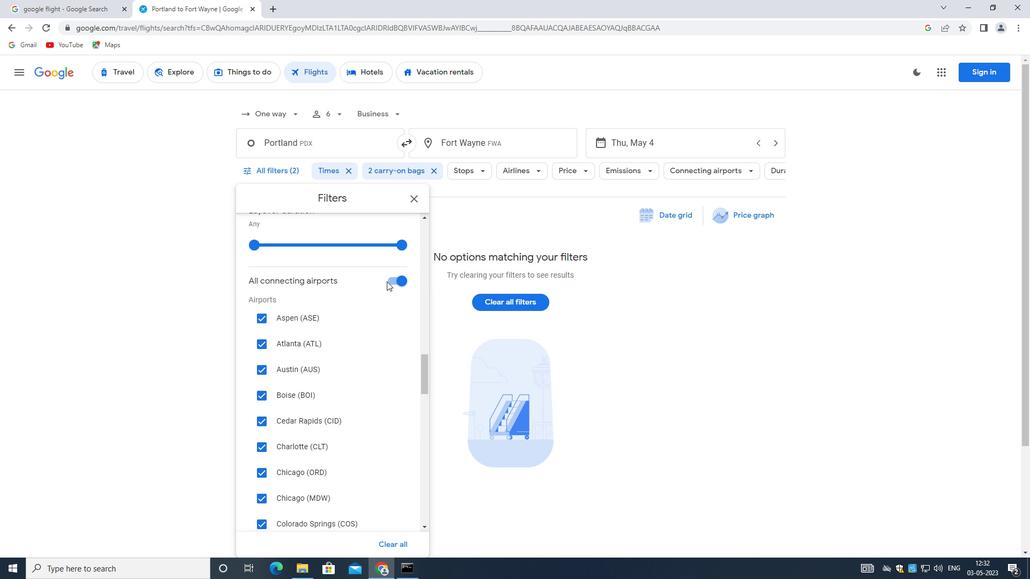 
Action: Mouse pressed left at (389, 275)
Screenshot: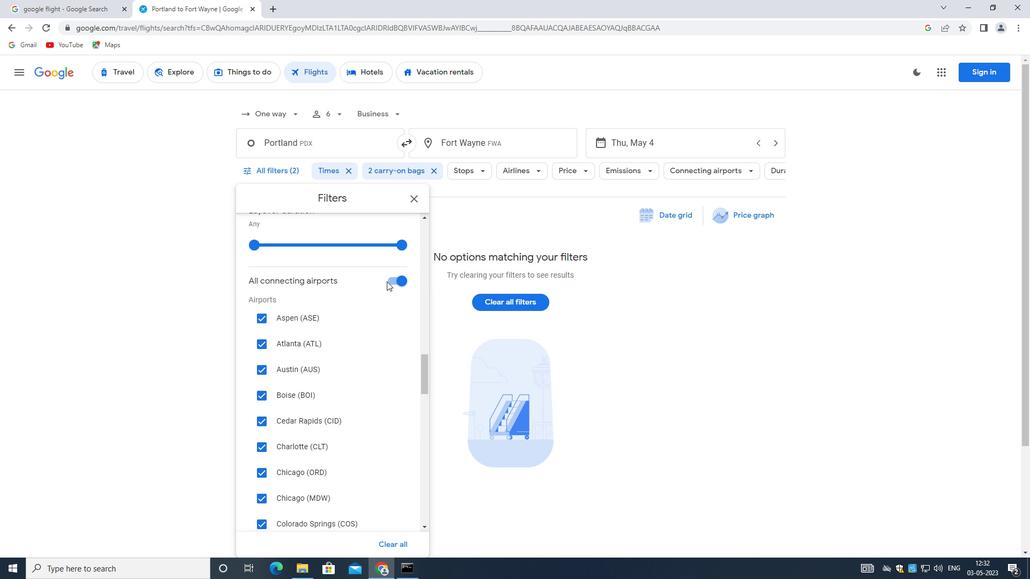 
Action: Mouse moved to (332, 341)
Screenshot: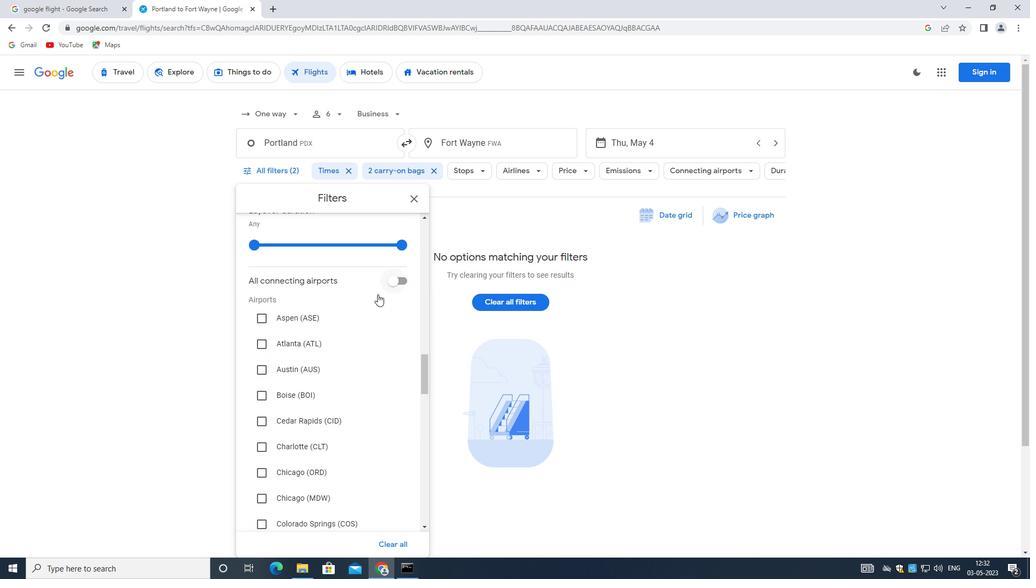 
Action: Mouse scrolled (332, 341) with delta (0, 0)
Screenshot: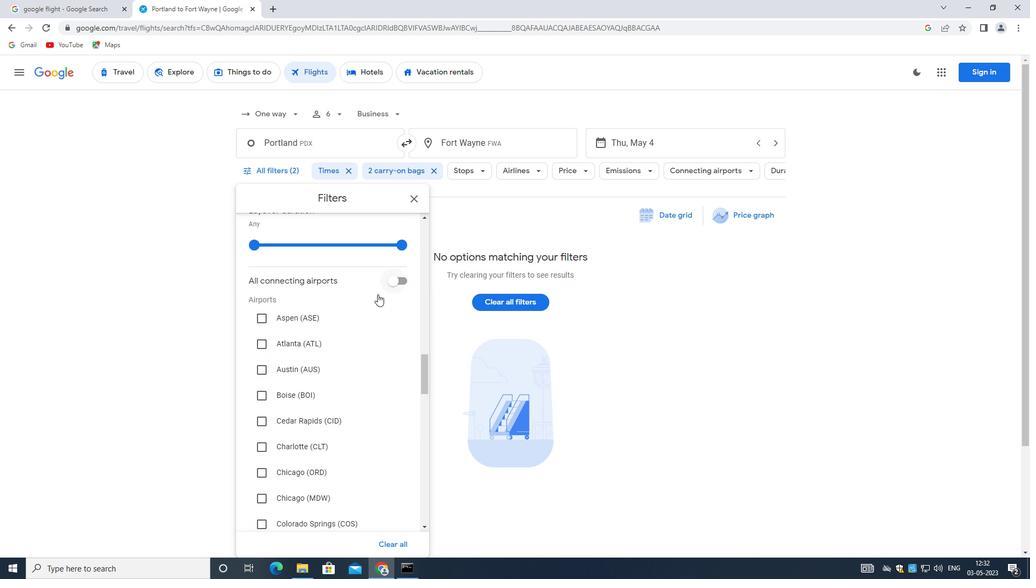 
Action: Mouse moved to (331, 343)
Screenshot: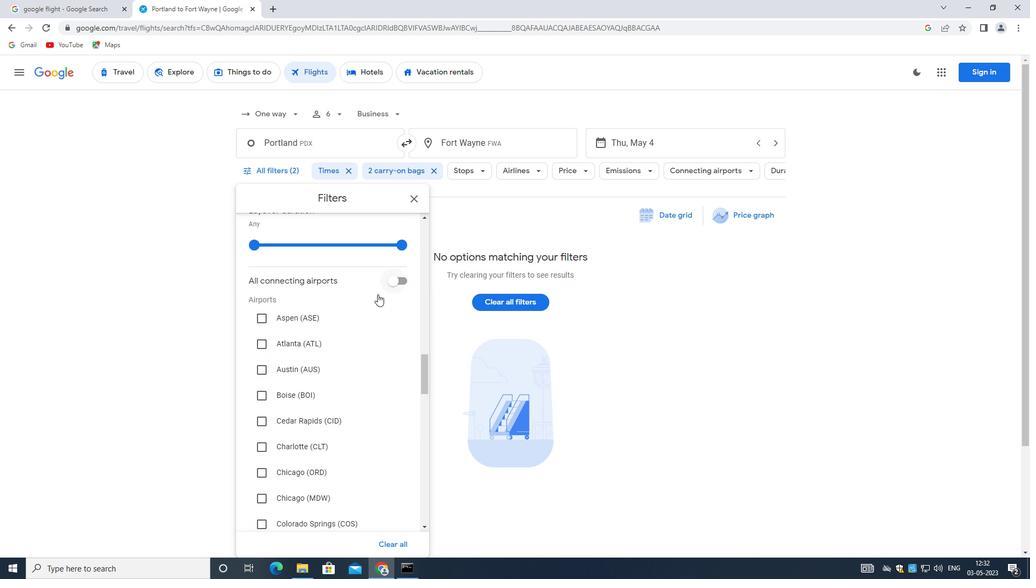 
Action: Mouse scrolled (331, 342) with delta (0, 0)
Screenshot: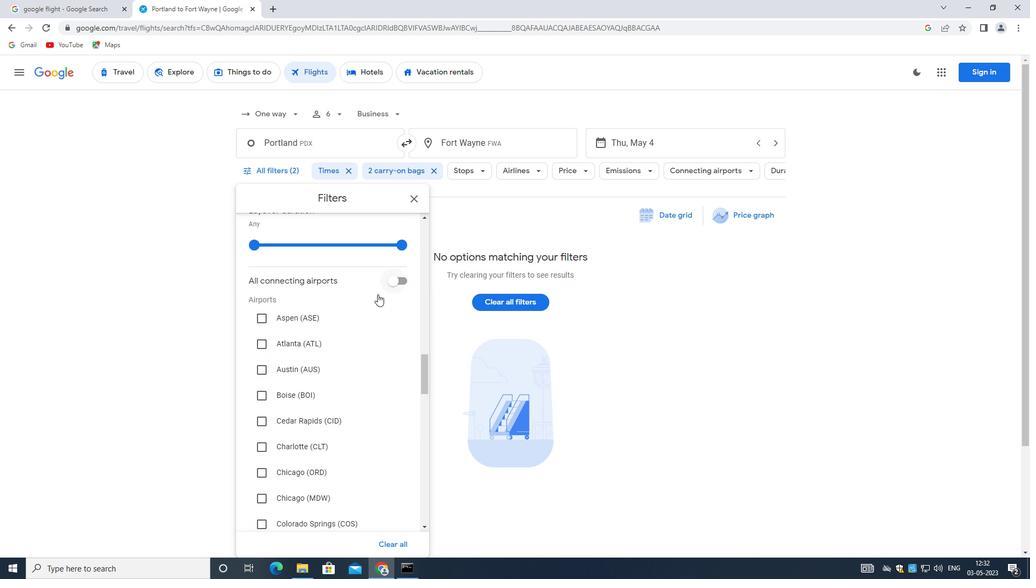 
Action: Mouse moved to (330, 345)
Screenshot: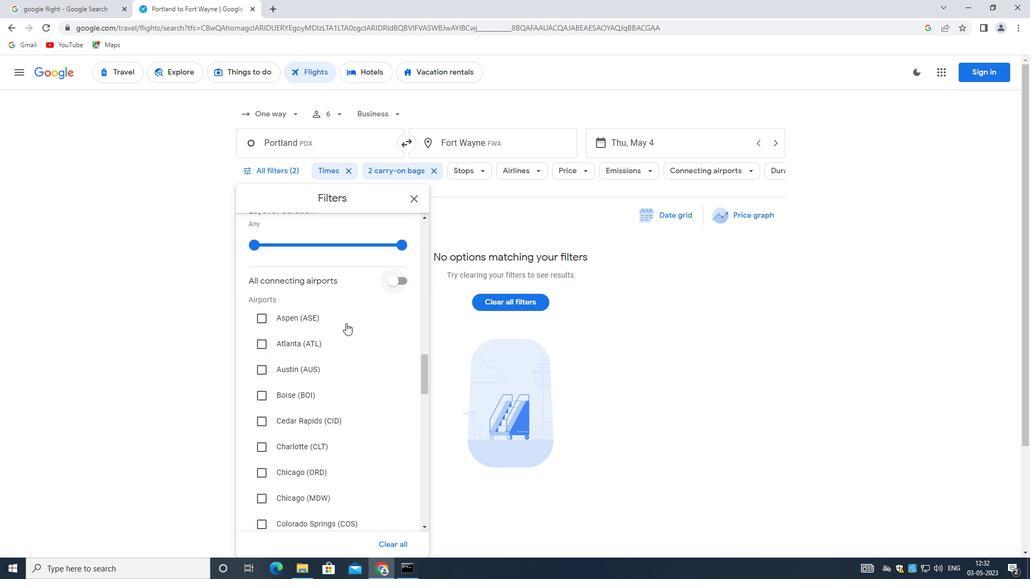 
Action: Mouse scrolled (330, 344) with delta (0, 0)
Screenshot: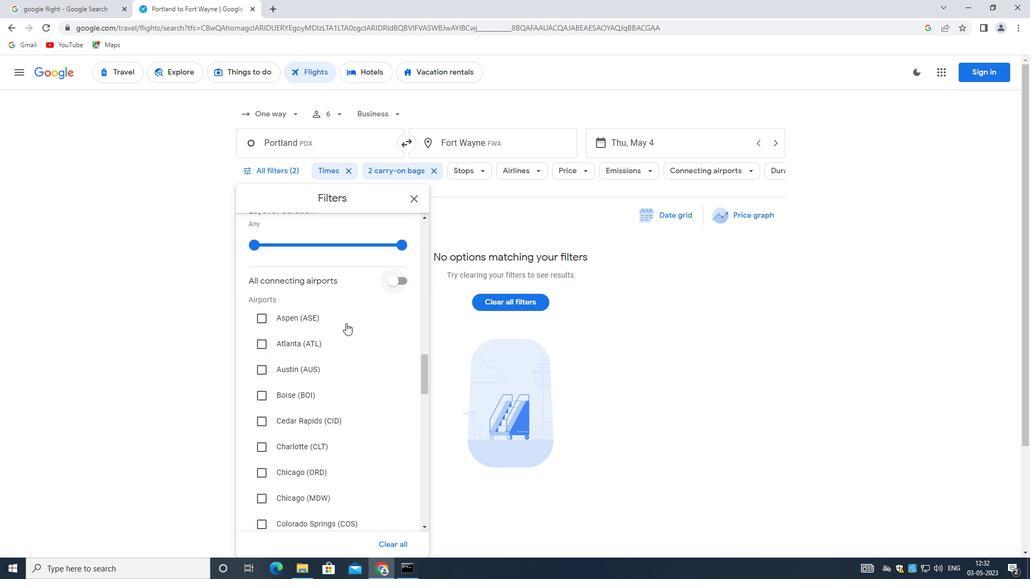 
Action: Mouse moved to (330, 345)
Screenshot: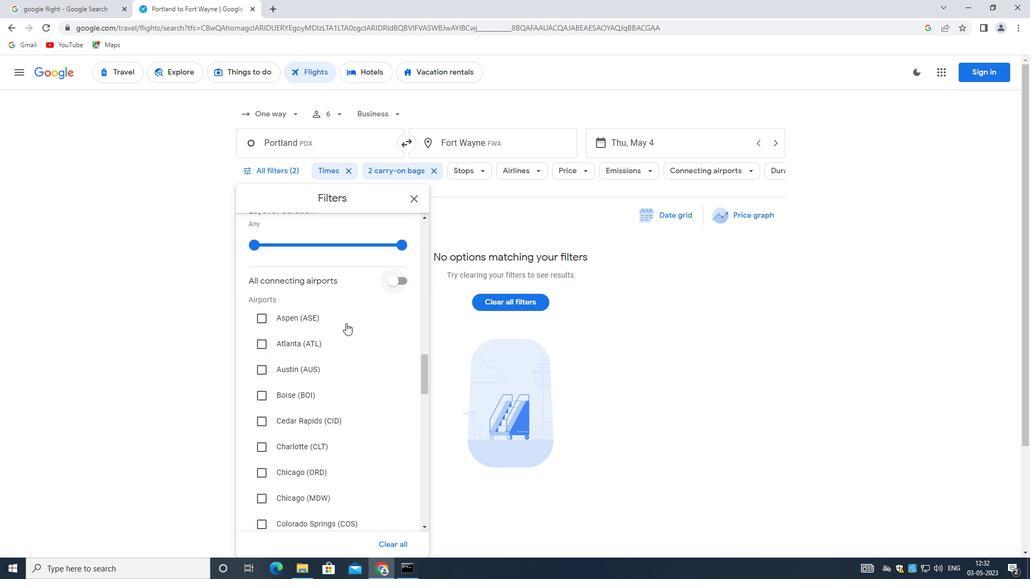 
Action: Mouse scrolled (330, 345) with delta (0, 0)
Screenshot: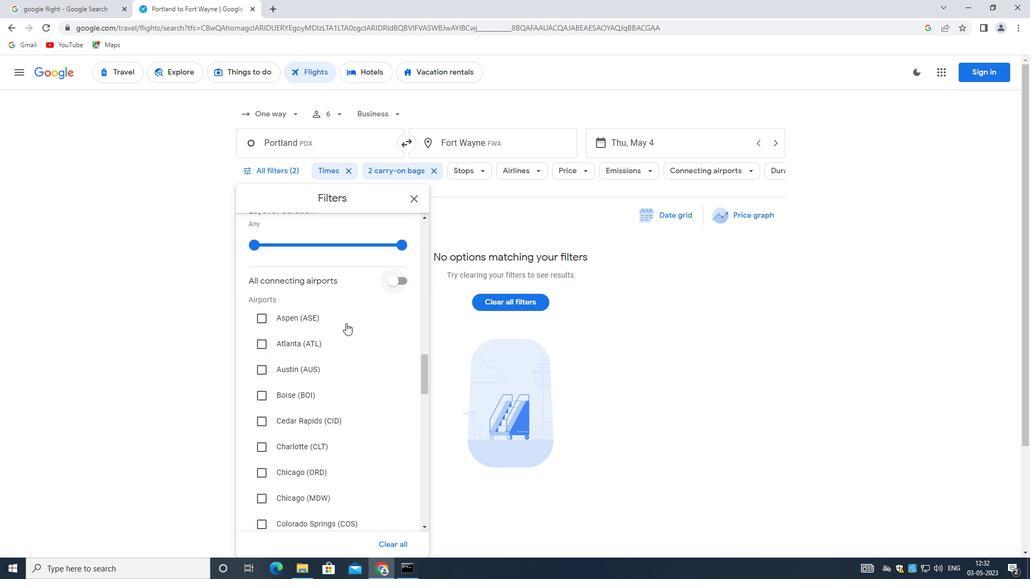 
Action: Mouse moved to (327, 350)
Screenshot: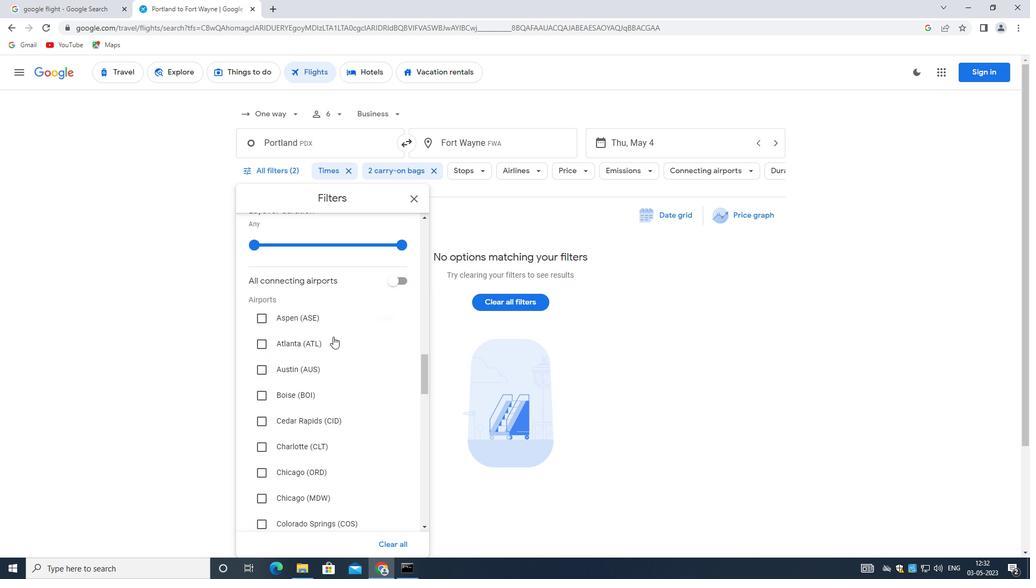 
Action: Mouse scrolled (327, 350) with delta (0, 0)
Screenshot: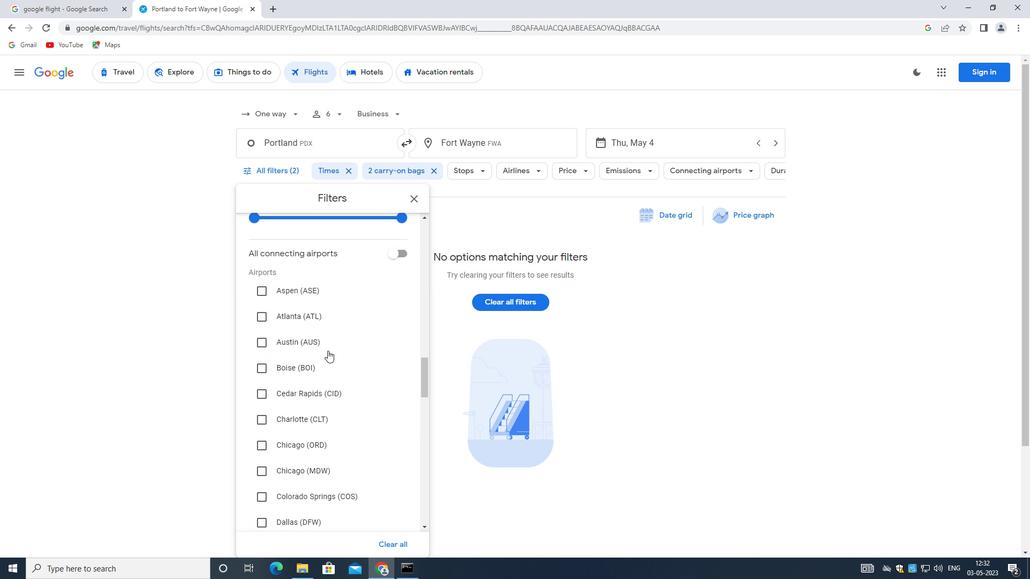 
Action: Mouse scrolled (327, 350) with delta (0, 0)
Screenshot: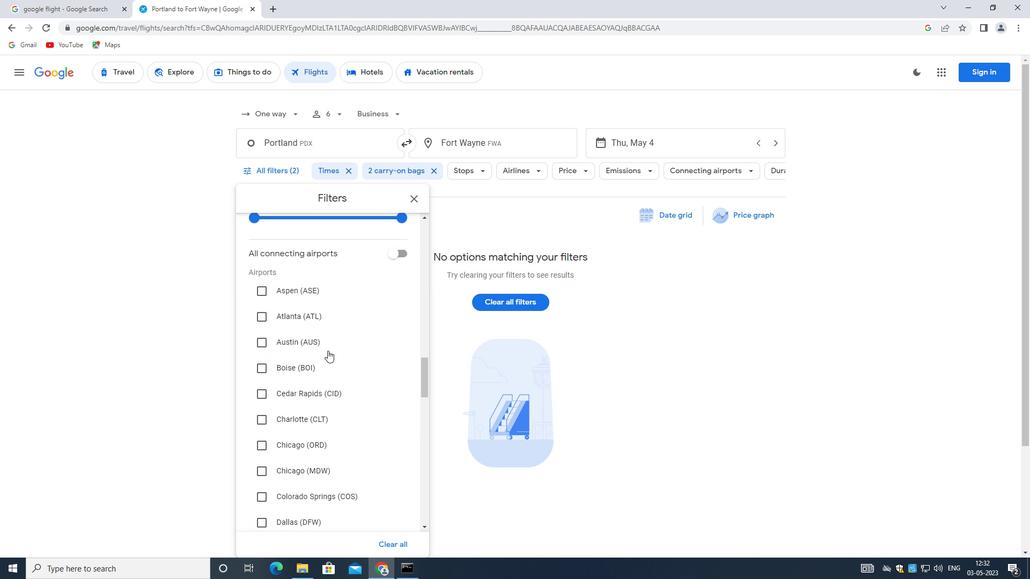 
Action: Mouse moved to (327, 352)
Screenshot: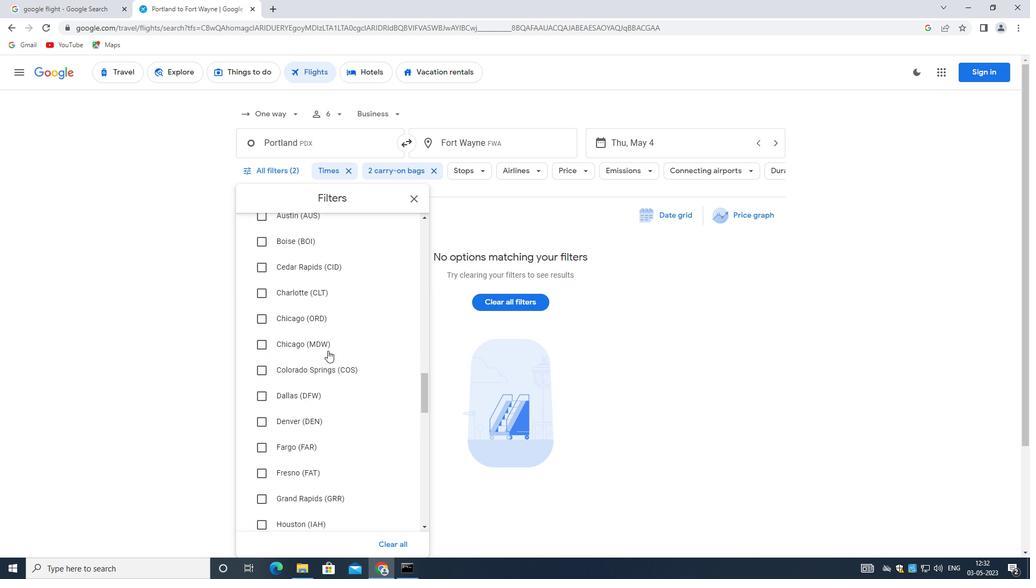 
Action: Mouse scrolled (327, 351) with delta (0, 0)
Screenshot: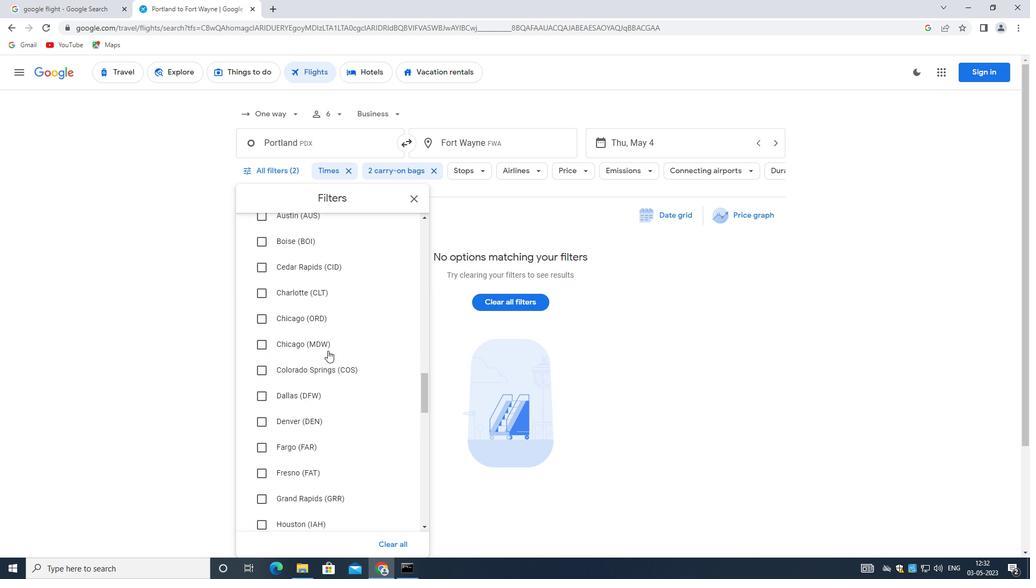 
Action: Mouse moved to (327, 352)
Screenshot: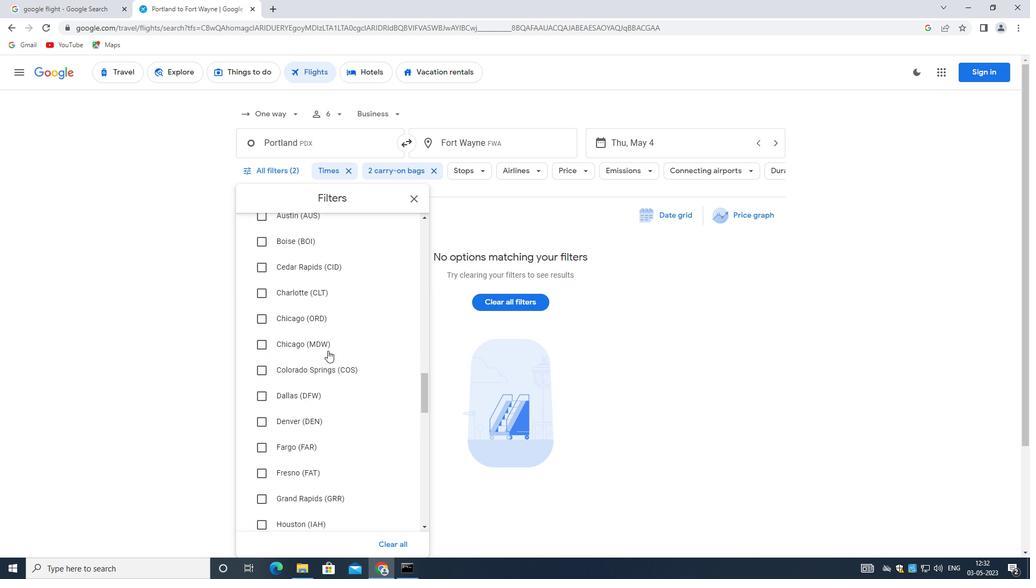
Action: Mouse scrolled (327, 351) with delta (0, 0)
Screenshot: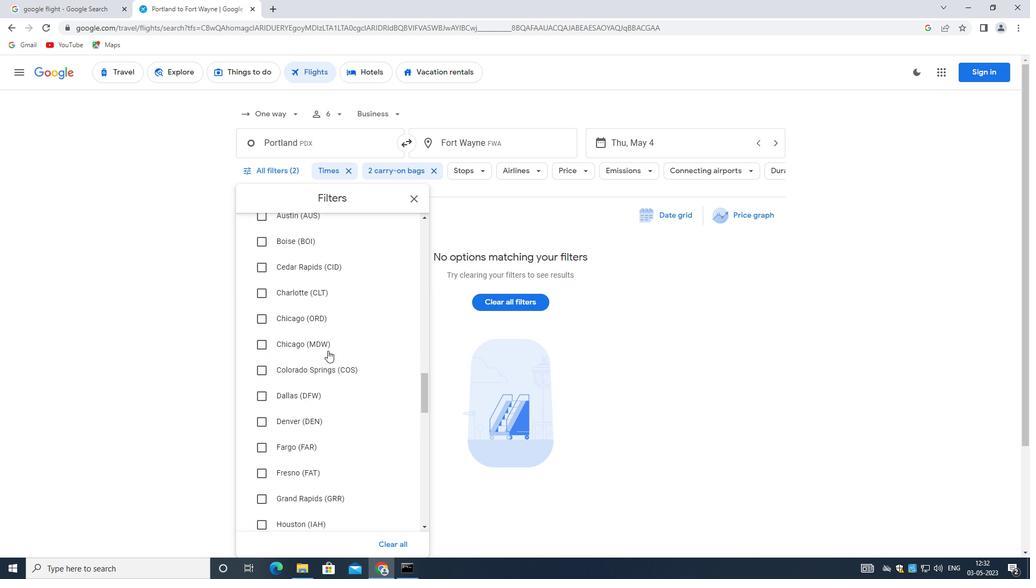 
Action: Mouse moved to (327, 354)
Screenshot: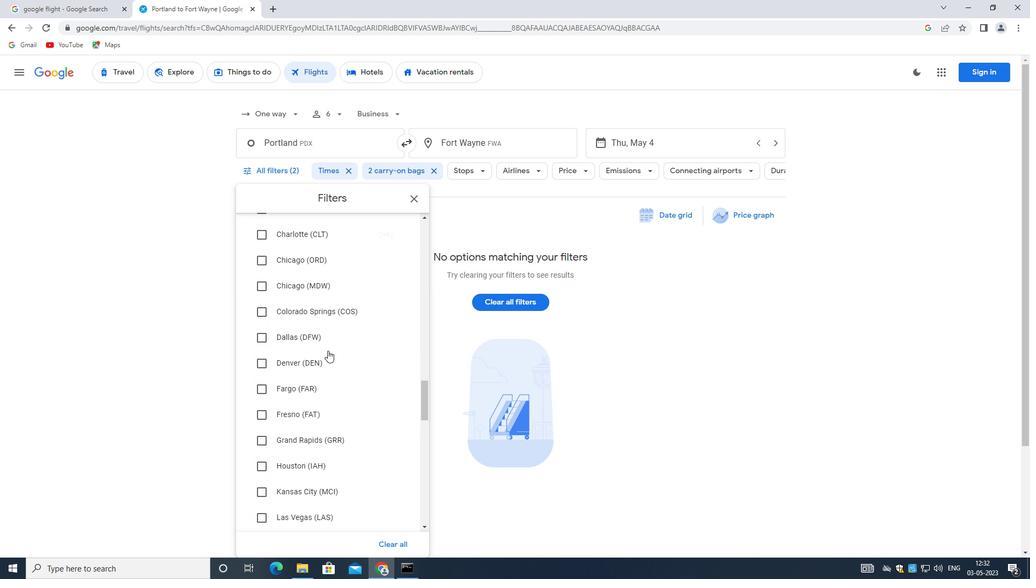 
Action: Mouse scrolled (327, 354) with delta (0, 0)
Screenshot: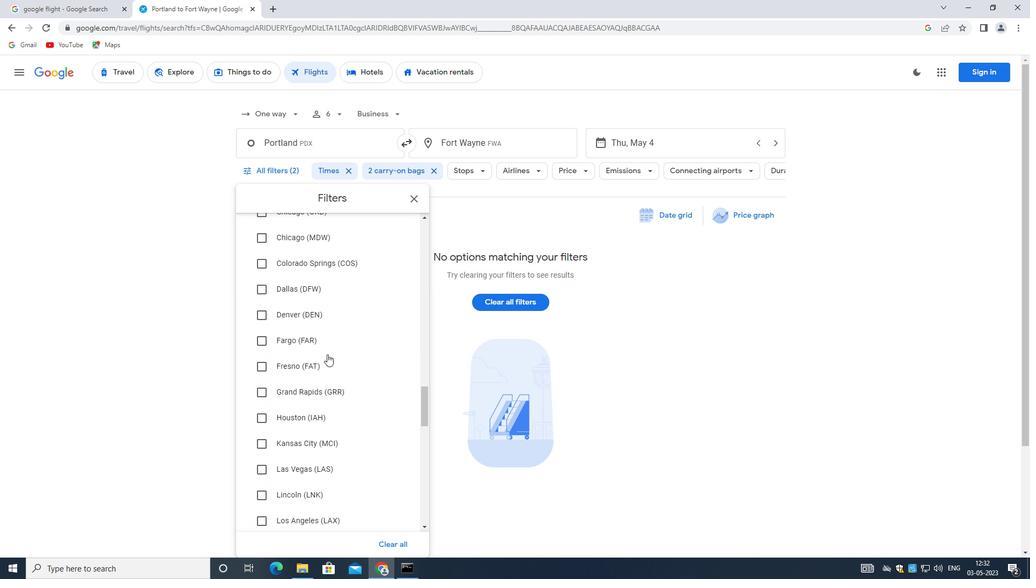 
Action: Mouse moved to (326, 356)
Screenshot: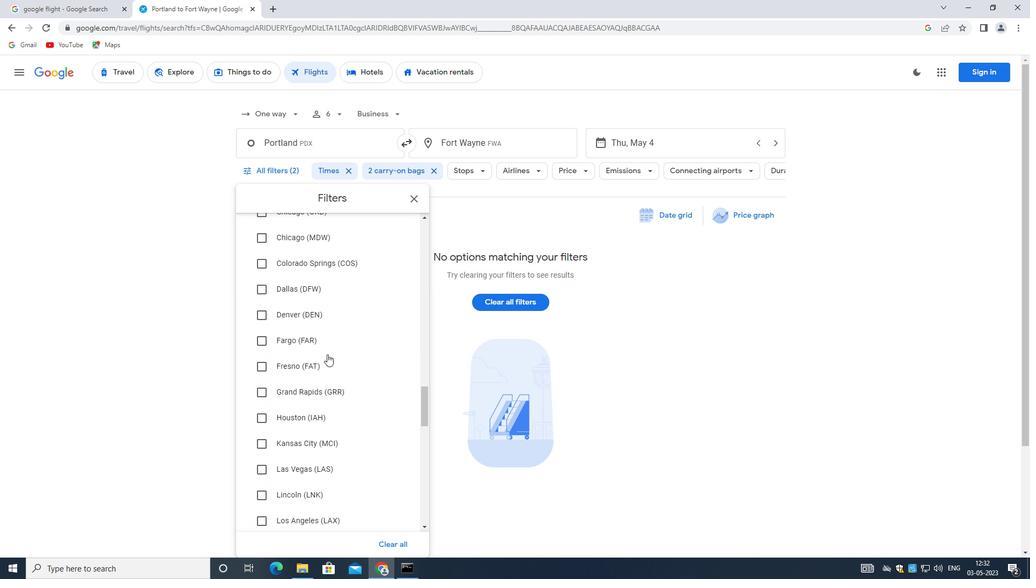 
Action: Mouse scrolled (326, 355) with delta (0, 0)
Screenshot: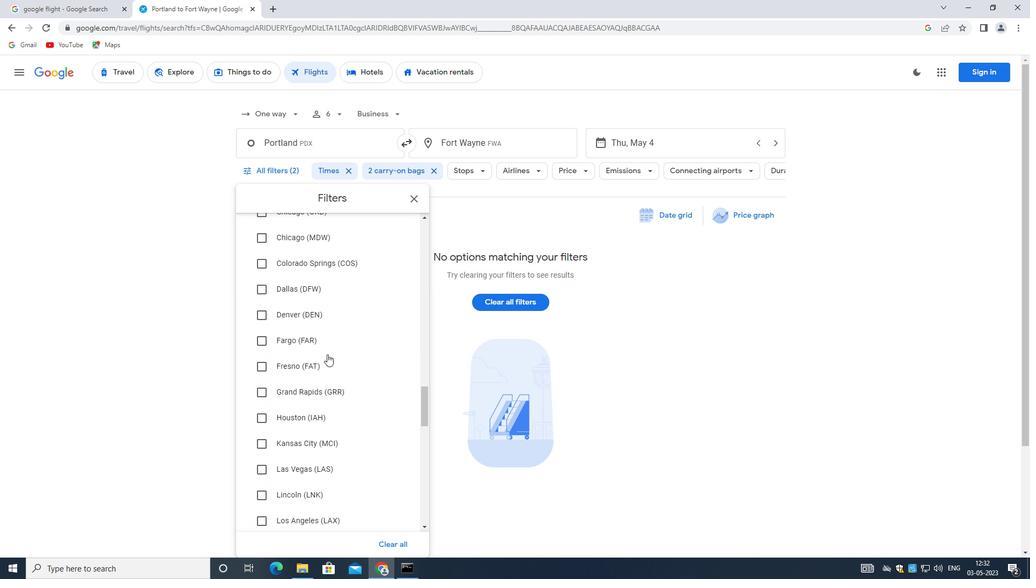 
Action: Mouse moved to (326, 356)
Screenshot: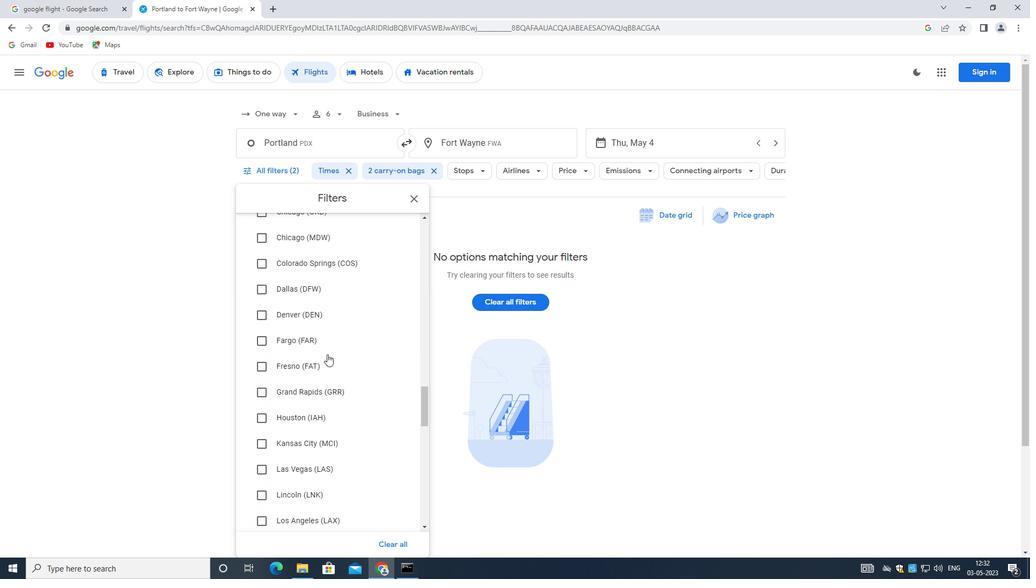 
Action: Mouse scrolled (326, 356) with delta (0, 0)
Screenshot: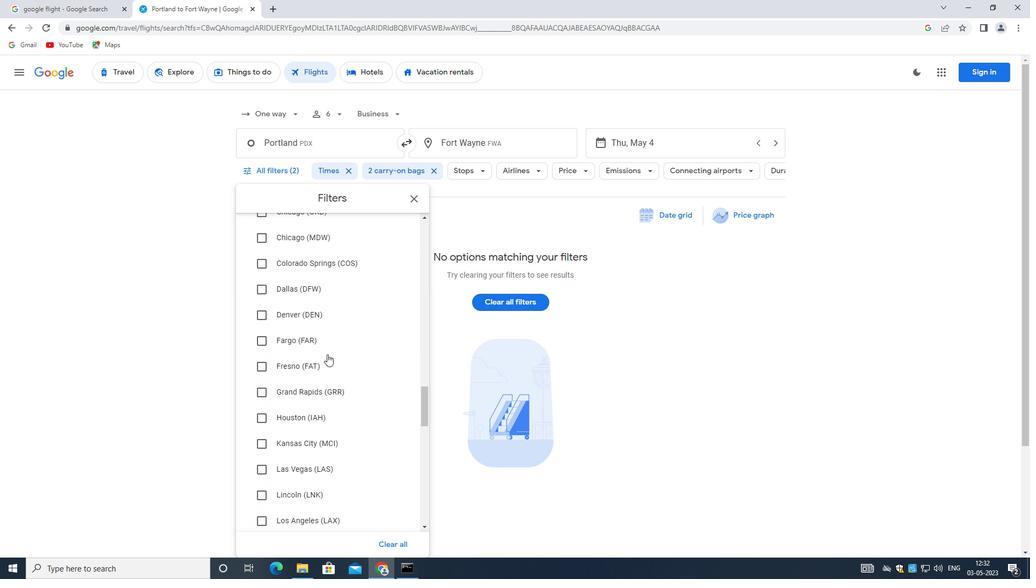
Action: Mouse moved to (326, 356)
Screenshot: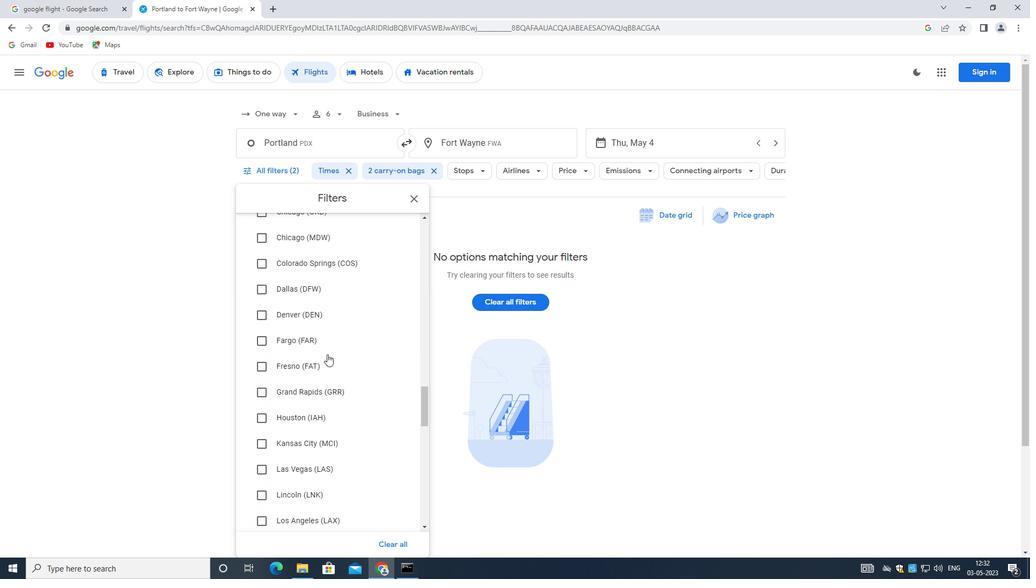 
Action: Mouse scrolled (326, 356) with delta (0, 0)
Screenshot: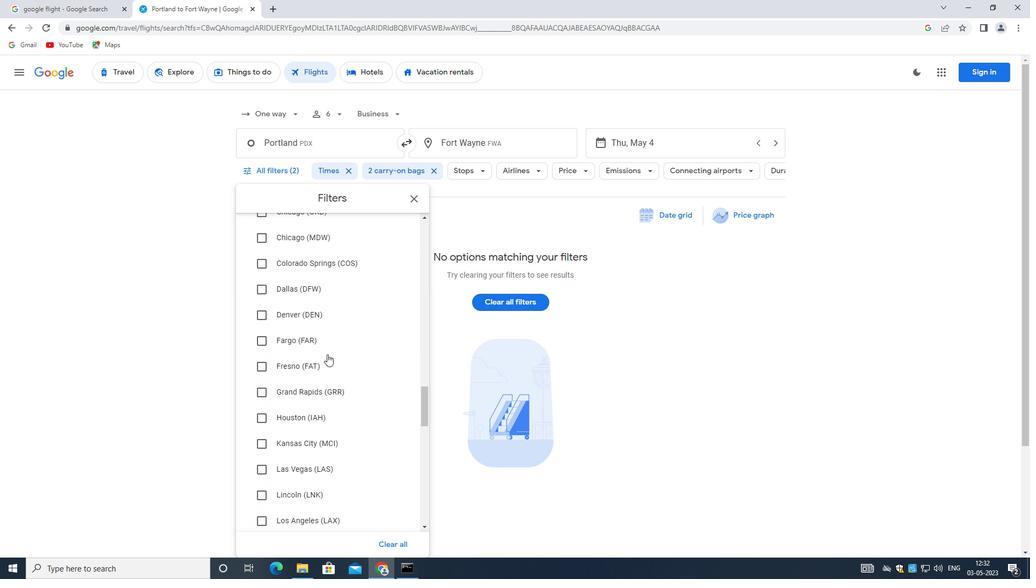
Action: Mouse moved to (320, 364)
Screenshot: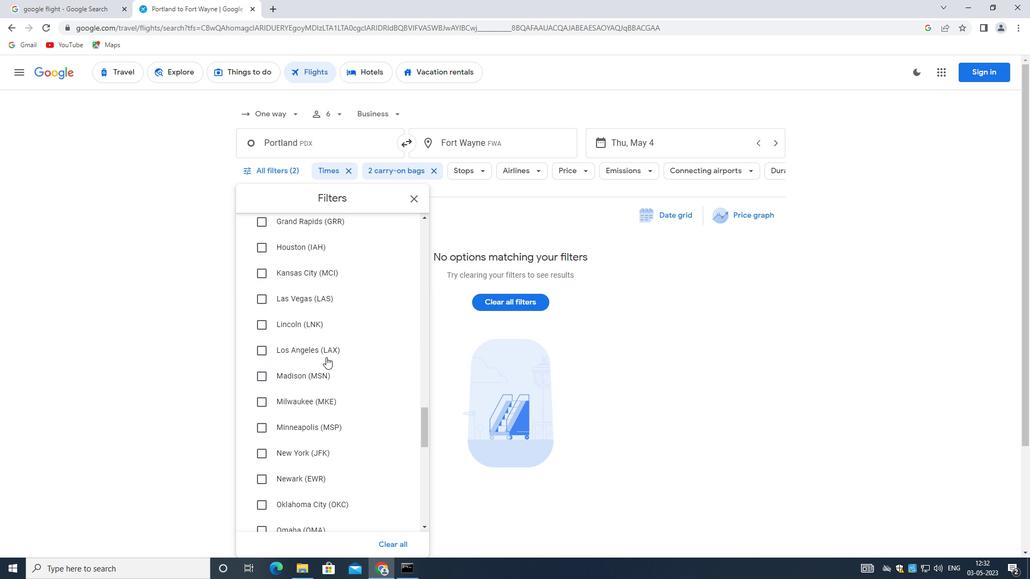 
Action: Mouse scrolled (320, 364) with delta (0, 0)
Screenshot: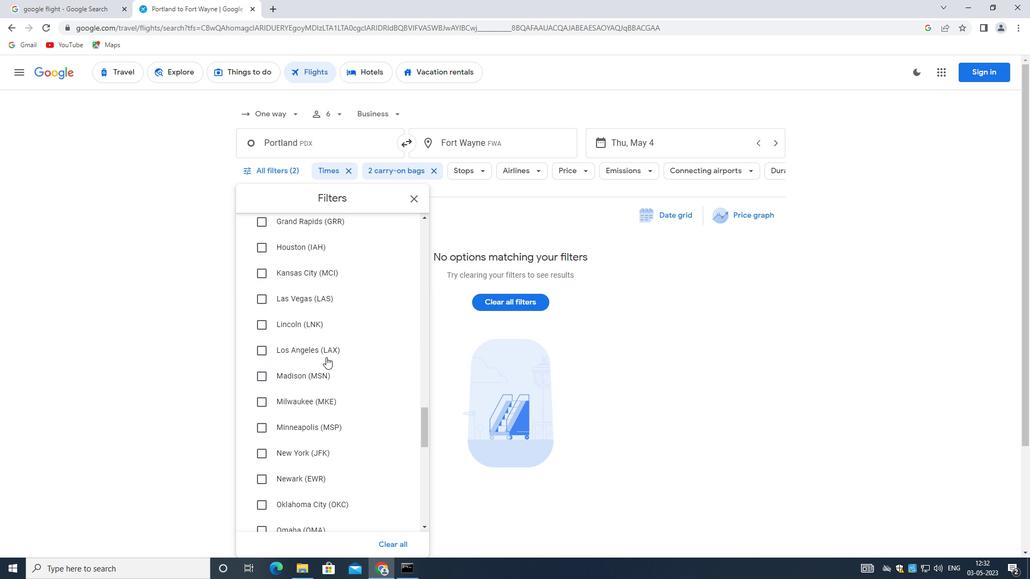 
Action: Mouse moved to (317, 371)
Screenshot: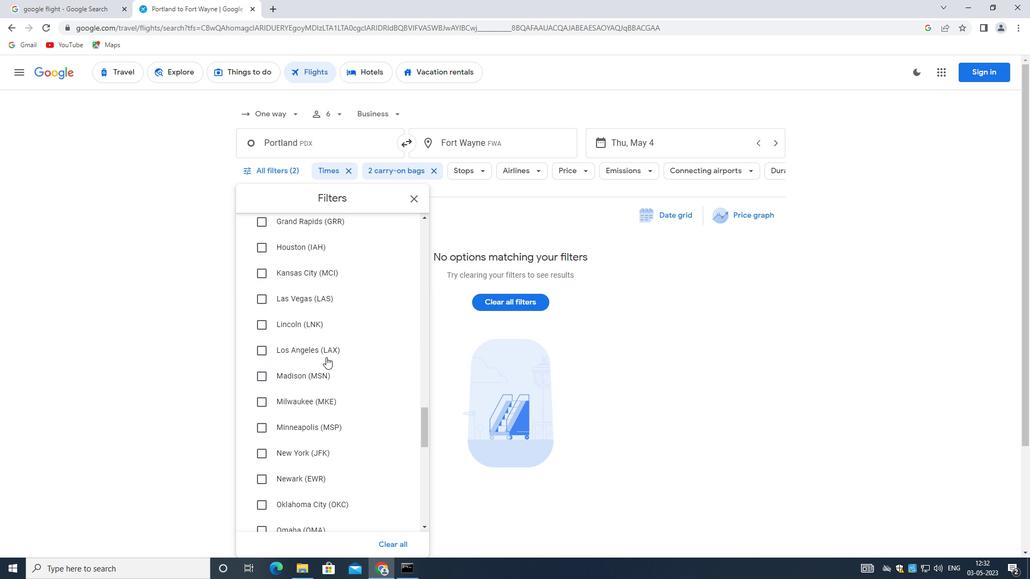 
Action: Mouse scrolled (317, 371) with delta (0, 0)
Screenshot: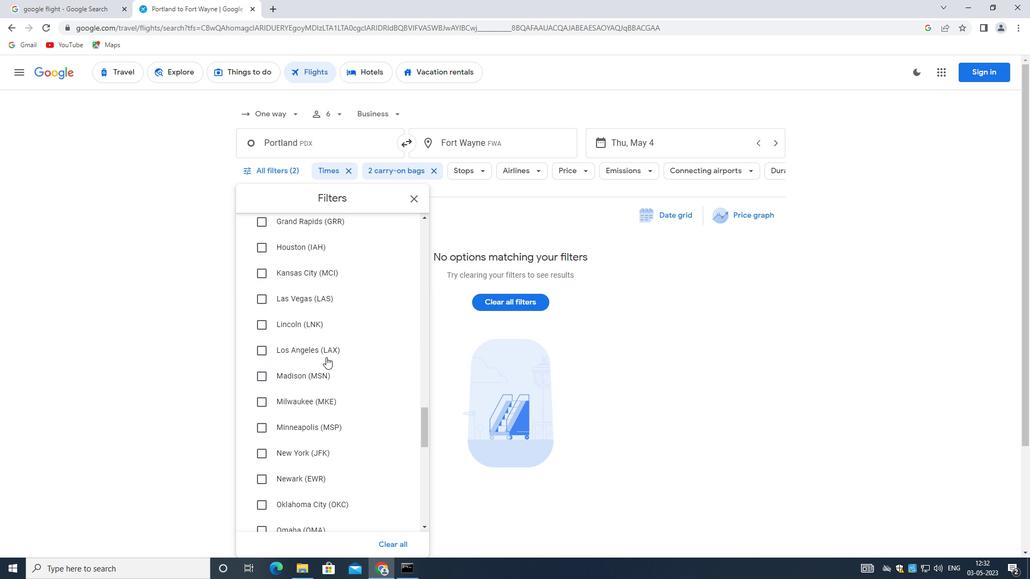 
Action: Mouse scrolled (317, 371) with delta (0, 0)
Screenshot: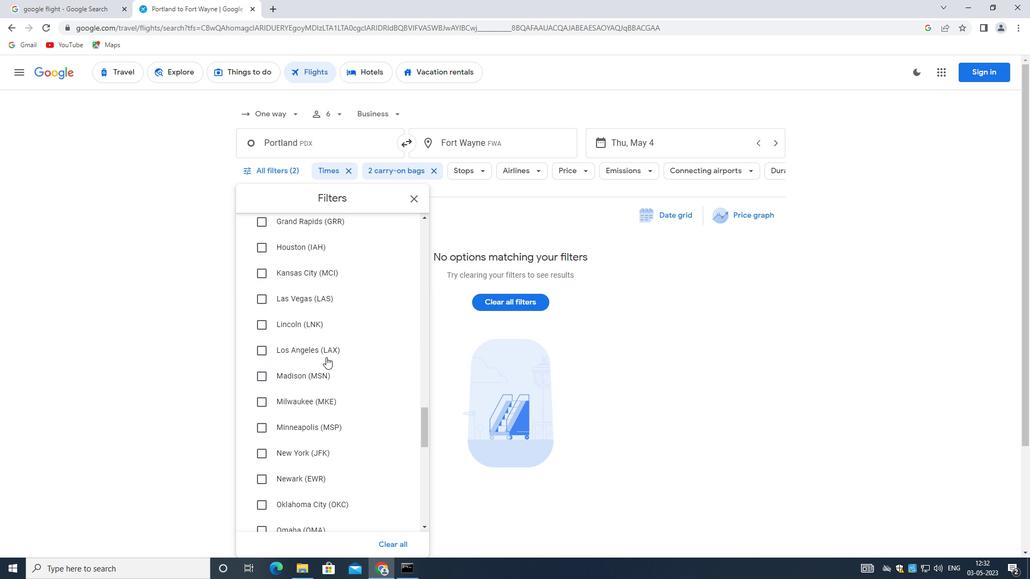
Action: Mouse moved to (317, 371)
Screenshot: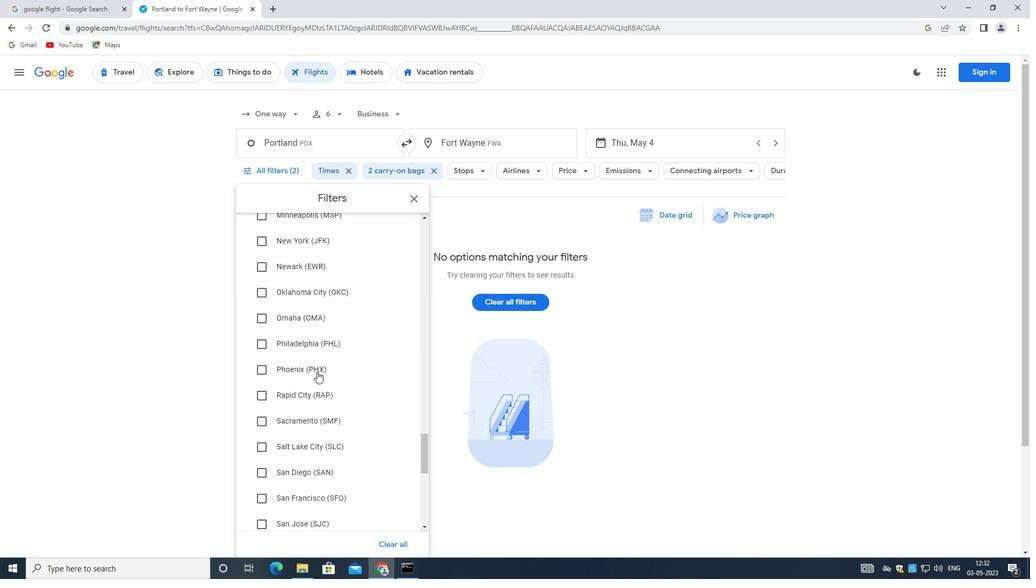 
Action: Mouse scrolled (317, 371) with delta (0, 0)
Screenshot: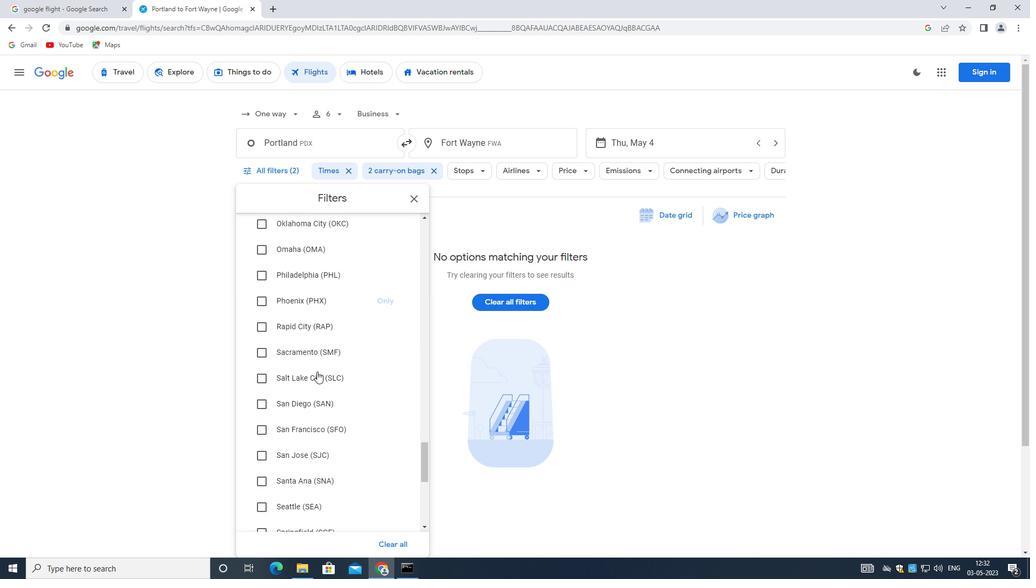 
Action: Mouse moved to (316, 371)
Screenshot: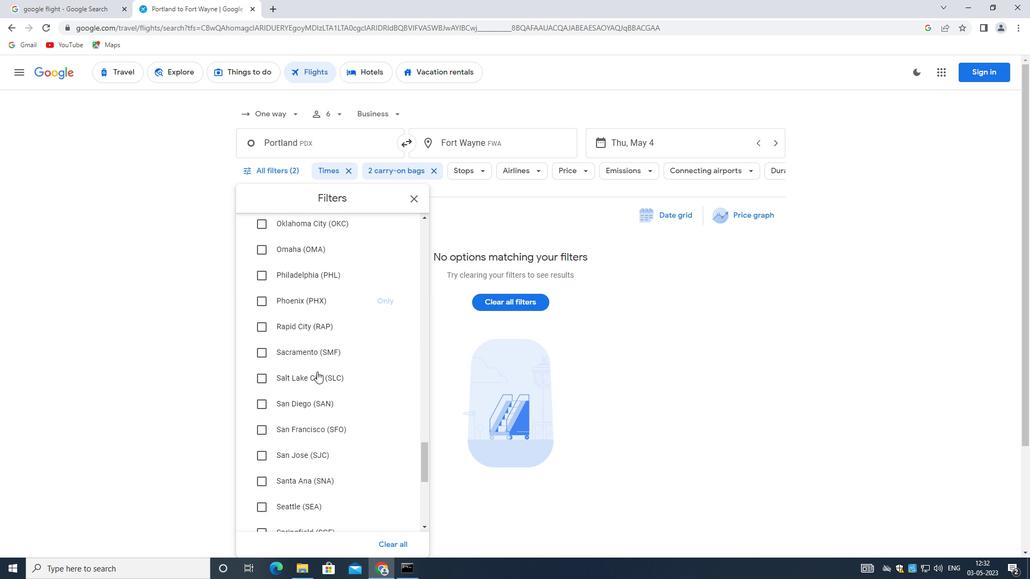 
Action: Mouse scrolled (316, 371) with delta (0, 0)
Screenshot: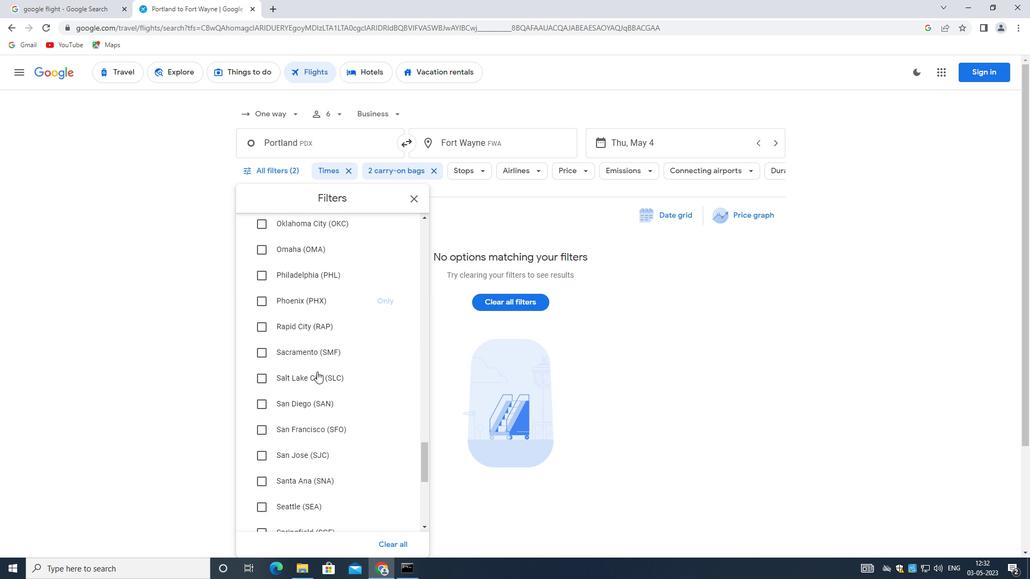
Action: Mouse moved to (315, 372)
Screenshot: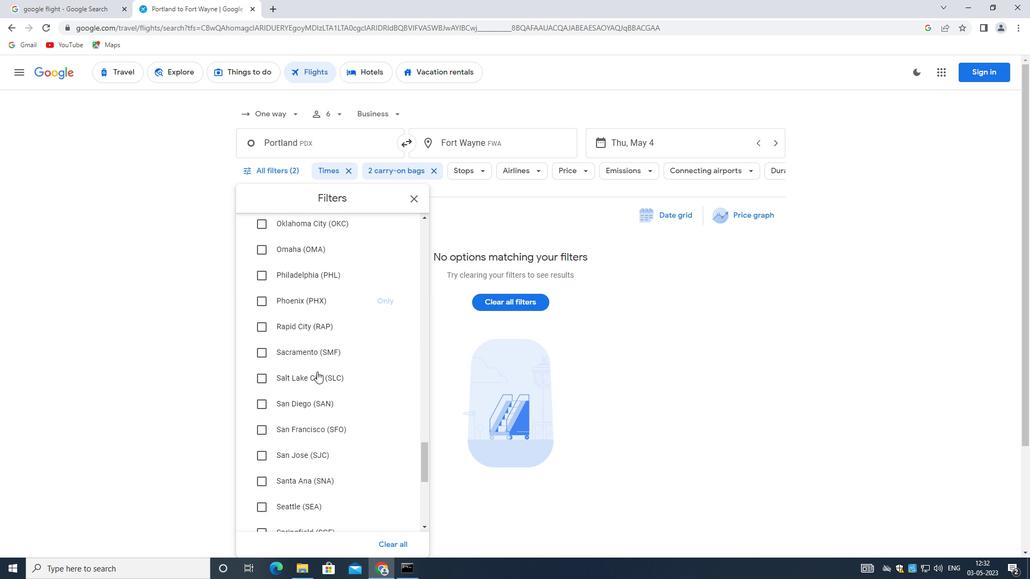 
Action: Mouse scrolled (315, 371) with delta (0, 0)
Screenshot: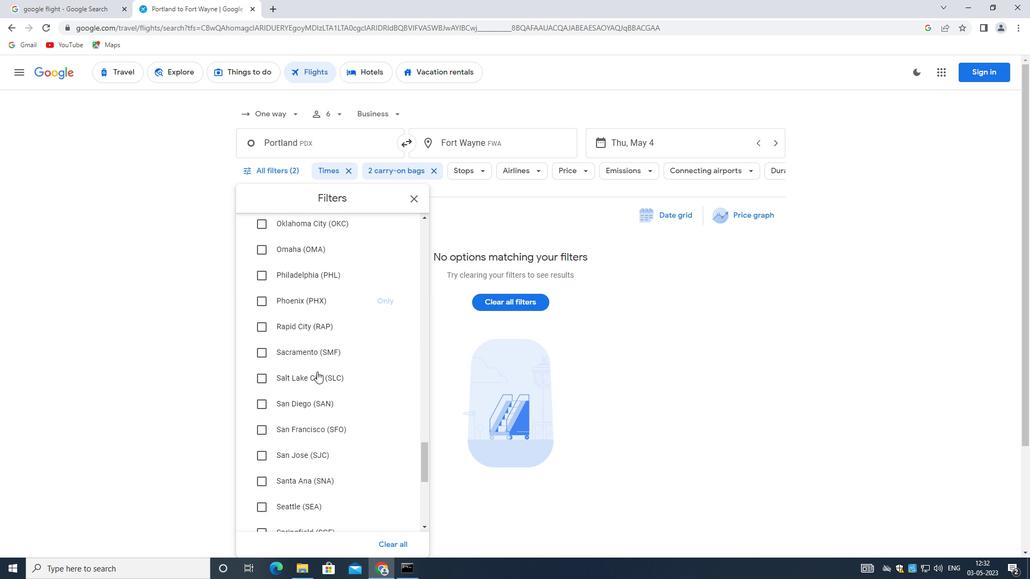 
Action: Mouse moved to (315, 372)
Screenshot: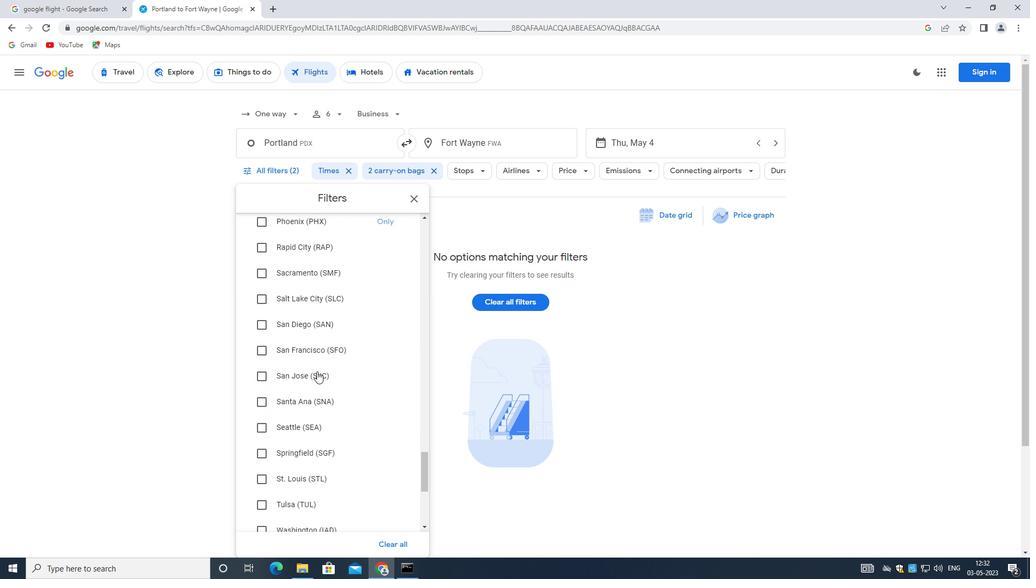 
Action: Mouse scrolled (315, 372) with delta (0, 0)
Screenshot: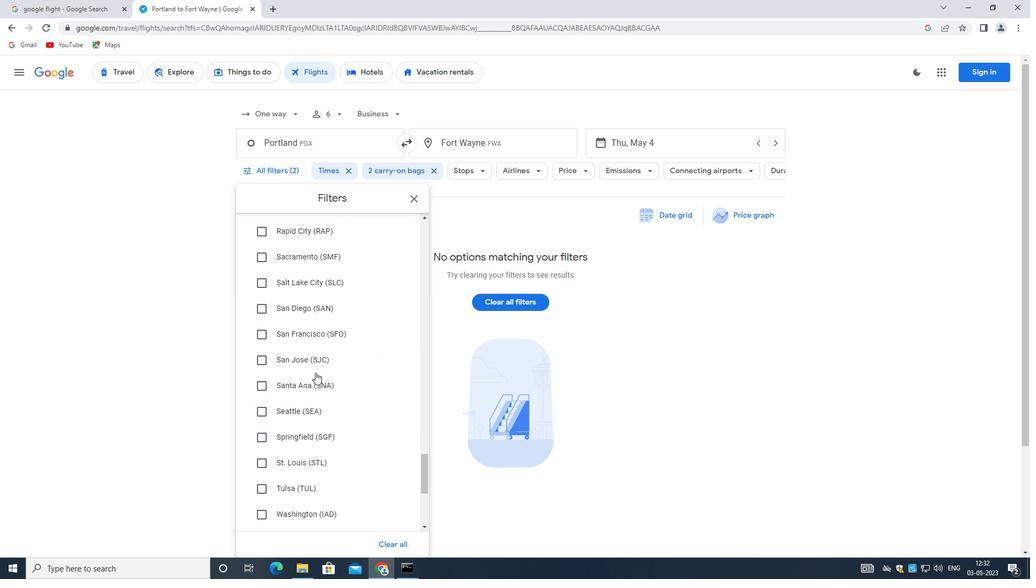 
Action: Mouse scrolled (315, 372) with delta (0, 0)
Screenshot: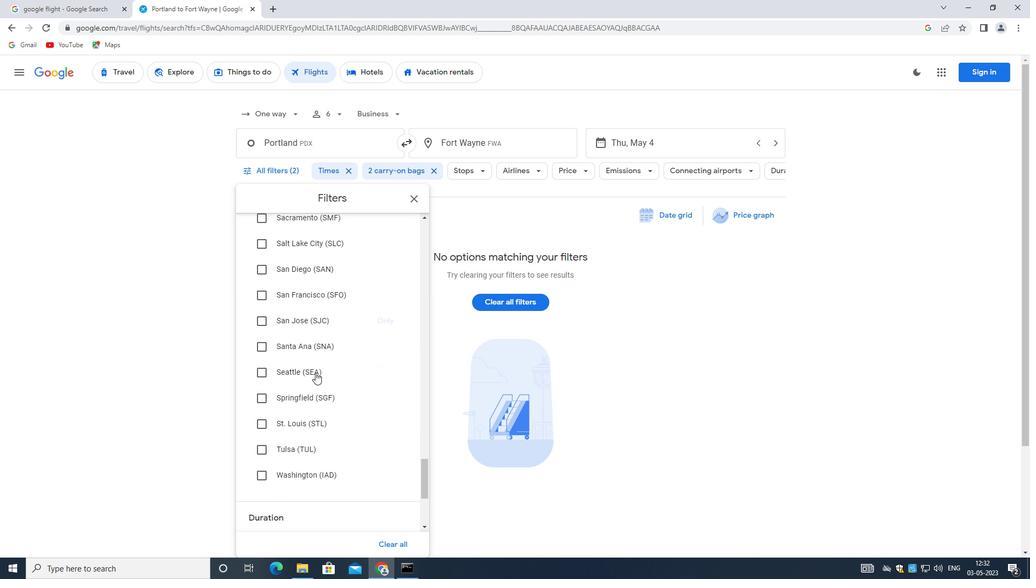 
Action: Mouse scrolled (315, 372) with delta (0, 0)
Screenshot: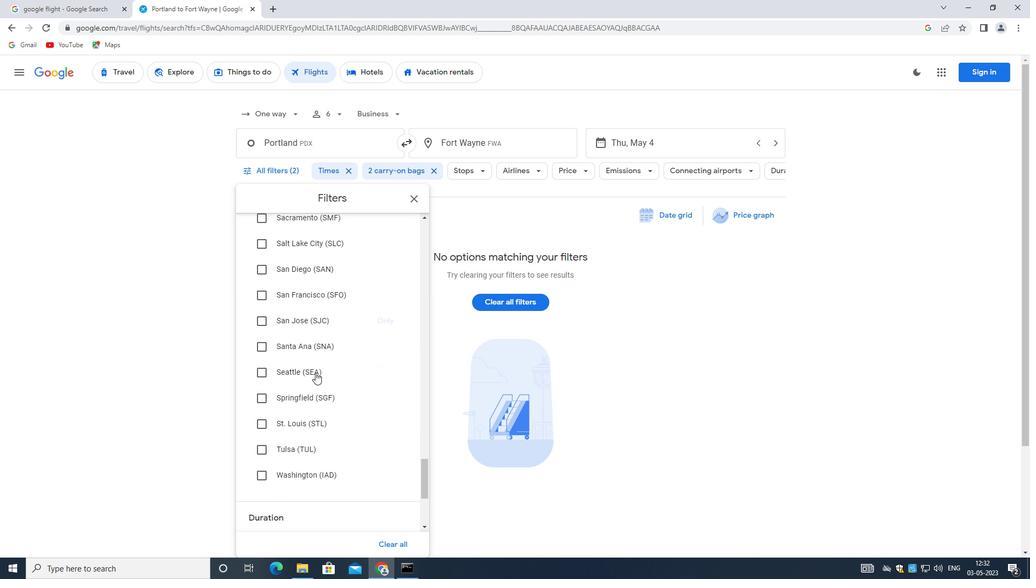 
Action: Mouse scrolled (315, 372) with delta (0, 0)
Screenshot: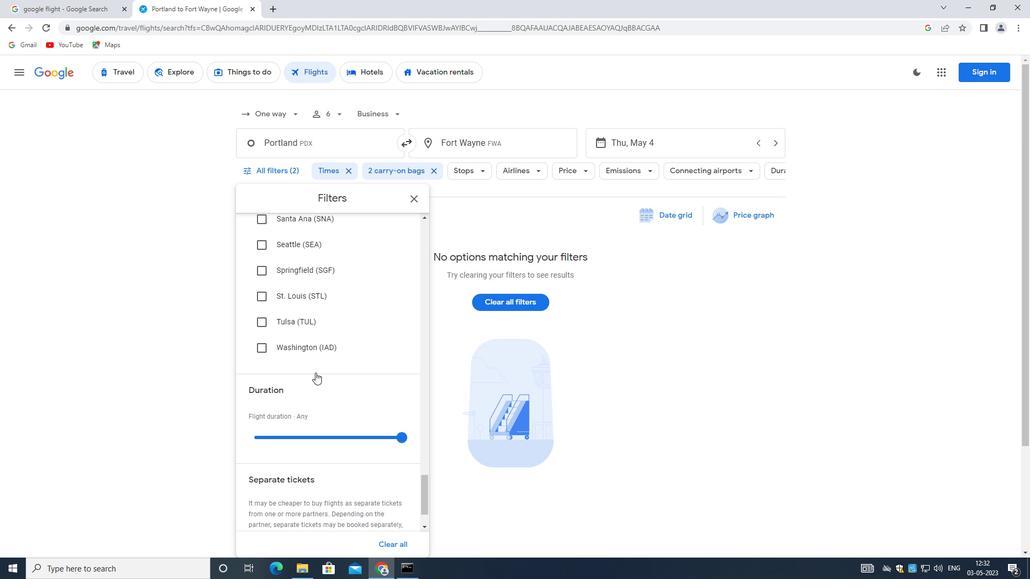 
Action: Mouse scrolled (315, 372) with delta (0, 0)
Screenshot: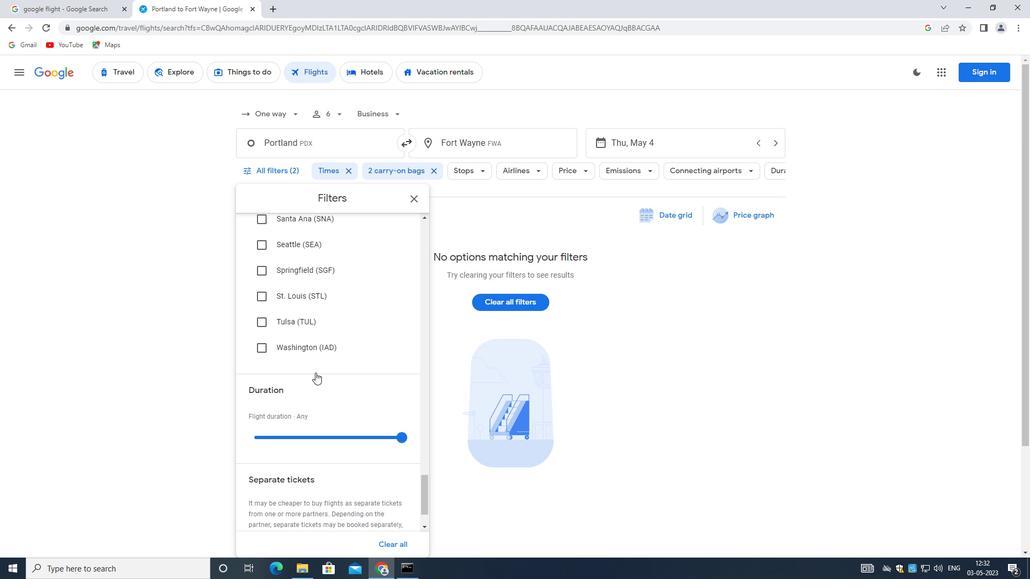 
Action: Mouse moved to (315, 372)
Screenshot: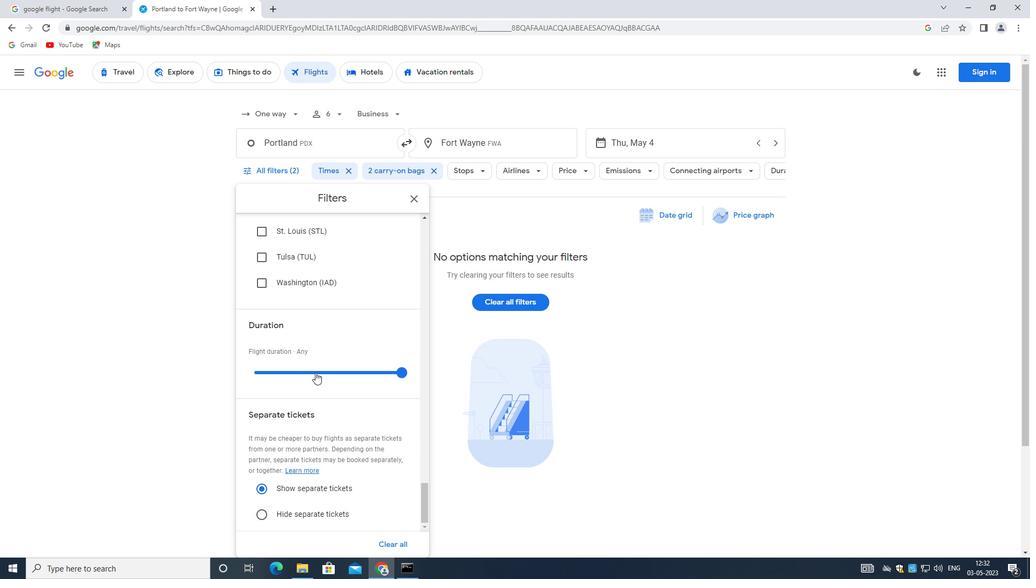 
Action: Mouse scrolled (315, 372) with delta (0, 0)
Screenshot: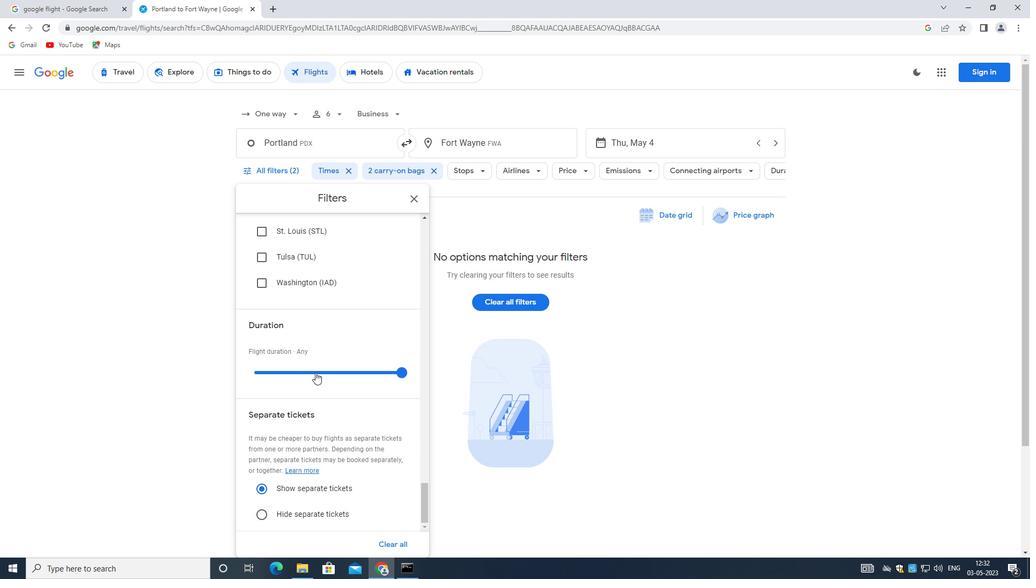 
Action: Mouse moved to (315, 374)
Screenshot: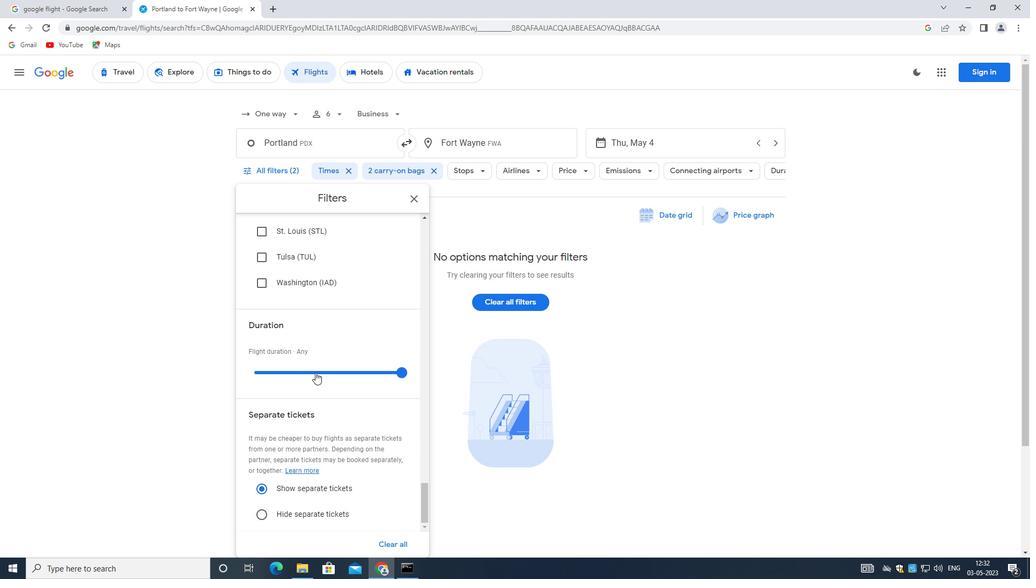 
Action: Mouse scrolled (315, 374) with delta (0, 0)
Screenshot: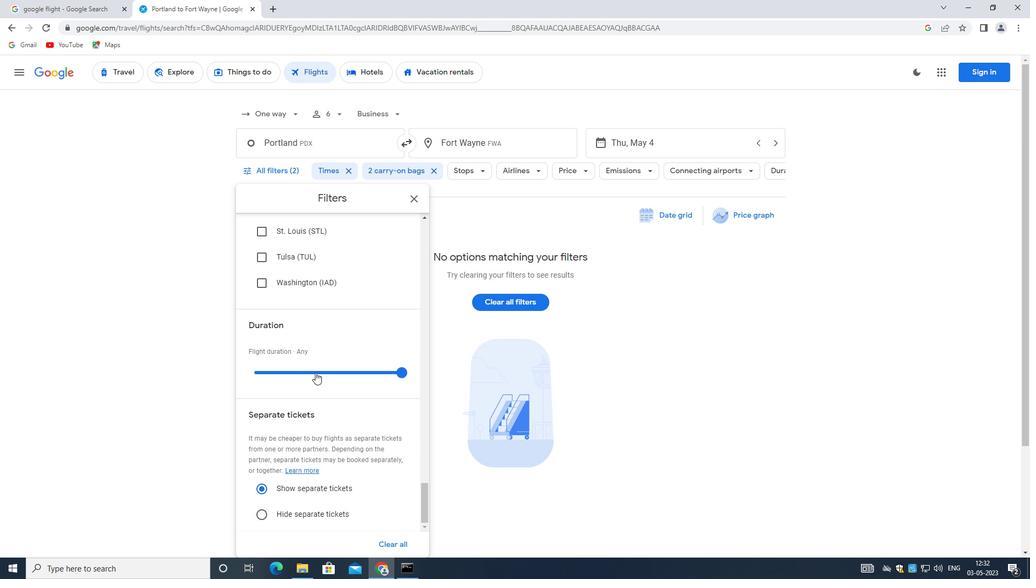 
Action: Mouse scrolled (315, 374) with delta (0, 0)
Screenshot: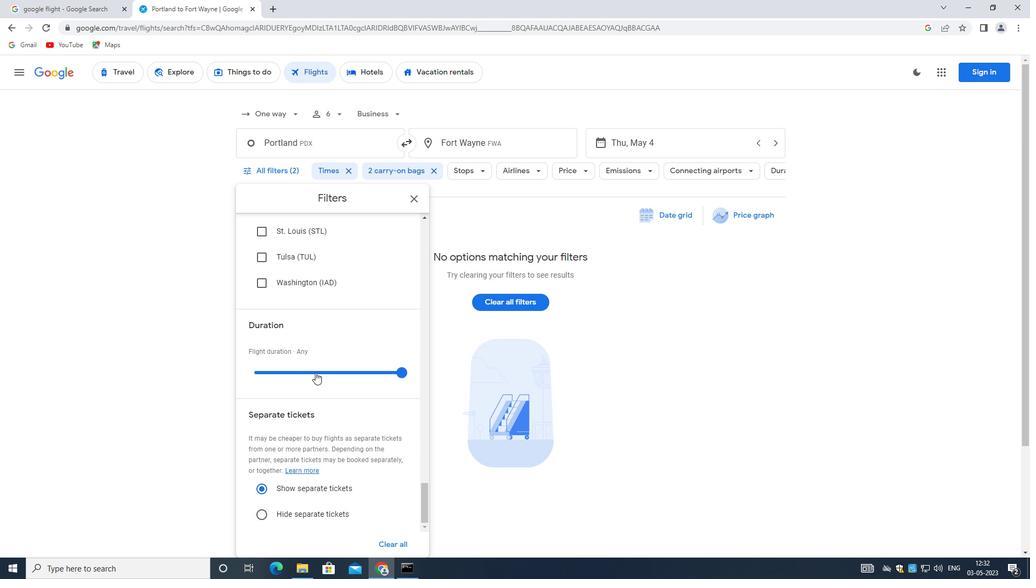 
Action: Mouse scrolled (315, 374) with delta (0, 0)
Screenshot: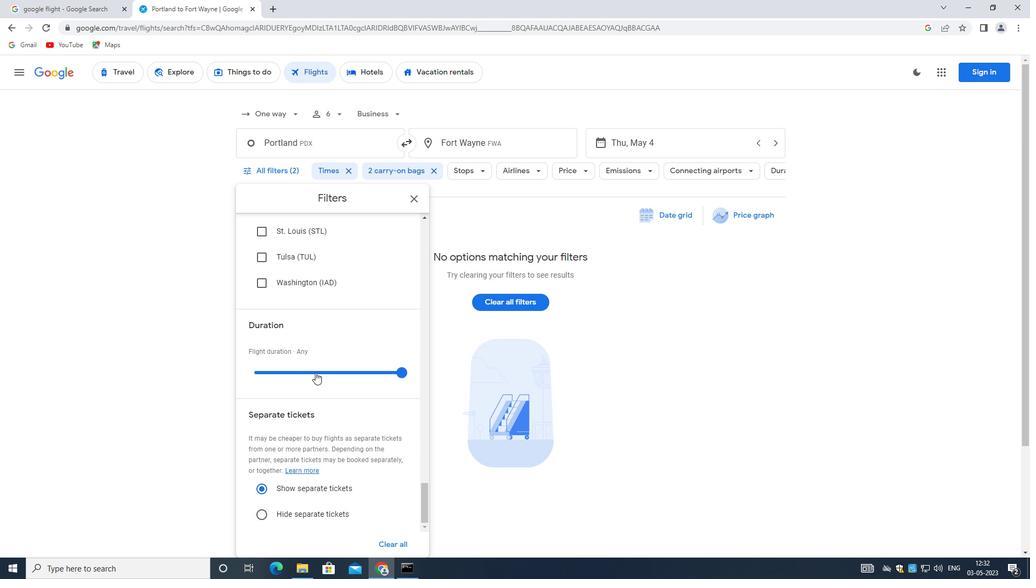 
Action: Mouse moved to (310, 377)
Screenshot: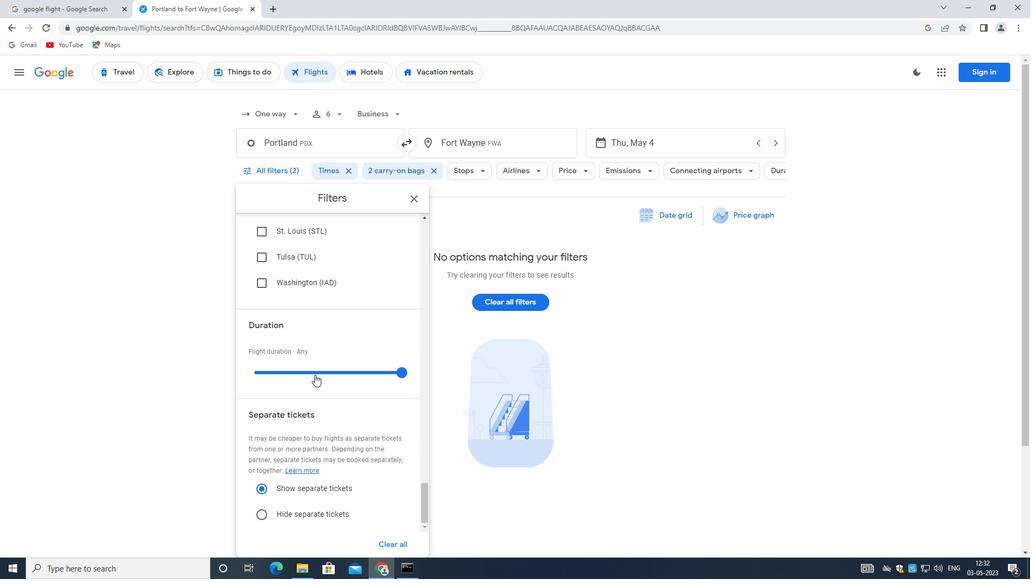 
Action: Mouse scrolled (310, 376) with delta (0, 0)
Screenshot: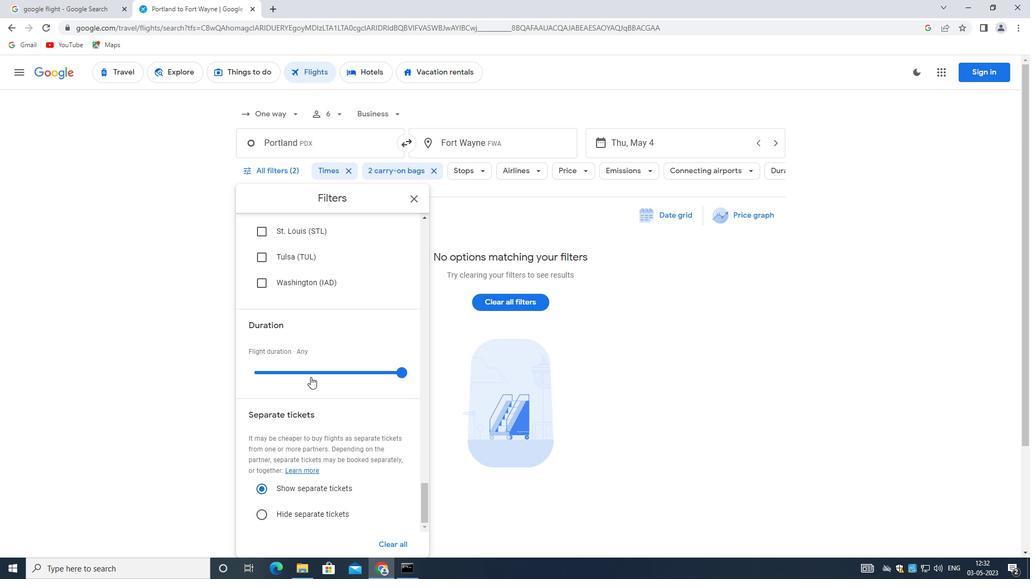 
Action: Mouse scrolled (310, 376) with delta (0, 0)
Screenshot: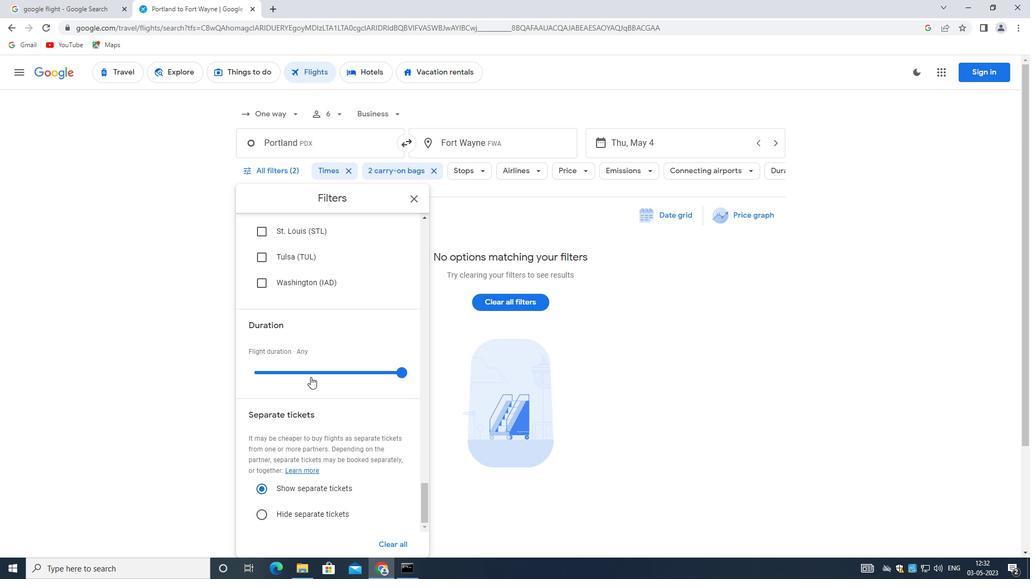 
Action: Mouse moved to (310, 377)
Screenshot: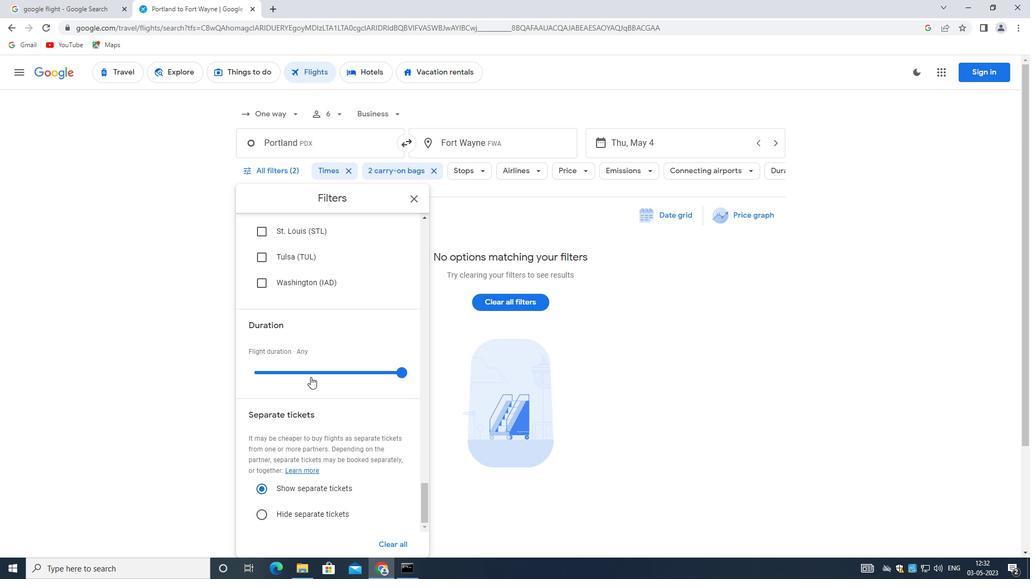 
Action: Mouse scrolled (310, 376) with delta (0, 0)
Screenshot: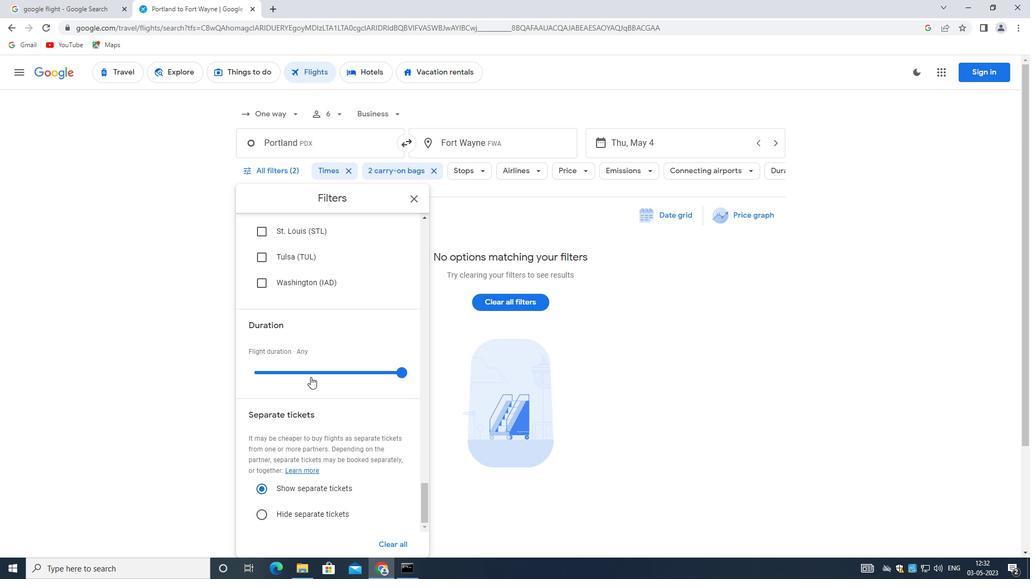 
